 Task: Play online Dominion games in easy mode.
Action: Mouse moved to (427, 353)
Screenshot: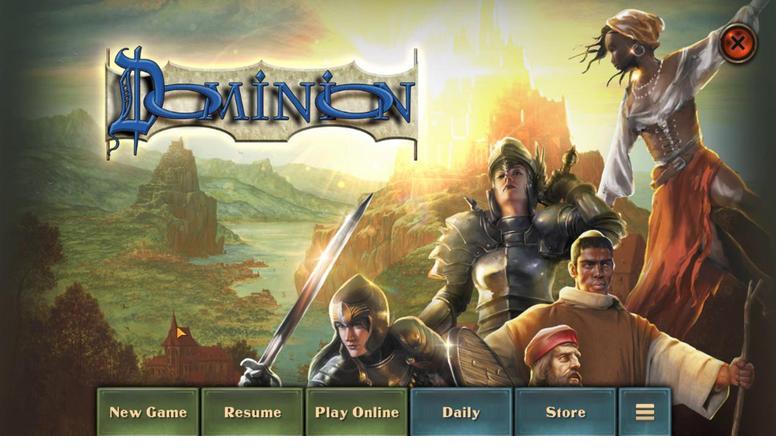 
Action: Mouse pressed left at (427, 353)
Screenshot: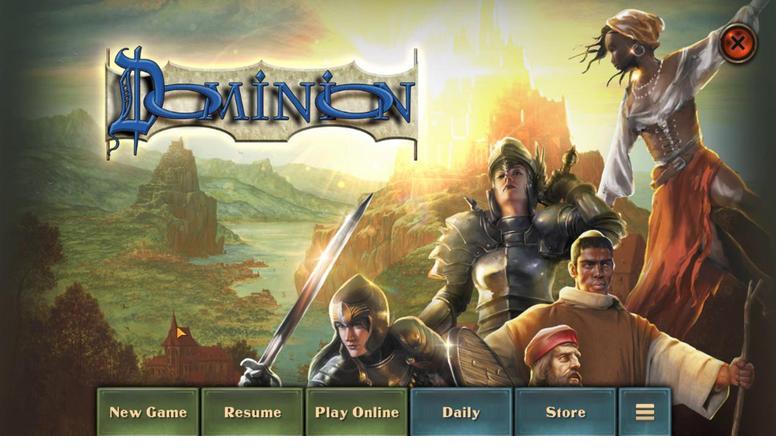
Action: Mouse moved to (272, 356)
Screenshot: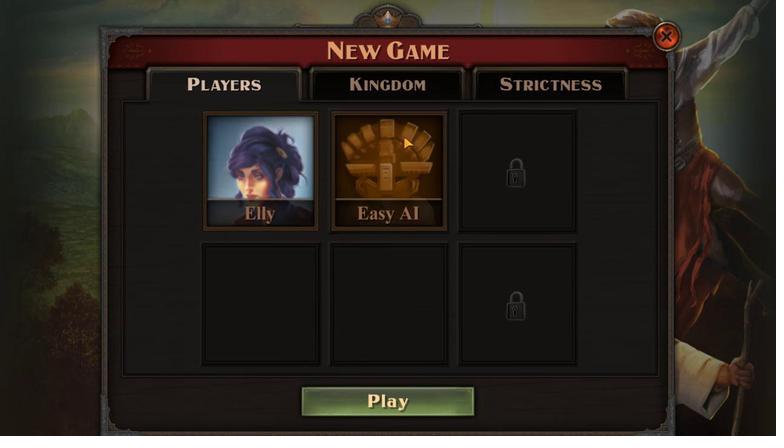 
Action: Mouse pressed left at (272, 356)
Screenshot: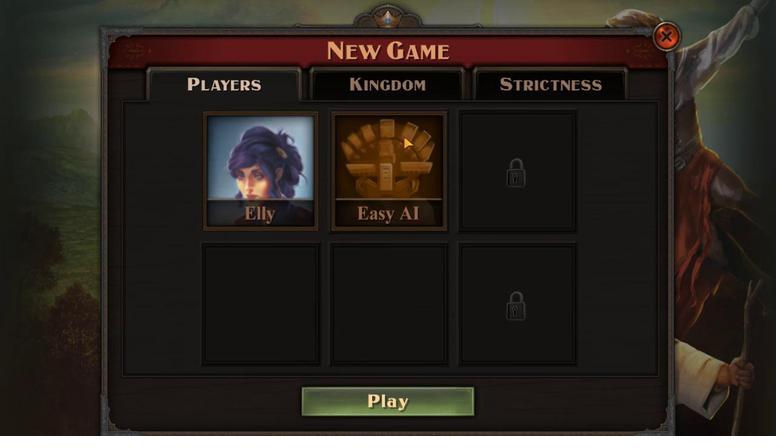 
Action: Mouse moved to (427, 354)
Screenshot: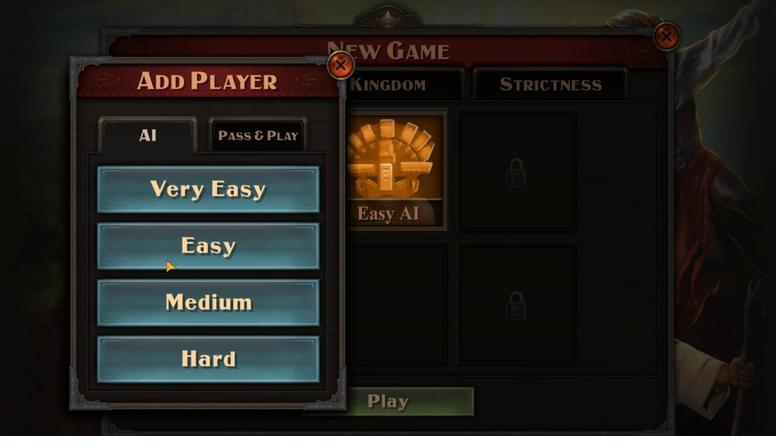 
Action: Mouse pressed left at (427, 354)
Screenshot: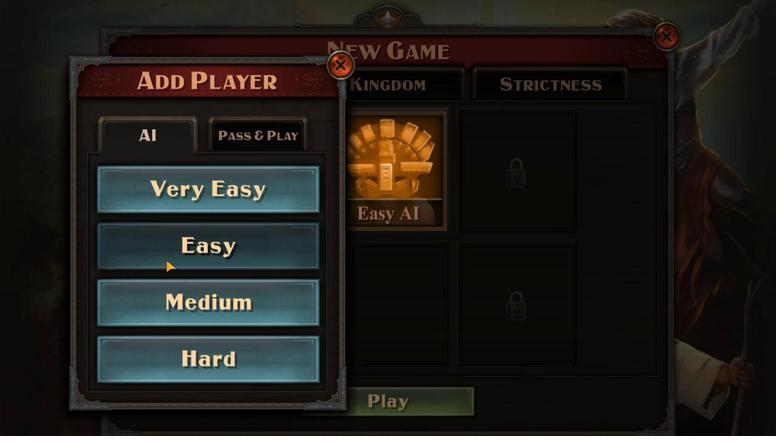 
Action: Mouse moved to (321, 353)
Screenshot: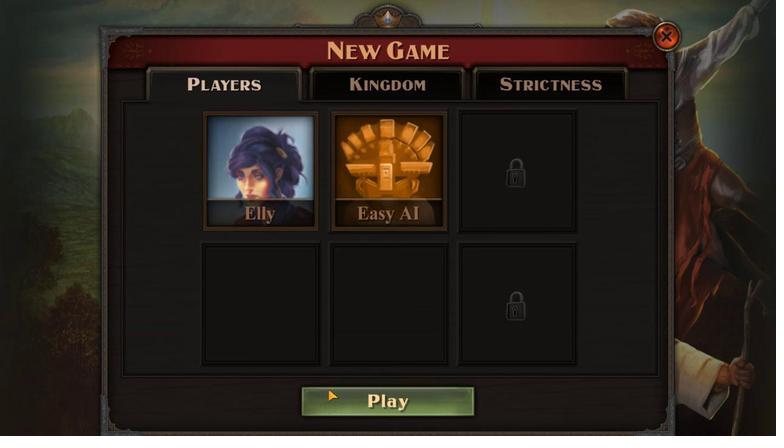 
Action: Mouse pressed left at (321, 353)
Screenshot: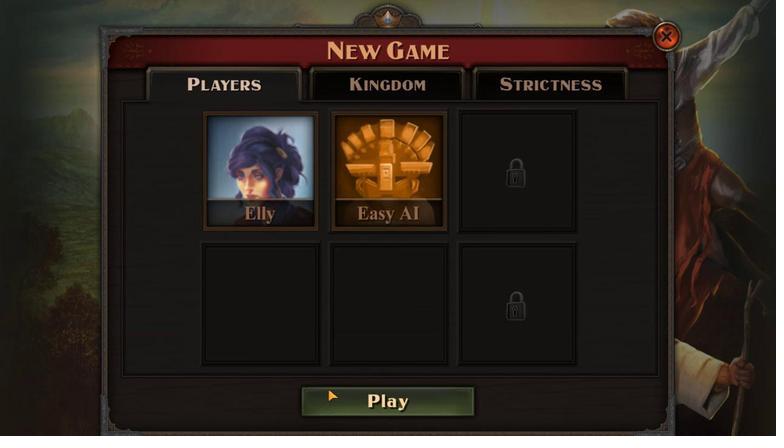 
Action: Mouse moved to (318, 353)
Screenshot: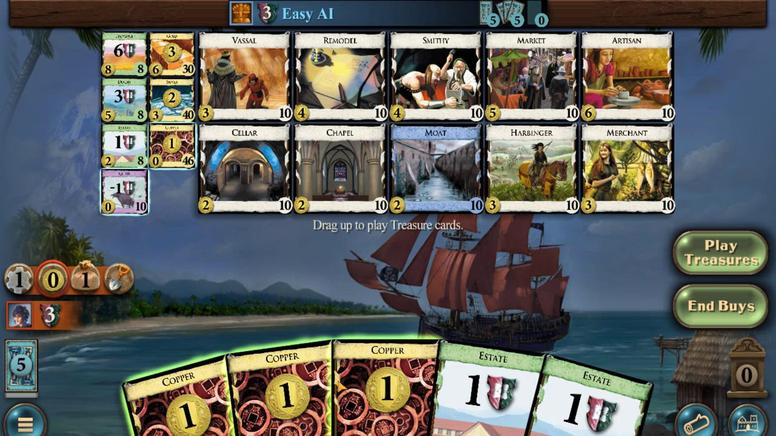 
Action: Mouse pressed left at (318, 353)
Screenshot: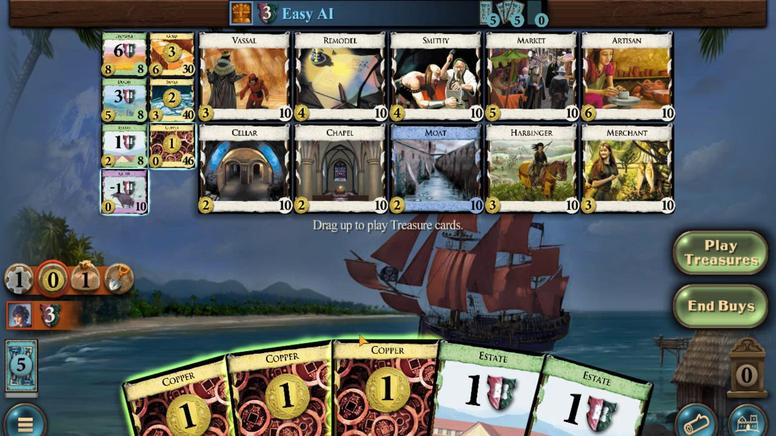 
Action: Mouse moved to (325, 353)
Screenshot: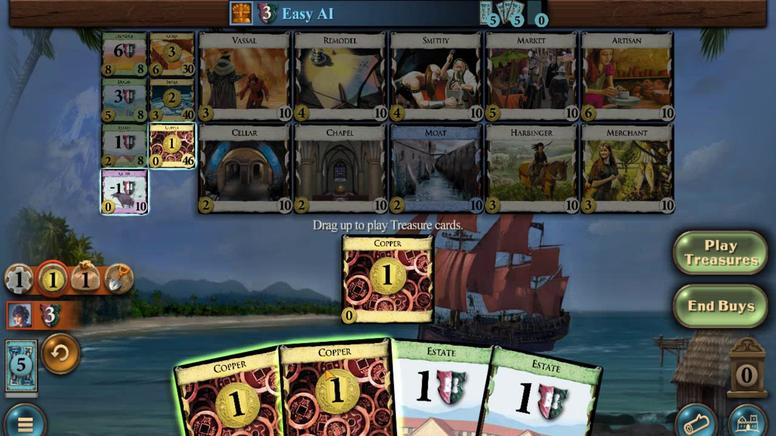 
Action: Mouse pressed left at (325, 353)
Screenshot: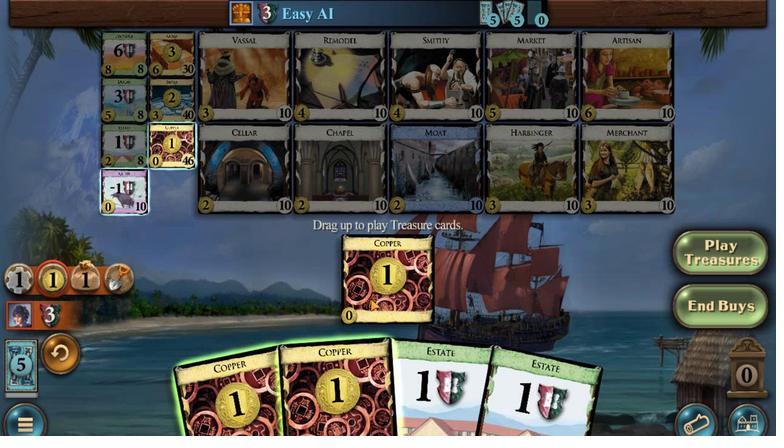 
Action: Mouse moved to (344, 353)
Screenshot: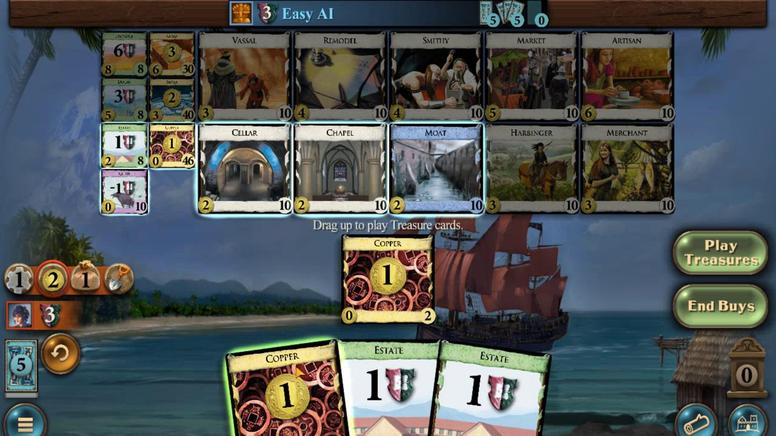 
Action: Mouse pressed left at (344, 353)
Screenshot: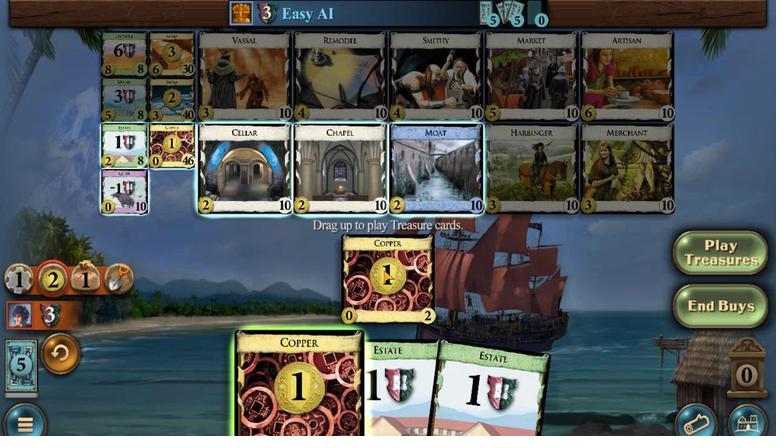 
Action: Mouse moved to (188, 356)
Screenshot: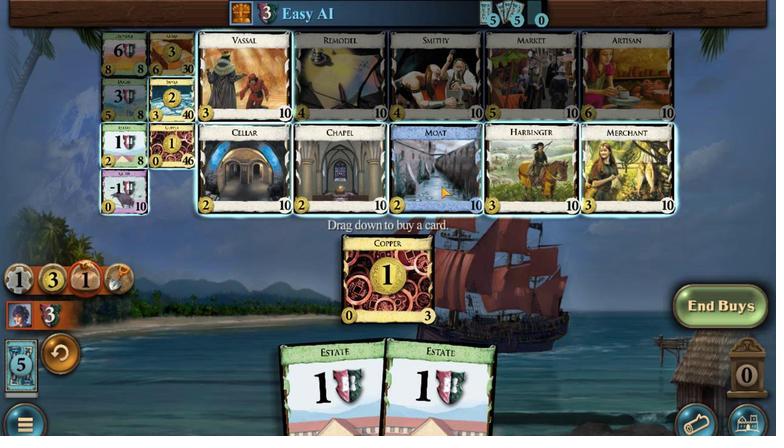 
Action: Mouse pressed left at (188, 356)
Screenshot: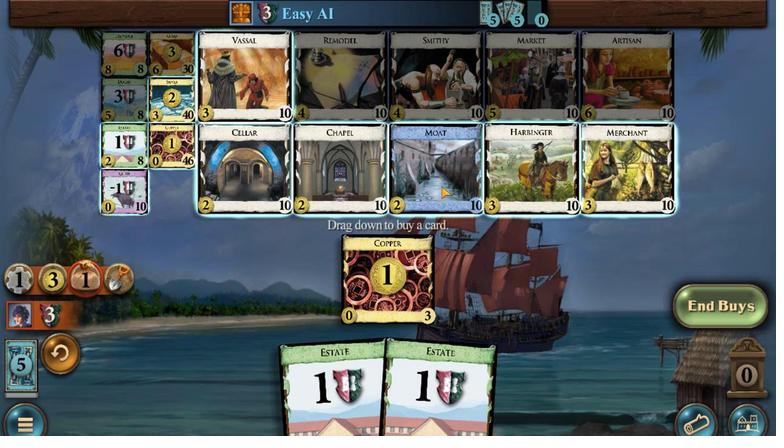 
Action: Mouse moved to (353, 353)
Screenshot: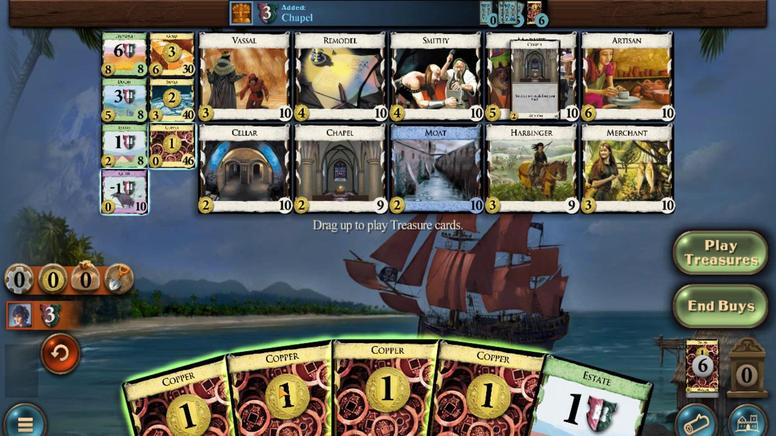 
Action: Mouse pressed left at (353, 353)
Screenshot: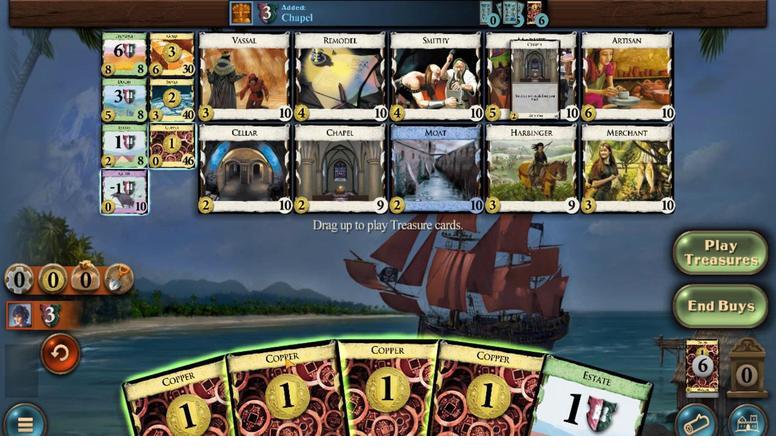 
Action: Mouse moved to (320, 353)
Screenshot: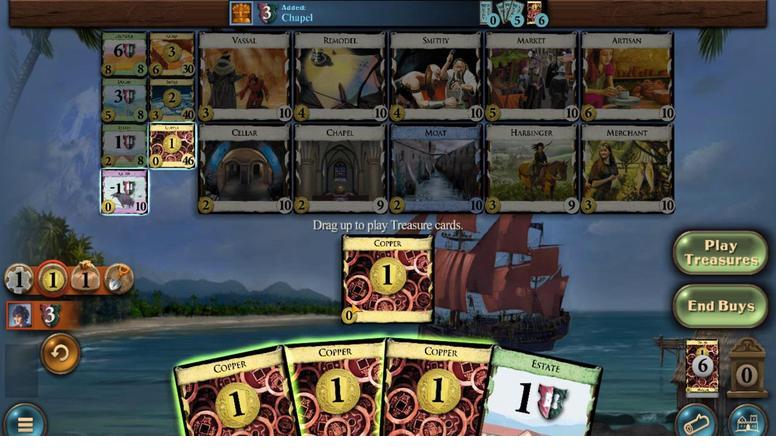 
Action: Mouse pressed left at (320, 353)
Screenshot: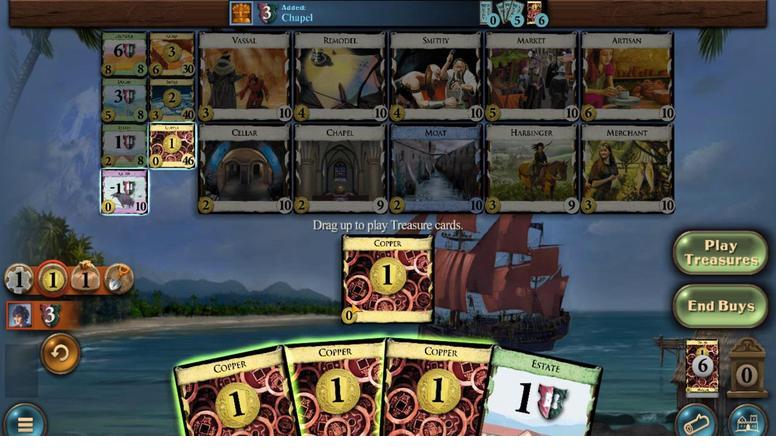 
Action: Mouse moved to (383, 353)
Screenshot: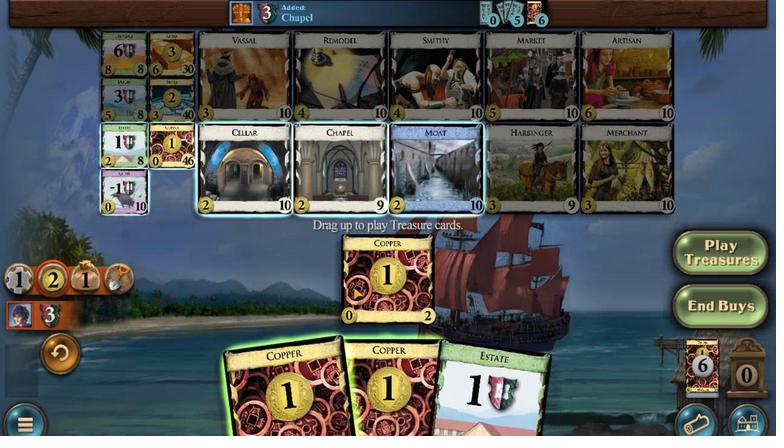 
Action: Mouse pressed left at (383, 353)
Screenshot: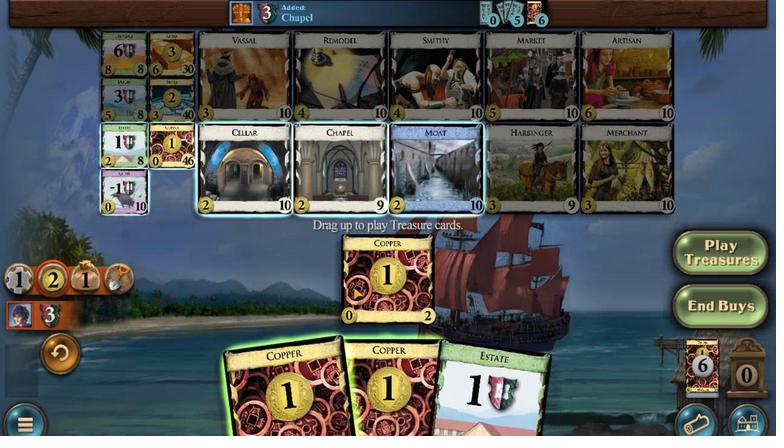 
Action: Mouse moved to (321, 353)
Screenshot: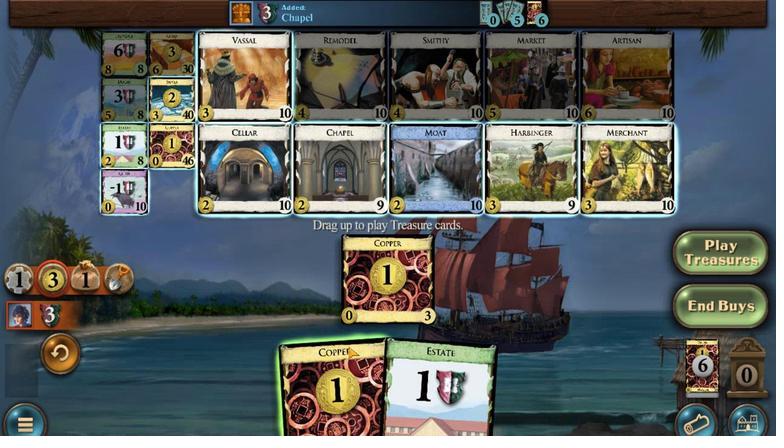 
Action: Mouse pressed left at (321, 353)
Screenshot: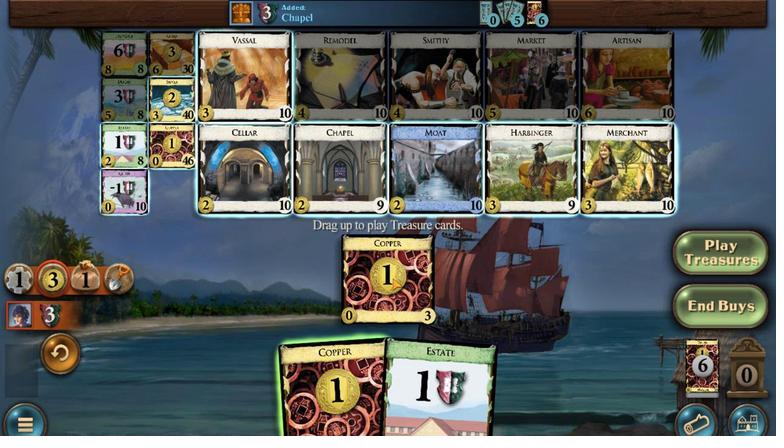 
Action: Mouse moved to (259, 356)
Screenshot: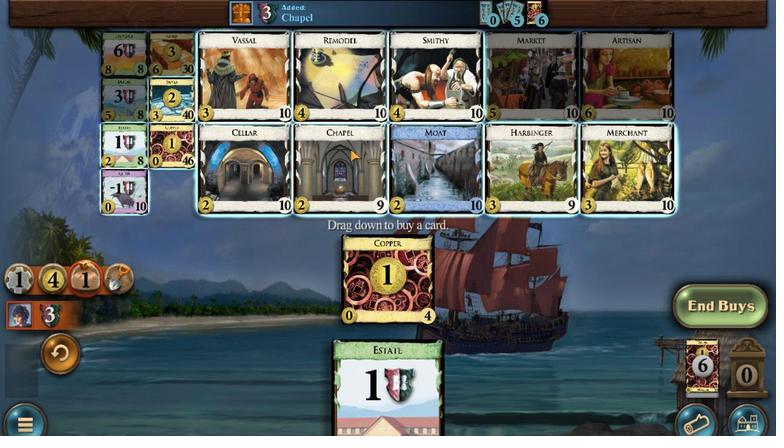 
Action: Mouse pressed left at (259, 356)
Screenshot: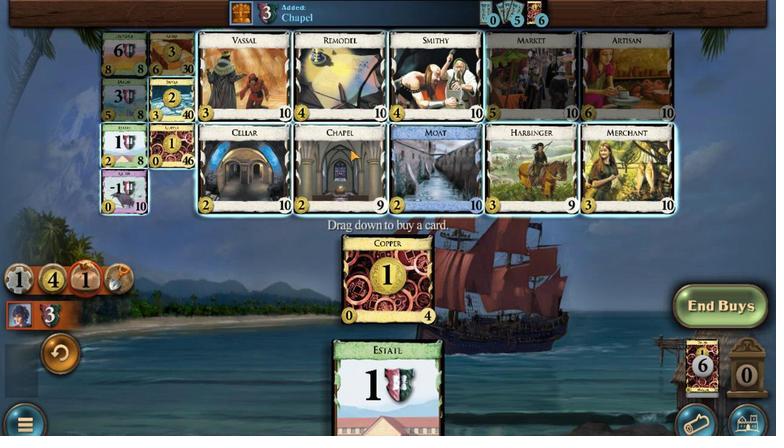 
Action: Mouse moved to (366, 353)
Screenshot: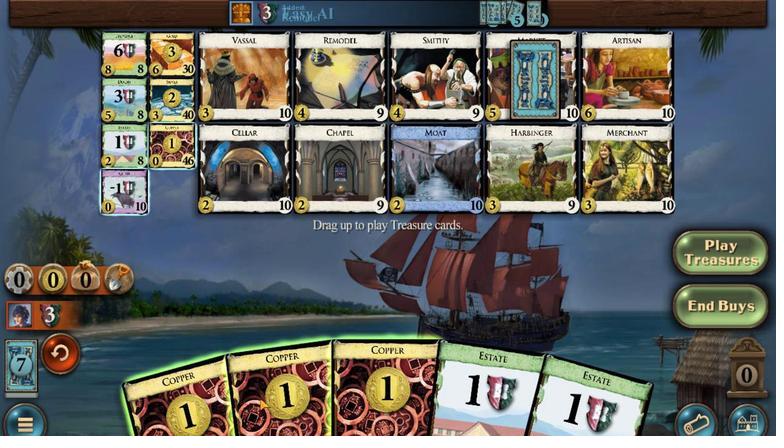 
Action: Mouse pressed left at (366, 353)
Screenshot: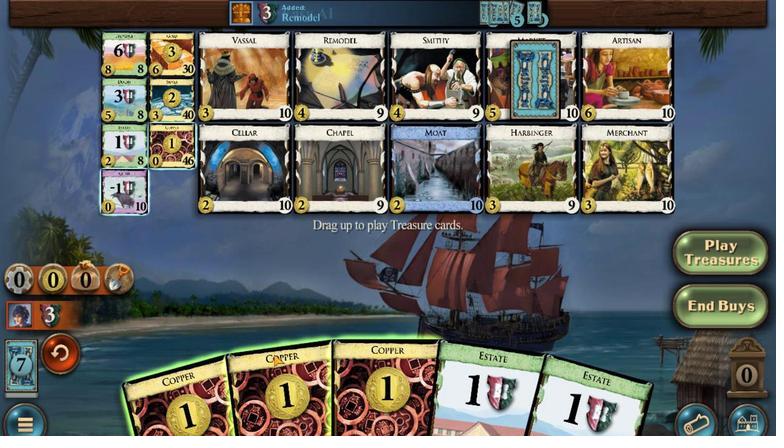
Action: Mouse moved to (394, 353)
Screenshot: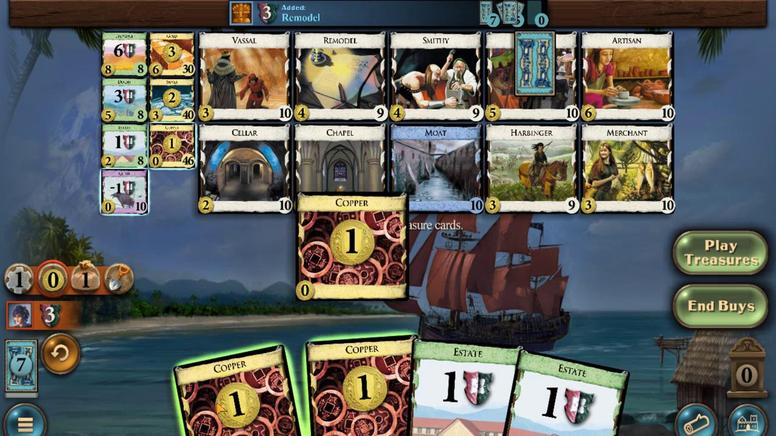 
Action: Mouse pressed left at (394, 353)
Screenshot: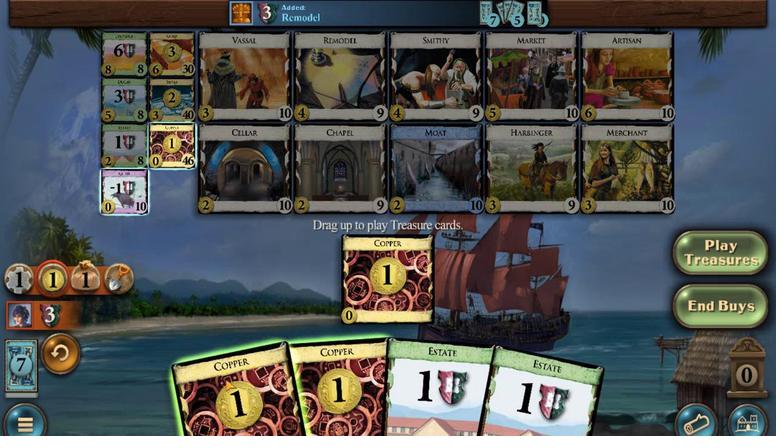 
Action: Mouse moved to (356, 353)
Screenshot: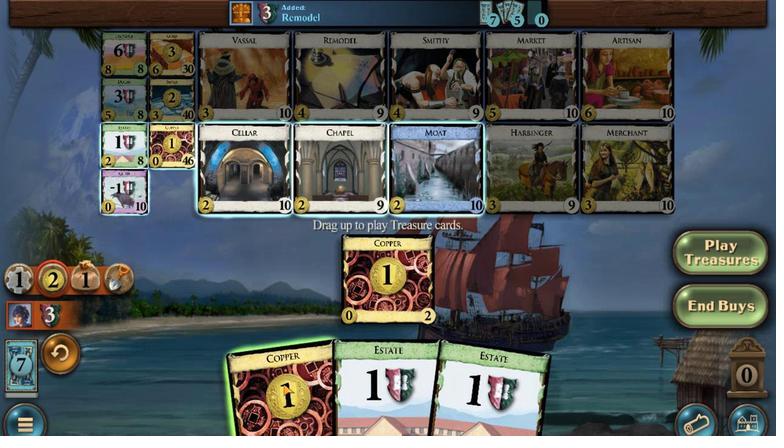 
Action: Mouse pressed left at (356, 353)
Screenshot: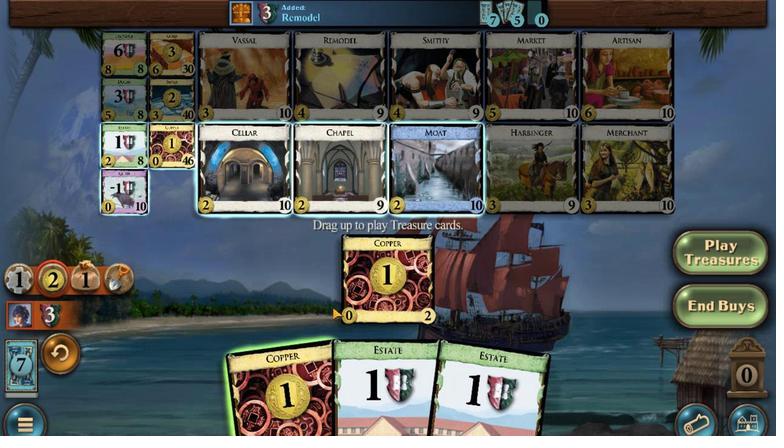 
Action: Mouse moved to (361, 356)
Screenshot: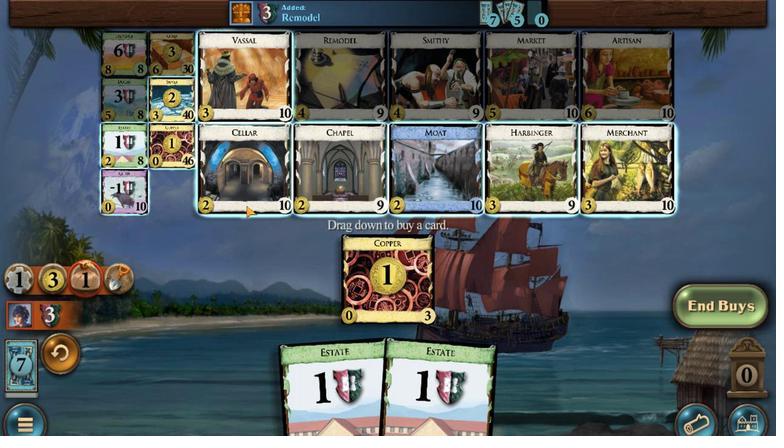 
Action: Mouse pressed left at (361, 356)
Screenshot: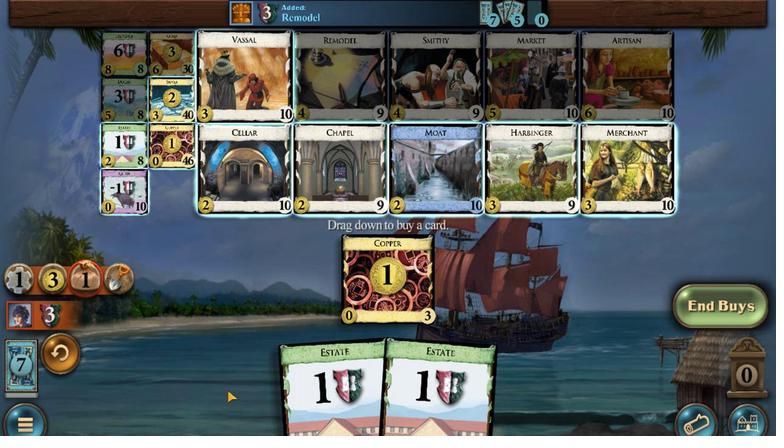 
Action: Mouse moved to (407, 353)
Screenshot: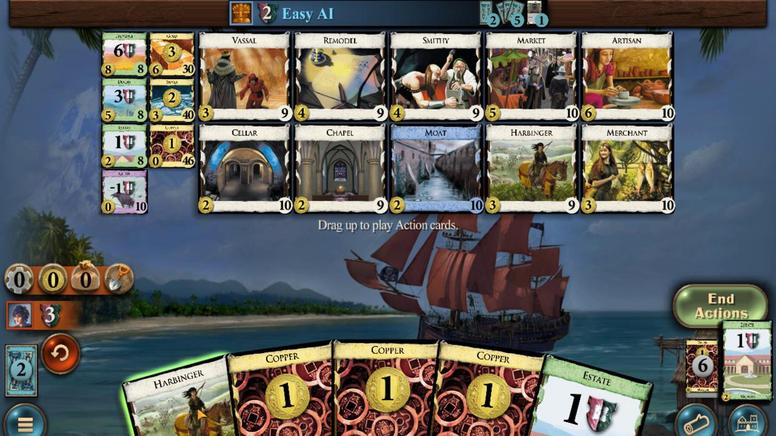
Action: Mouse pressed left at (407, 353)
Screenshot: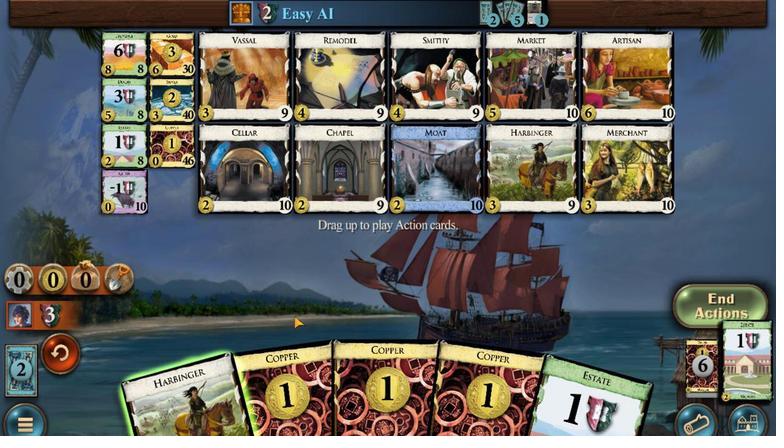 
Action: Mouse moved to (225, 356)
Screenshot: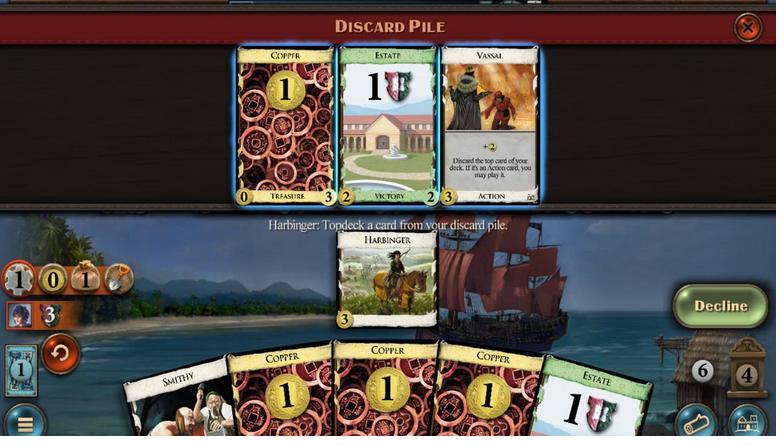 
Action: Mouse pressed left at (225, 356)
Screenshot: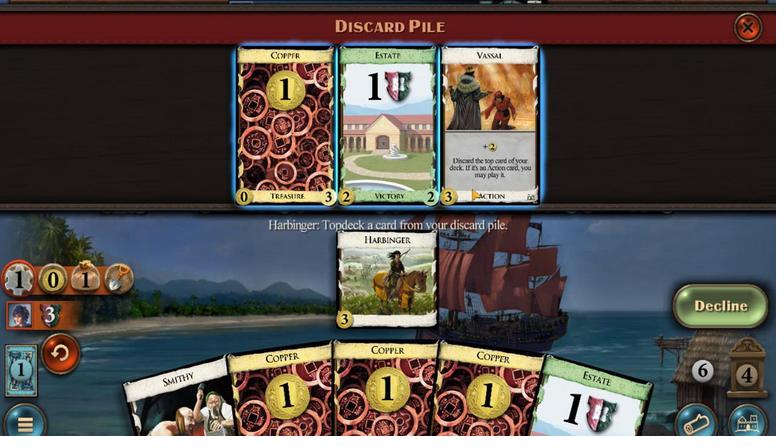 
Action: Mouse moved to (417, 353)
Screenshot: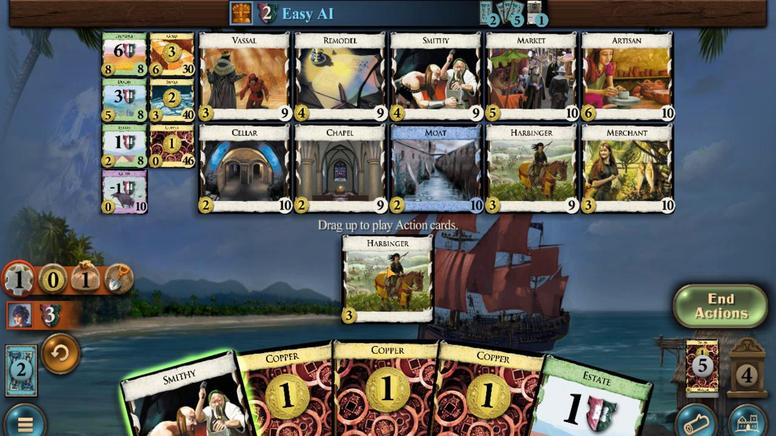 
Action: Mouse pressed left at (417, 353)
Screenshot: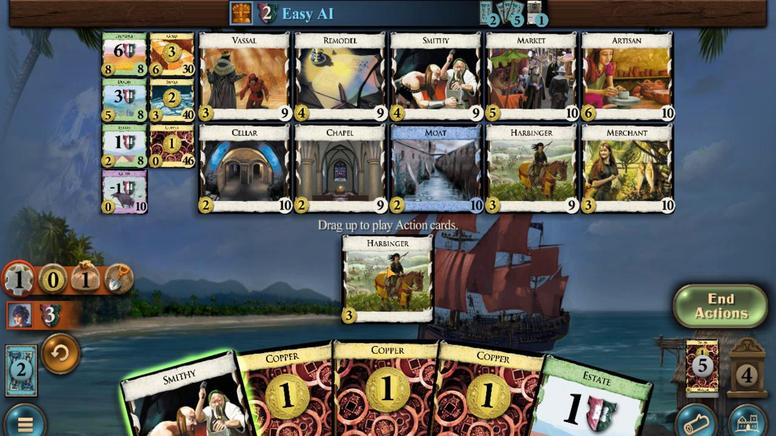 
Action: Mouse moved to (357, 353)
Screenshot: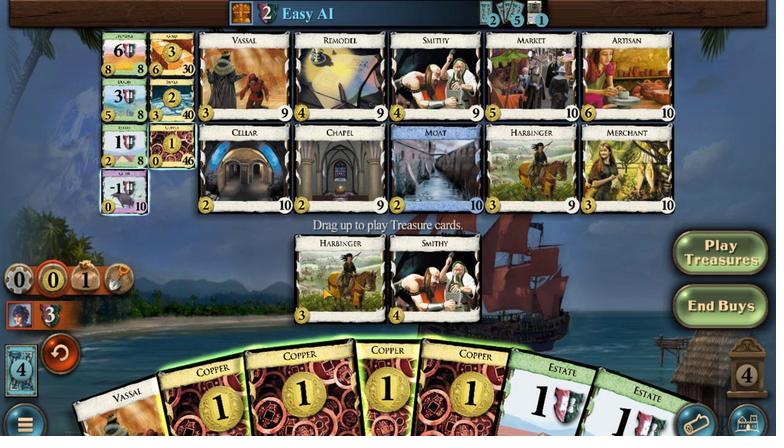 
Action: Mouse pressed left at (357, 353)
Screenshot: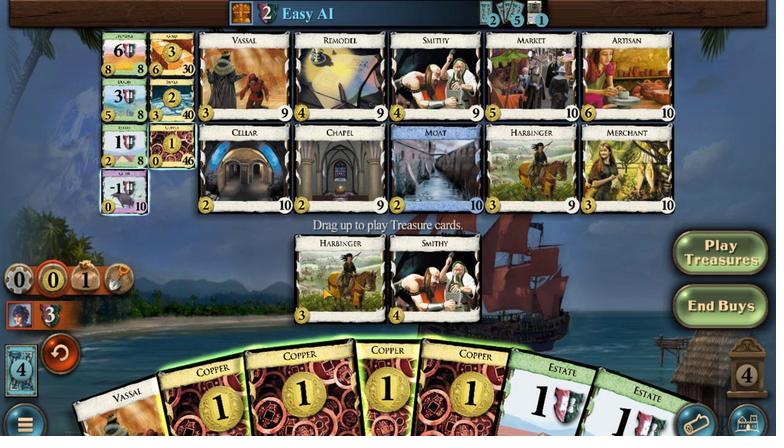 
Action: Mouse moved to (314, 353)
Screenshot: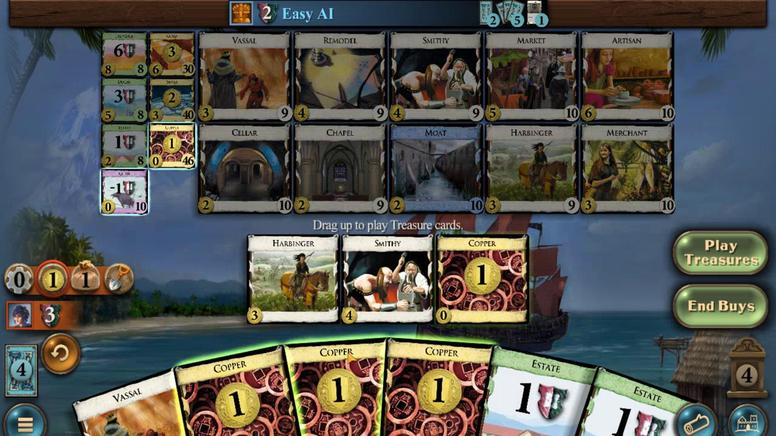 
Action: Mouse pressed left at (314, 353)
Screenshot: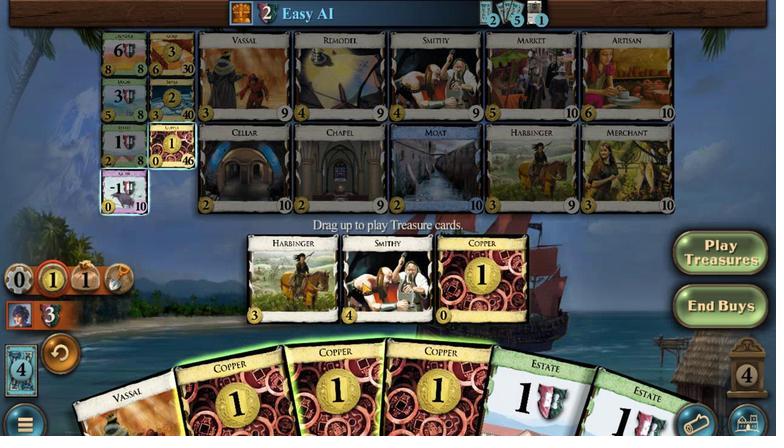 
Action: Mouse moved to (279, 353)
Screenshot: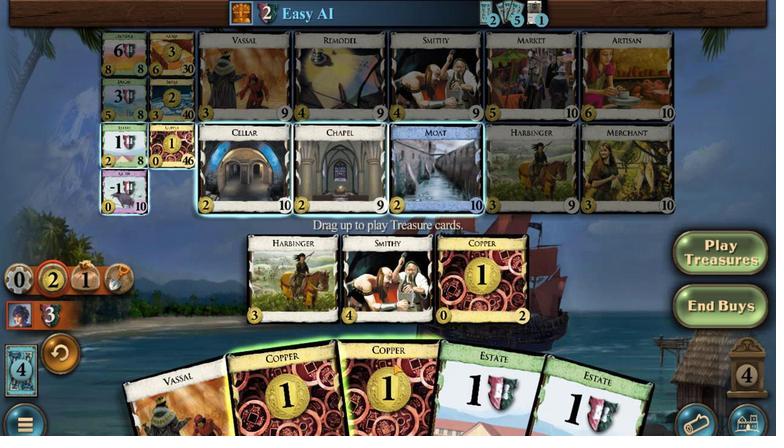 
Action: Mouse pressed left at (279, 353)
Screenshot: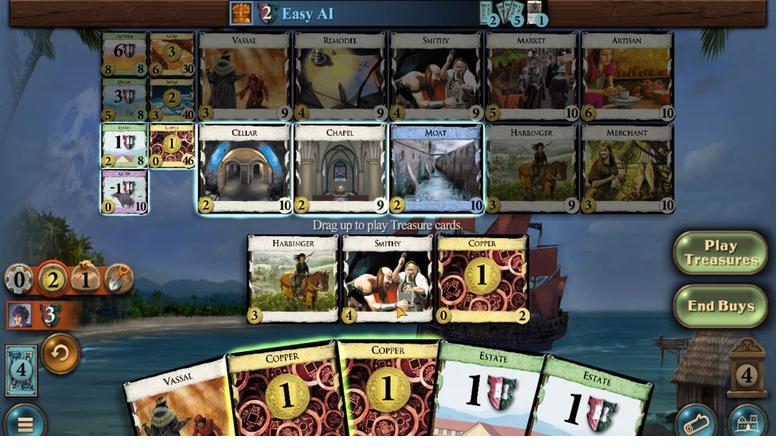 
Action: Mouse moved to (425, 356)
Screenshot: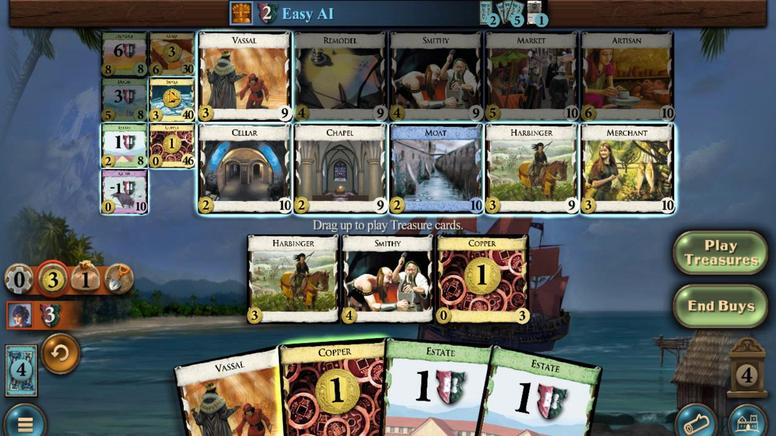 
Action: Mouse pressed left at (425, 356)
Screenshot: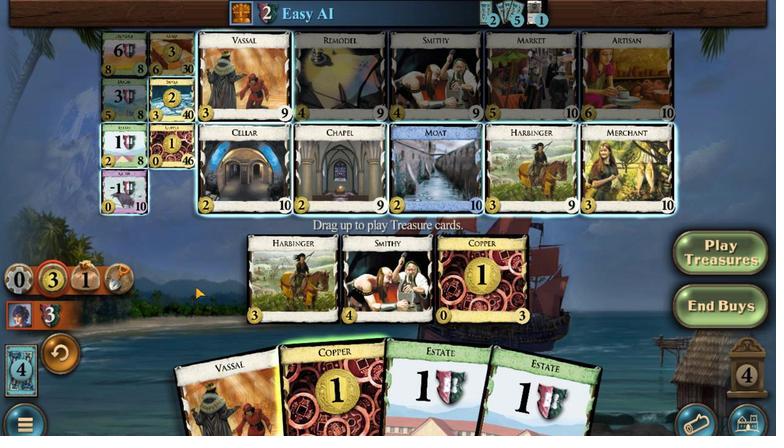 
Action: Mouse moved to (427, 353)
Screenshot: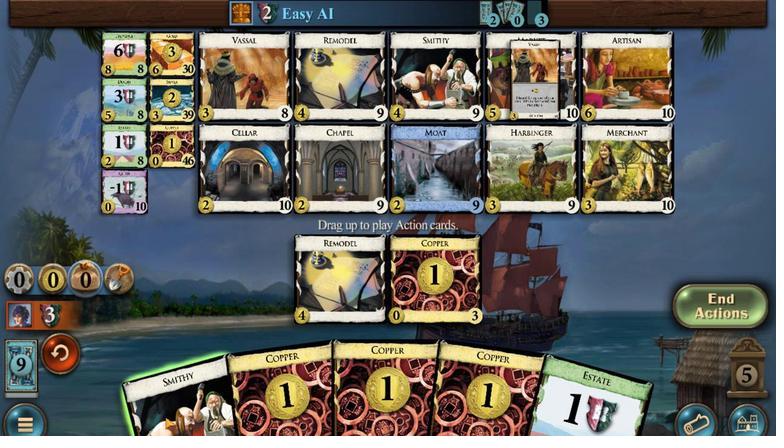 
Action: Mouse pressed left at (427, 353)
Screenshot: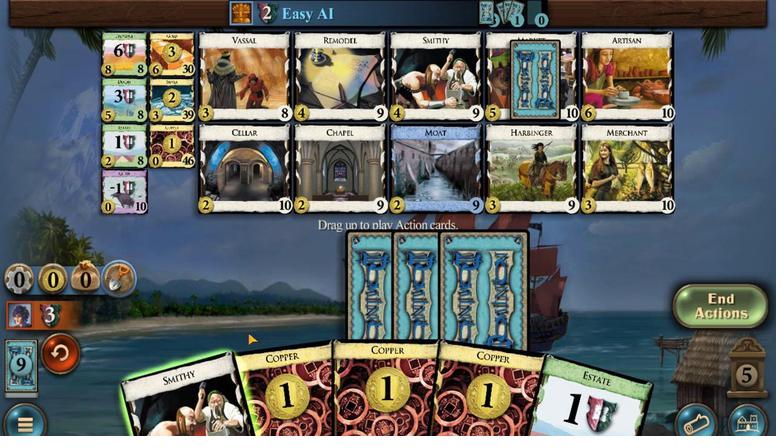 
Action: Mouse moved to (246, 353)
Screenshot: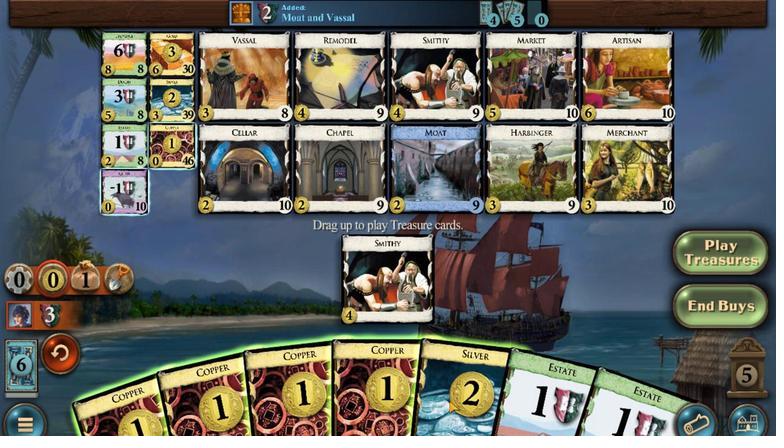 
Action: Mouse pressed left at (246, 353)
Screenshot: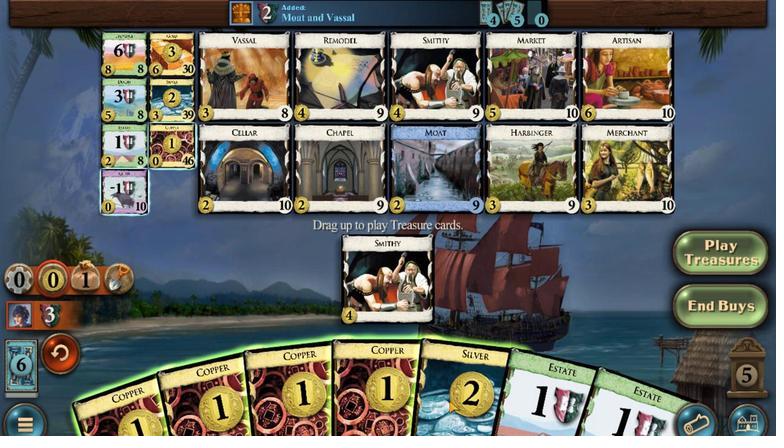 
Action: Mouse moved to (264, 353)
Screenshot: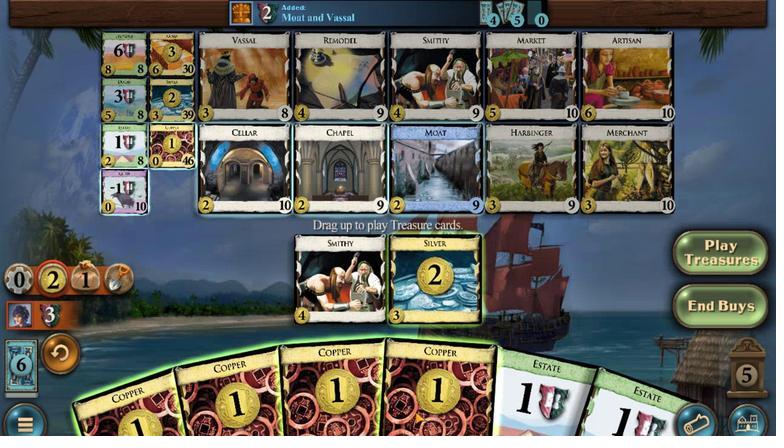 
Action: Mouse pressed left at (264, 353)
Screenshot: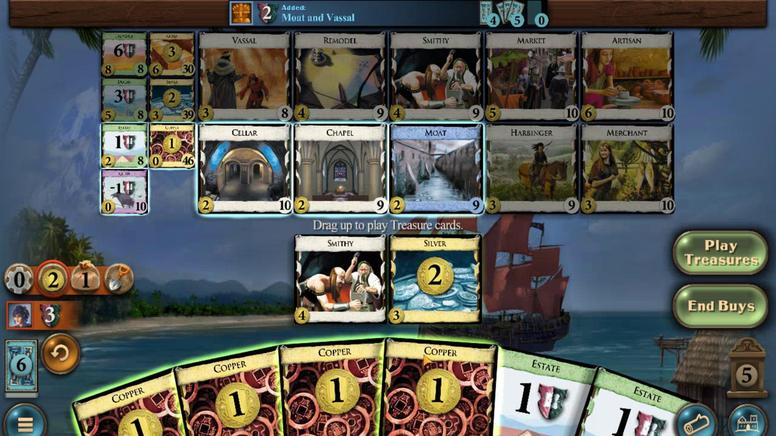 
Action: Mouse moved to (279, 353)
Screenshot: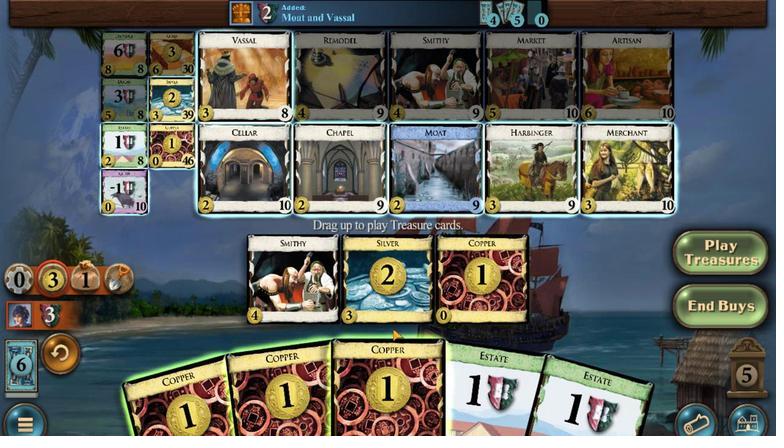 
Action: Mouse pressed left at (279, 353)
Screenshot: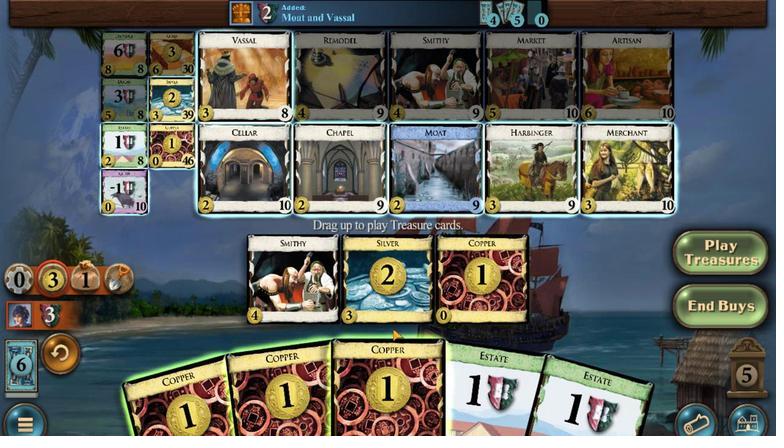 
Action: Mouse moved to (317, 356)
Screenshot: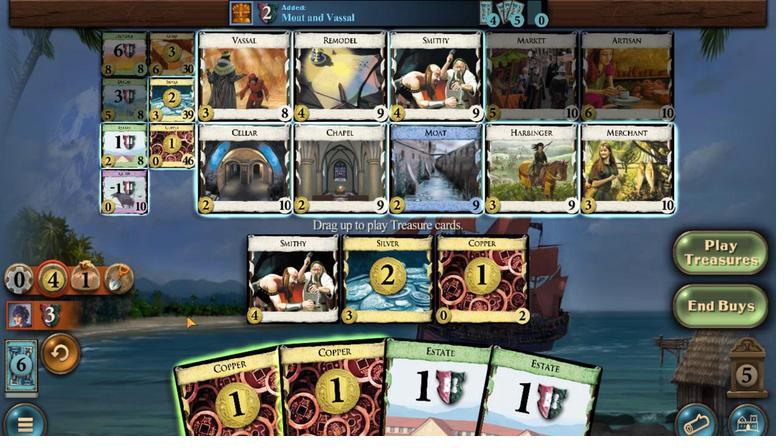 
Action: Mouse pressed left at (317, 356)
Screenshot: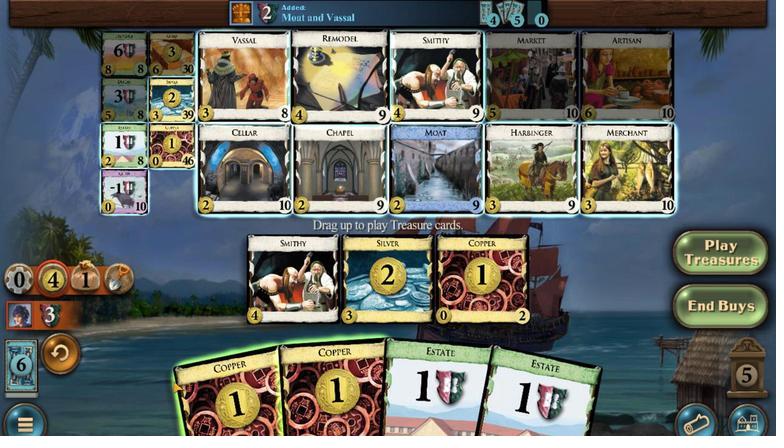 
Action: Mouse moved to (412, 353)
Screenshot: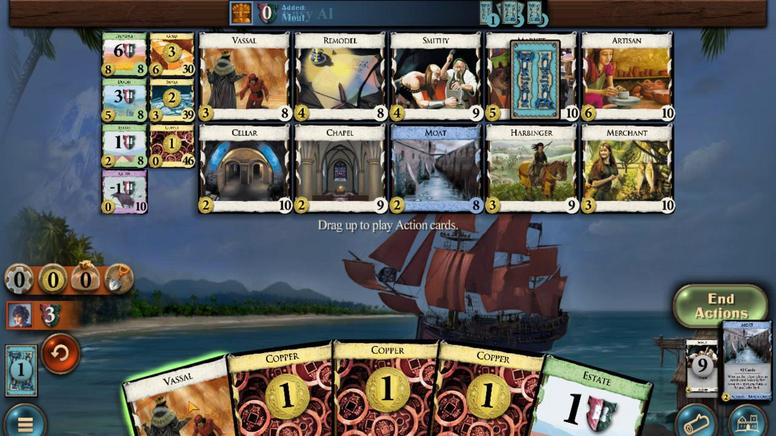 
Action: Mouse pressed left at (412, 353)
Screenshot: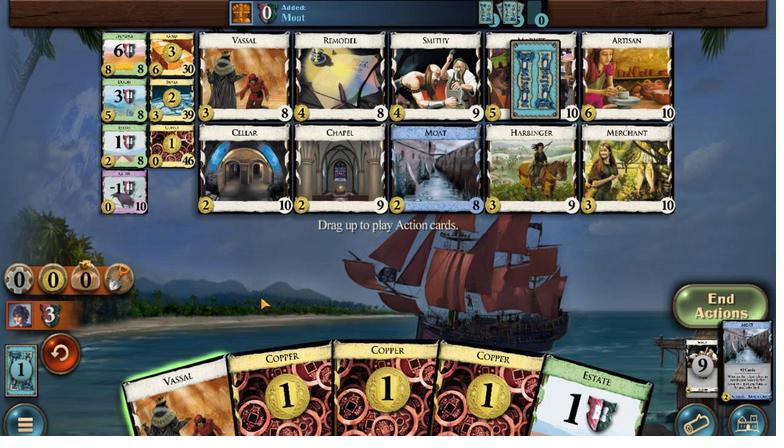 
Action: Mouse moved to (294, 356)
Screenshot: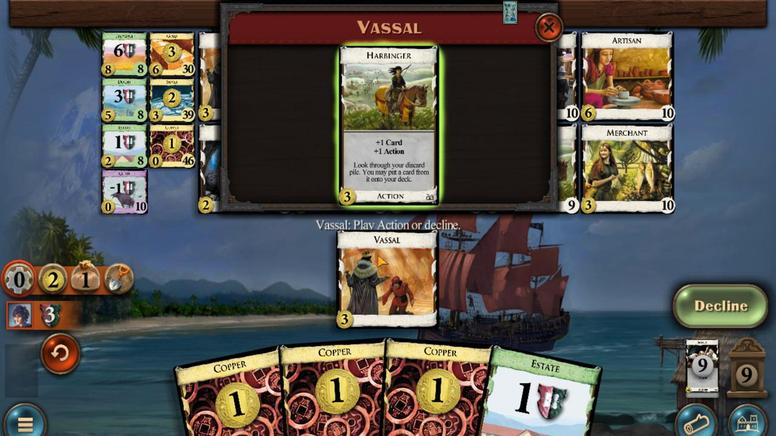 
Action: Mouse pressed left at (294, 356)
Screenshot: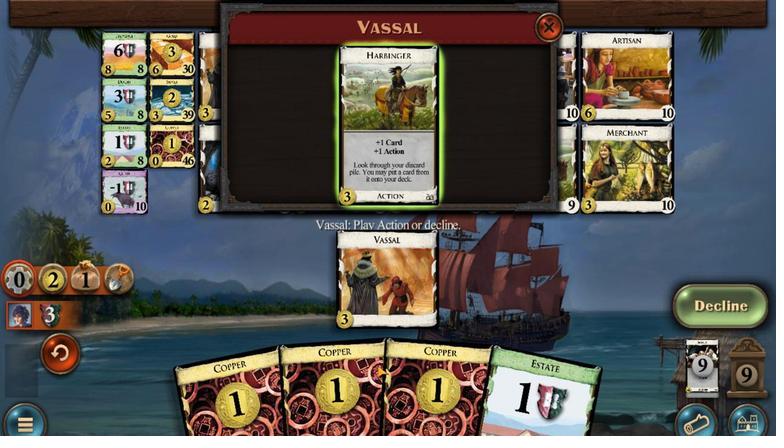 
Action: Mouse moved to (277, 356)
Screenshot: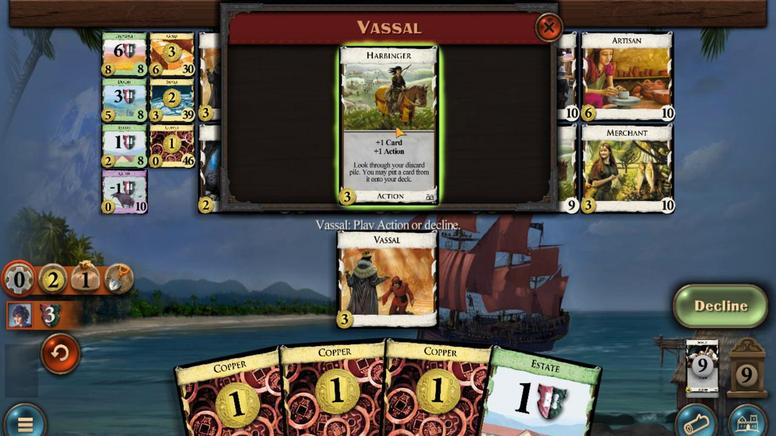 
Action: Mouse pressed left at (277, 356)
Screenshot: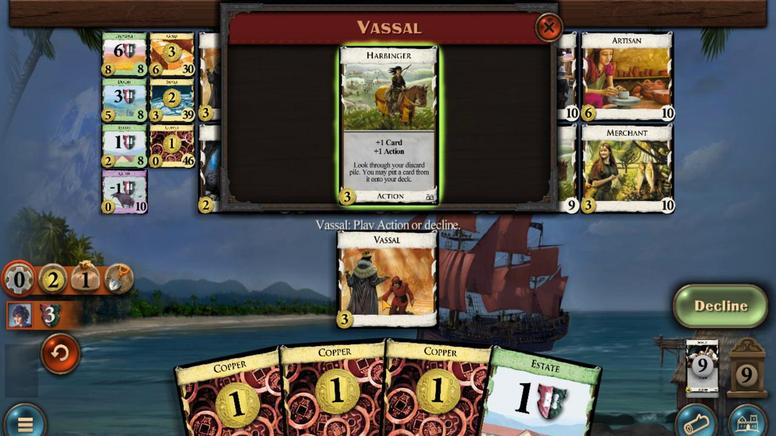 
Action: Mouse moved to (310, 353)
Screenshot: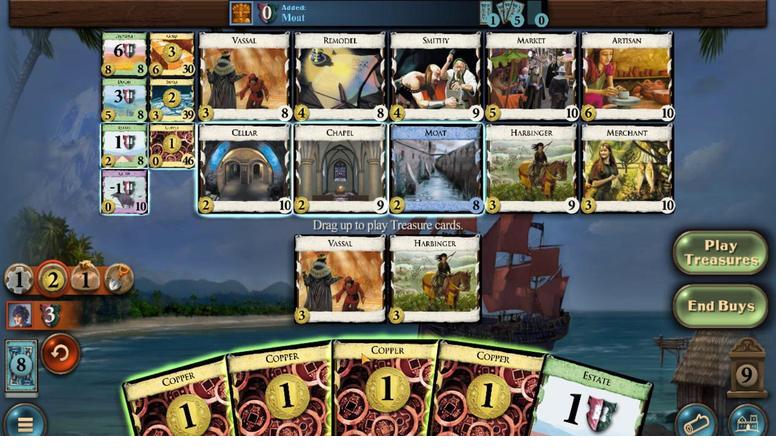 
Action: Mouse pressed left at (310, 353)
Screenshot: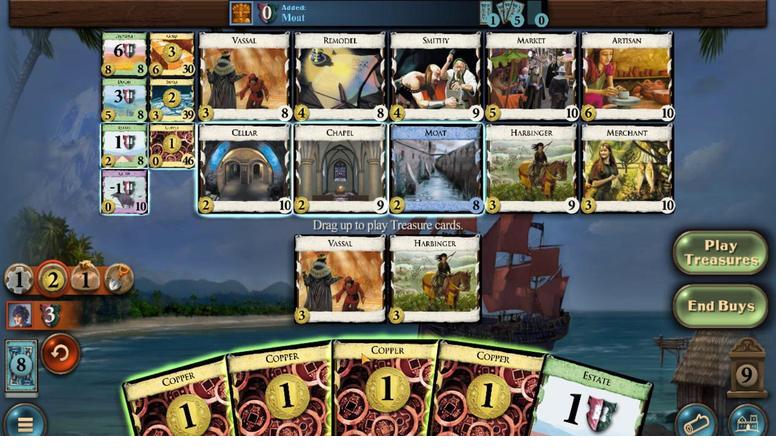 
Action: Mouse moved to (331, 353)
Screenshot: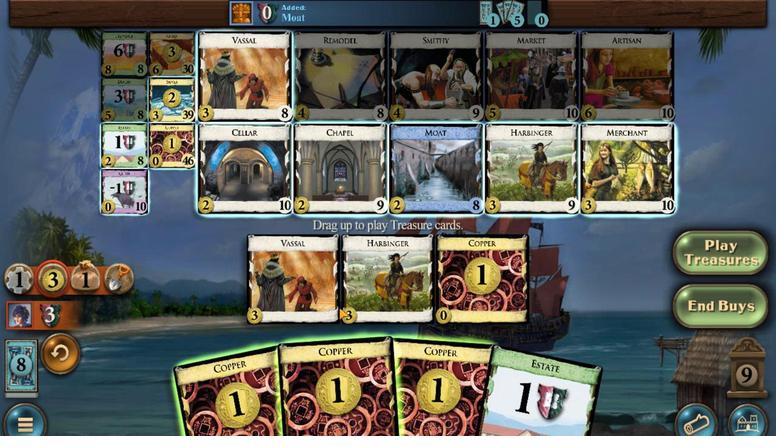 
Action: Mouse pressed left at (331, 353)
Screenshot: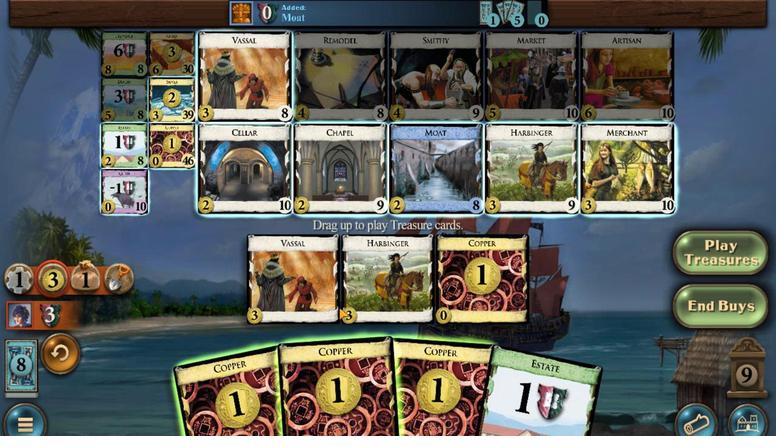 
Action: Mouse moved to (360, 353)
Screenshot: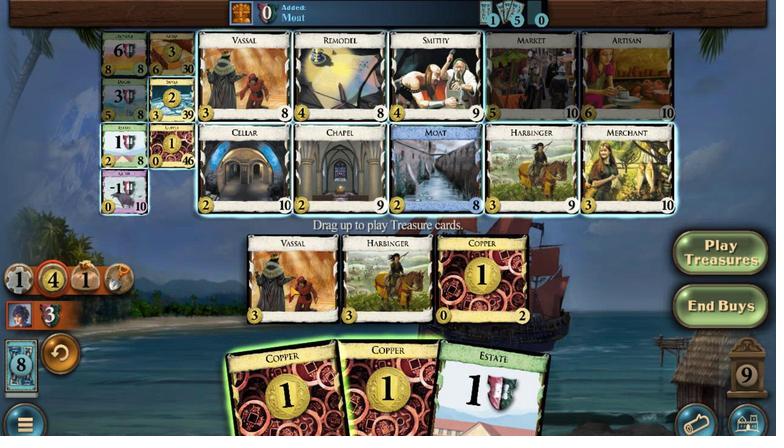 
Action: Mouse pressed left at (360, 353)
Screenshot: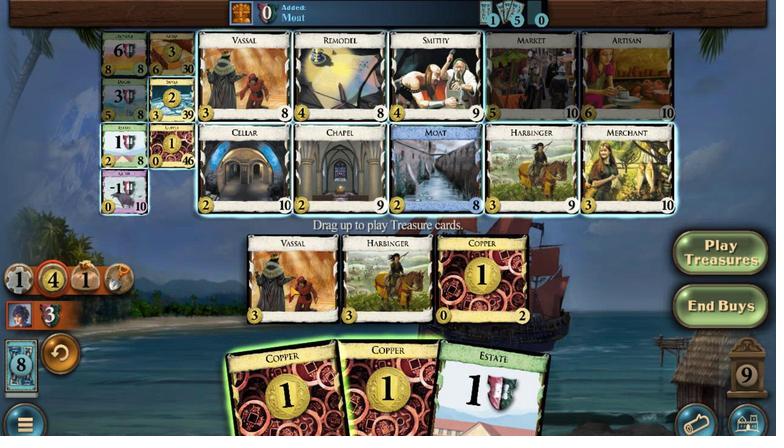 
Action: Mouse moved to (337, 353)
Screenshot: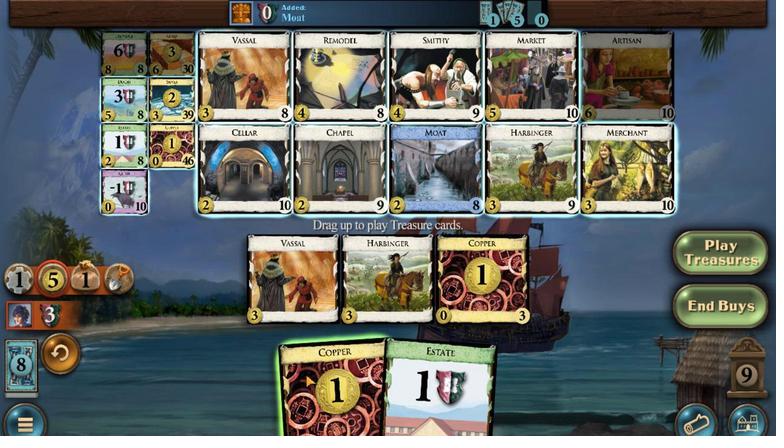 
Action: Mouse pressed left at (337, 353)
Screenshot: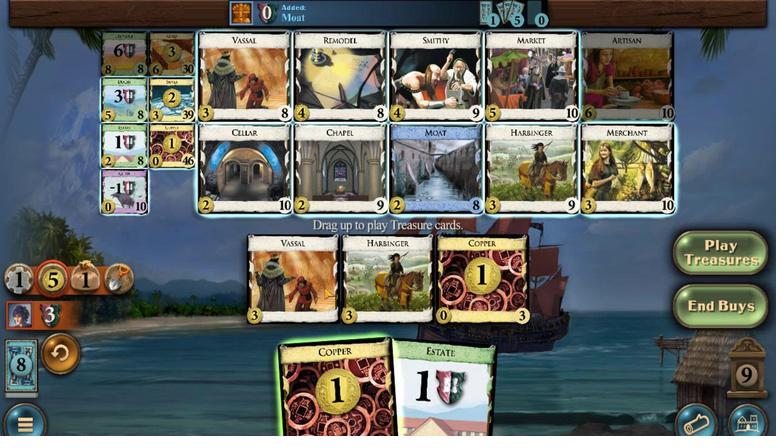 
Action: Mouse moved to (428, 356)
Screenshot: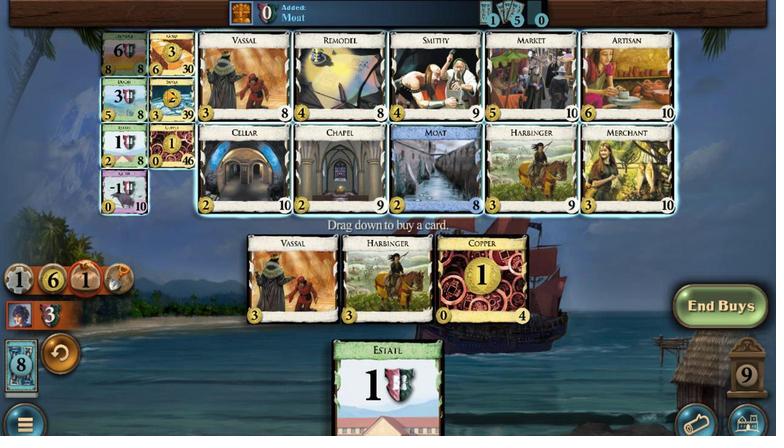 
Action: Mouse pressed left at (428, 356)
Screenshot: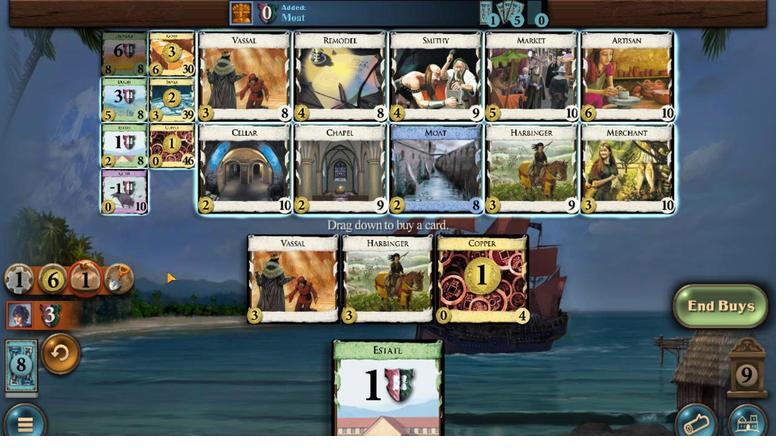 
Action: Mouse moved to (364, 353)
Screenshot: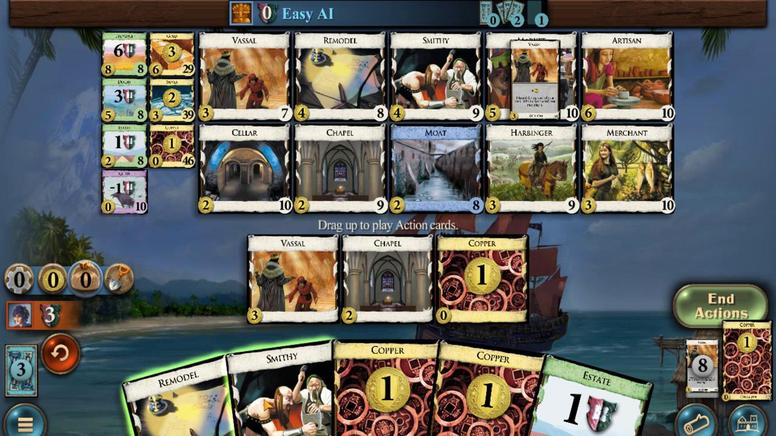 
Action: Mouse pressed left at (364, 353)
Screenshot: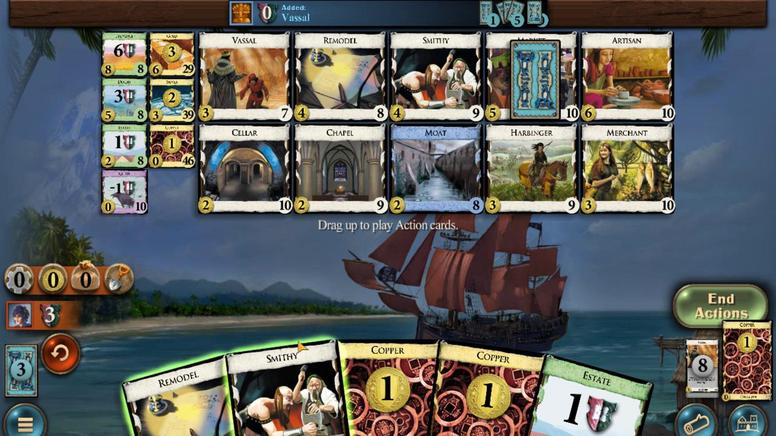 
Action: Mouse moved to (291, 353)
Screenshot: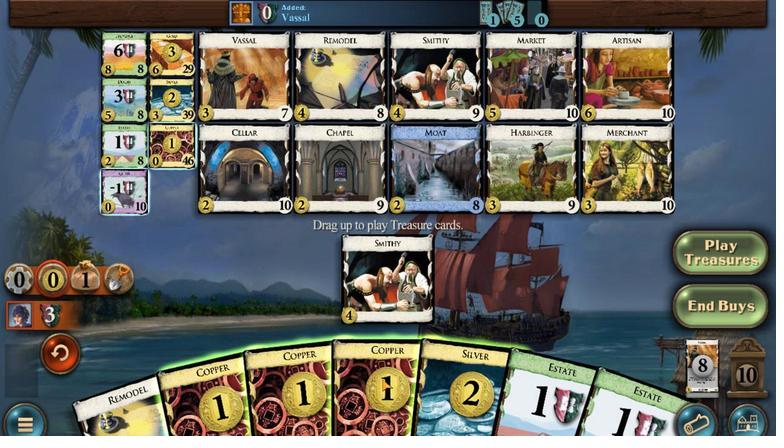 
Action: Mouse pressed left at (291, 353)
Screenshot: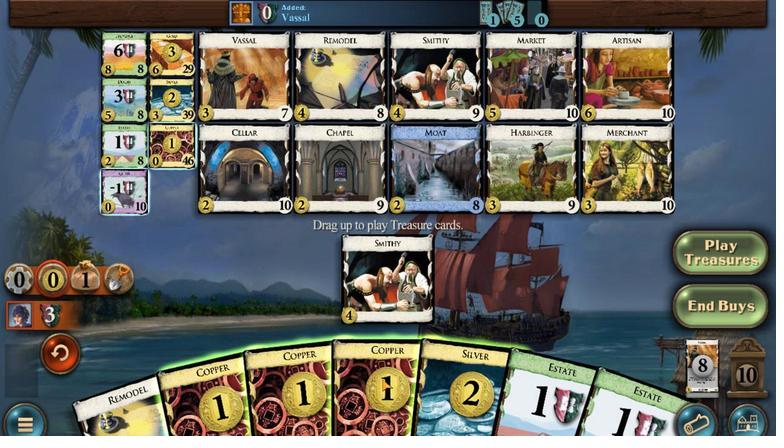 
Action: Mouse moved to (267, 353)
Screenshot: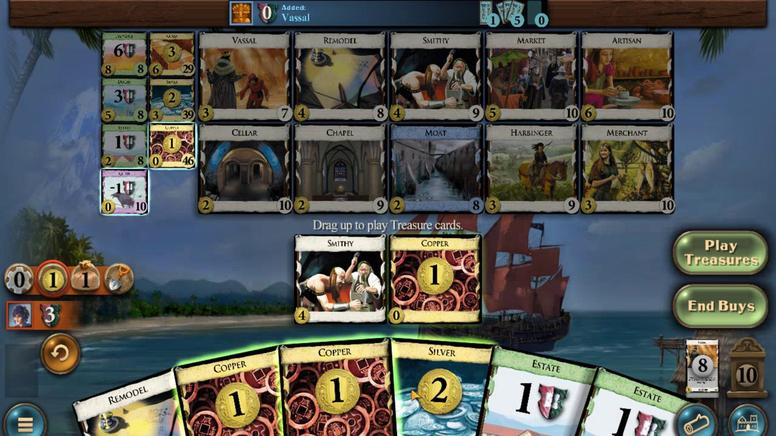 
Action: Mouse pressed left at (267, 353)
Screenshot: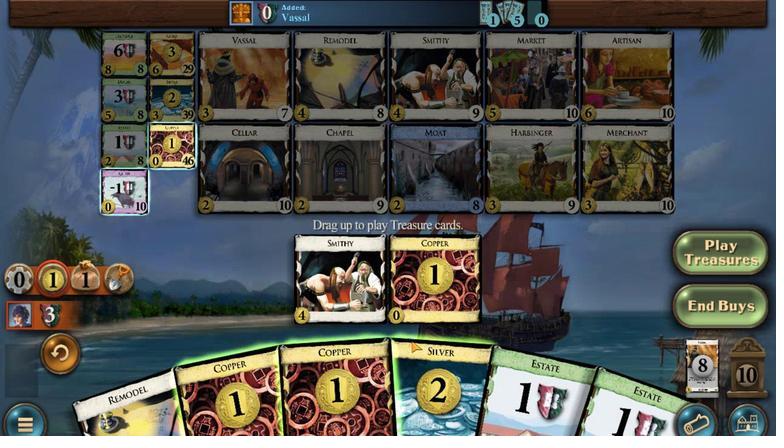 
Action: Mouse moved to (294, 353)
Screenshot: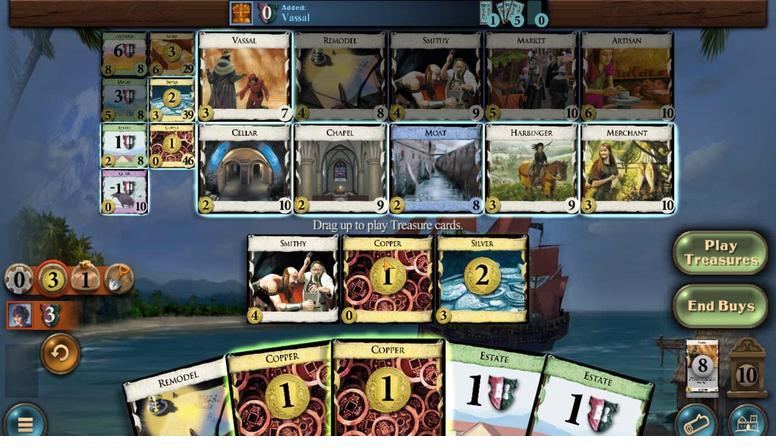 
Action: Mouse pressed left at (294, 353)
Screenshot: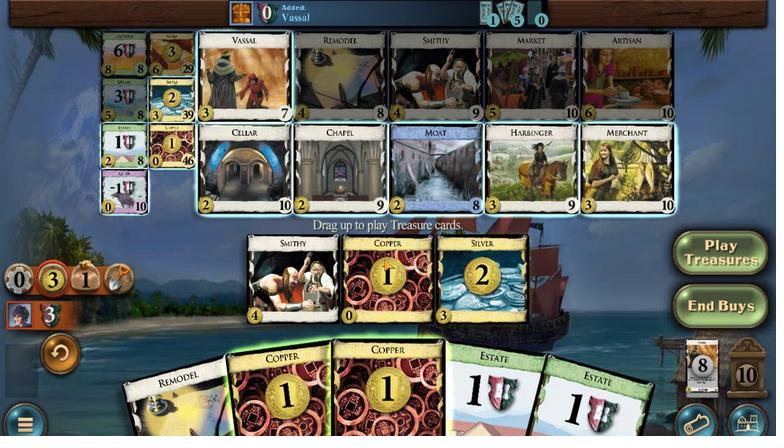 
Action: Mouse moved to (325, 353)
Screenshot: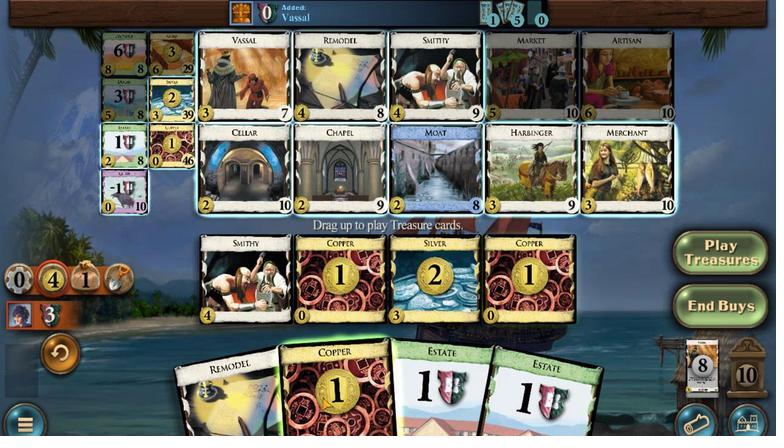 
Action: Mouse pressed left at (325, 353)
Screenshot: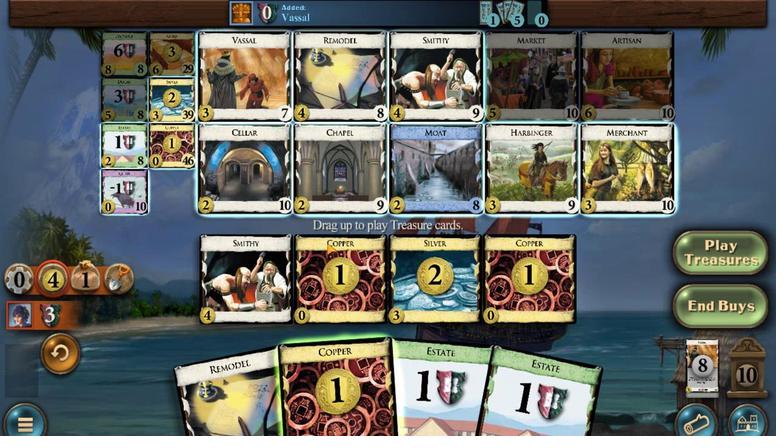
Action: Mouse moved to (459, 356)
Screenshot: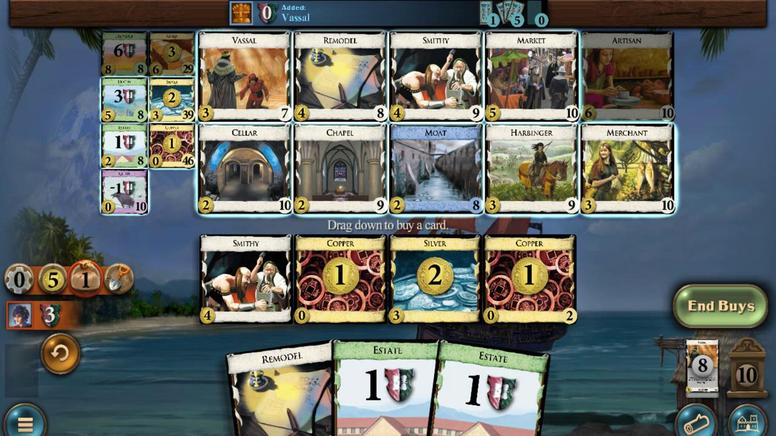 
Action: Mouse pressed left at (459, 356)
Screenshot: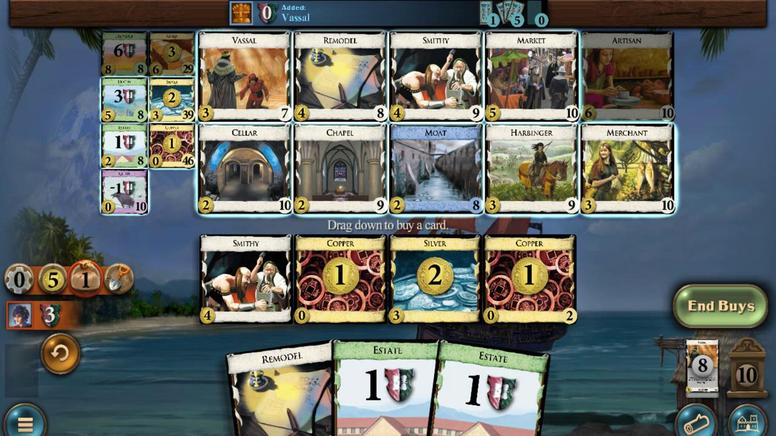 
Action: Mouse moved to (358, 353)
Screenshot: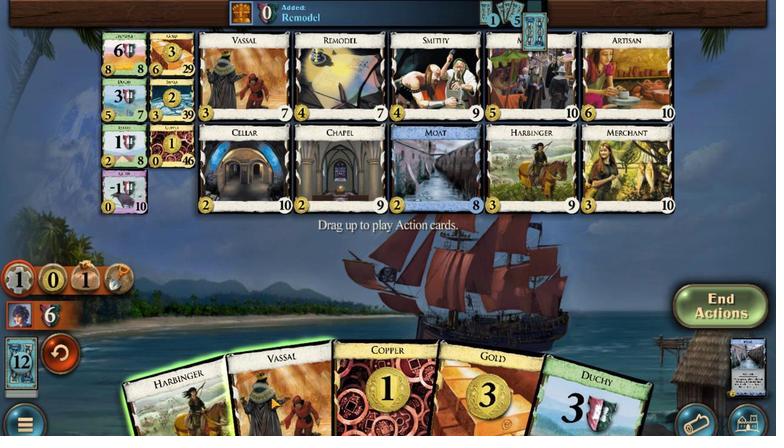 
Action: Mouse pressed left at (358, 353)
Screenshot: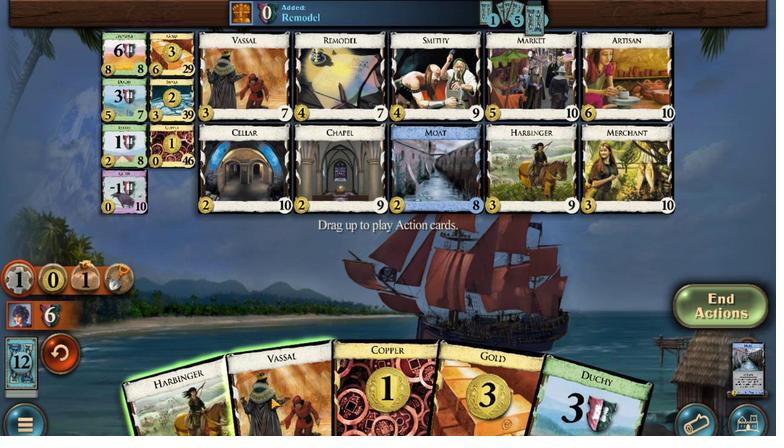 
Action: Mouse moved to (422, 354)
Screenshot: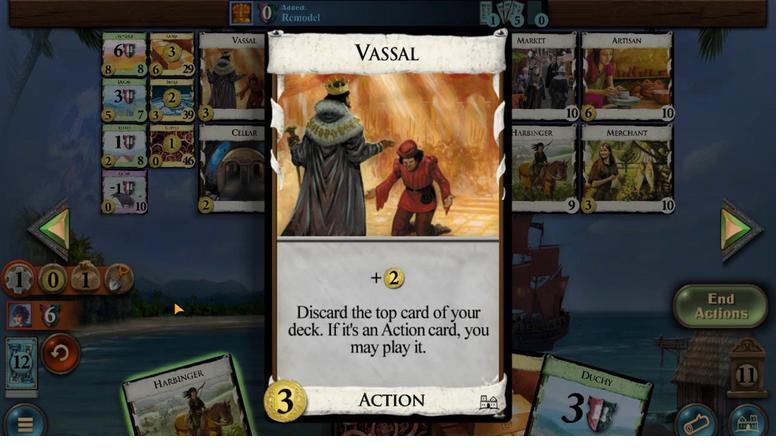 
Action: Mouse pressed left at (422, 354)
Screenshot: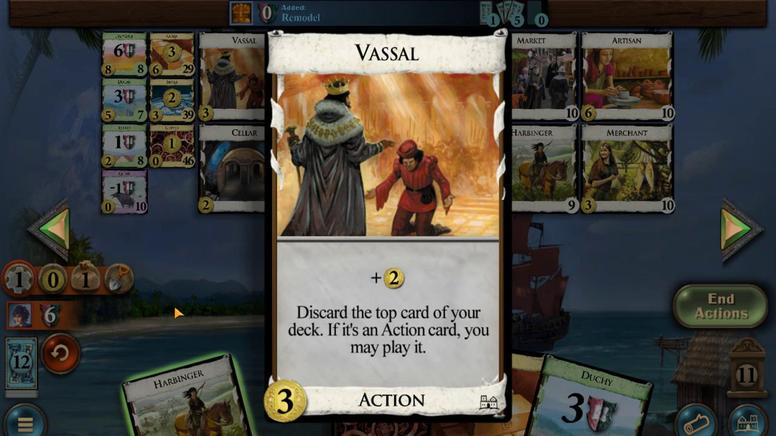 
Action: Mouse moved to (418, 353)
Screenshot: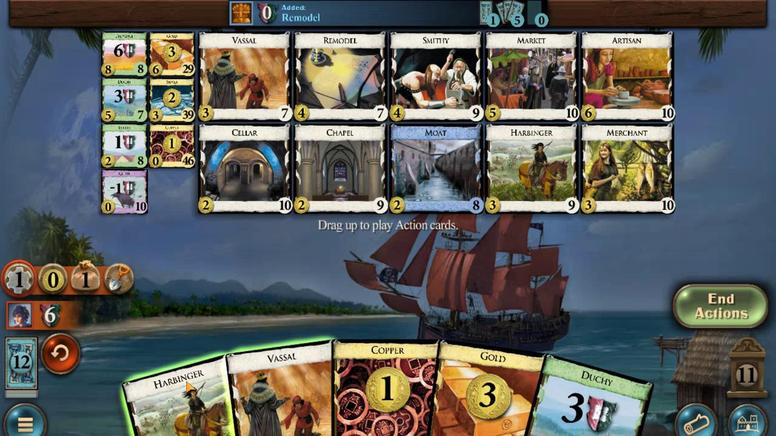 
Action: Mouse pressed left at (418, 353)
Screenshot: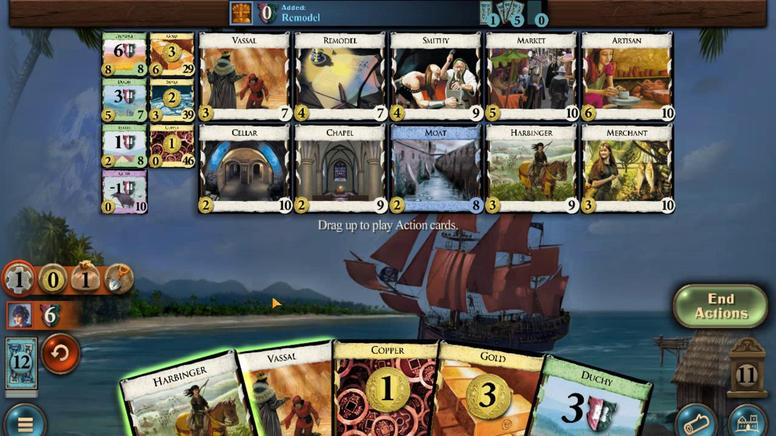
Action: Mouse moved to (420, 353)
Screenshot: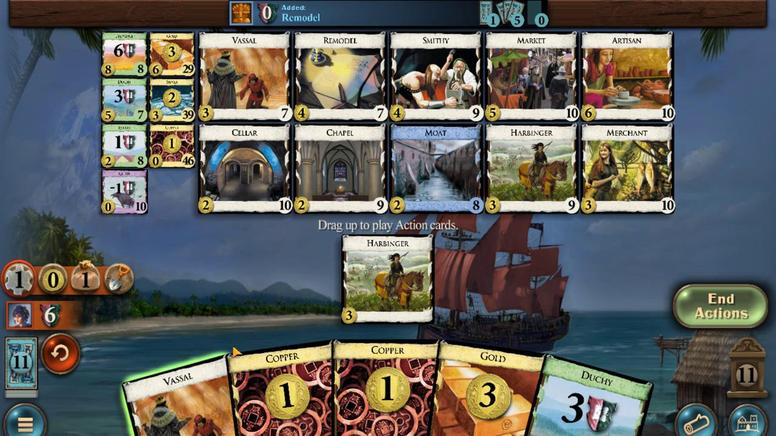 
Action: Mouse pressed left at (420, 353)
Screenshot: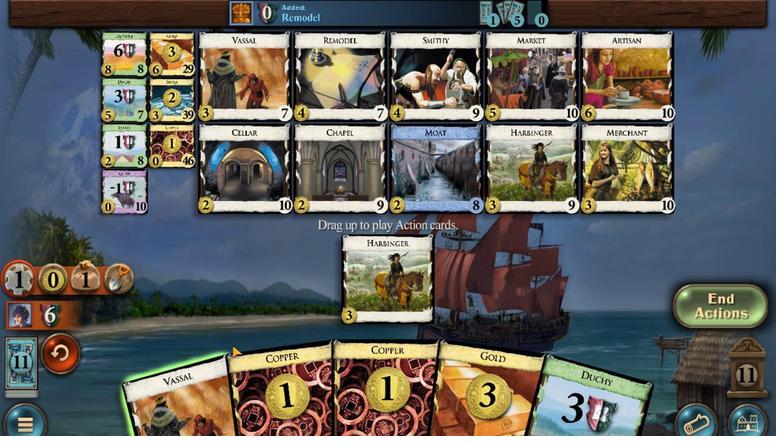
Action: Mouse moved to (275, 353)
Screenshot: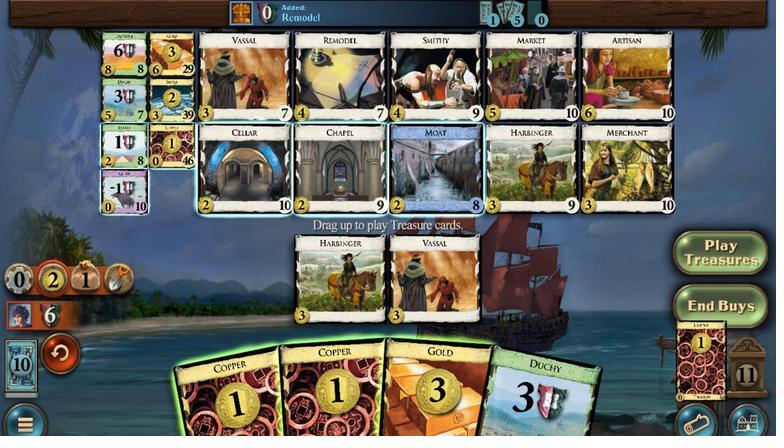 
Action: Mouse pressed left at (275, 353)
Screenshot: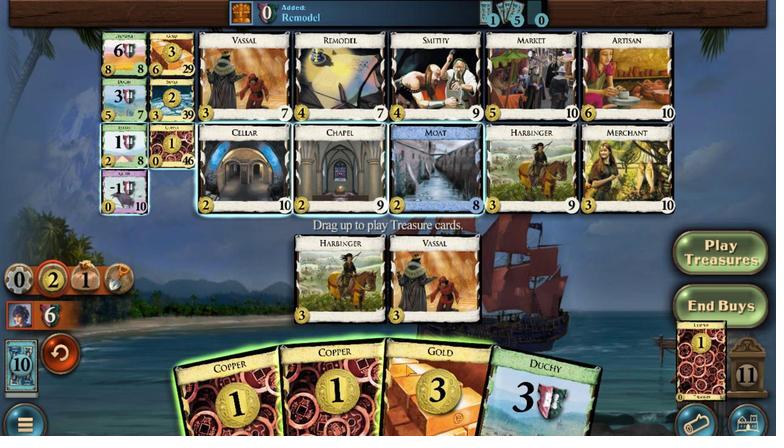 
Action: Mouse moved to (289, 353)
Screenshot: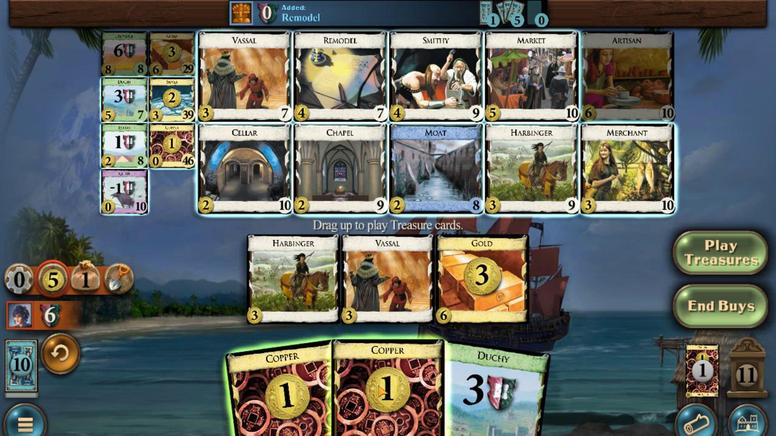 
Action: Mouse pressed left at (289, 353)
Screenshot: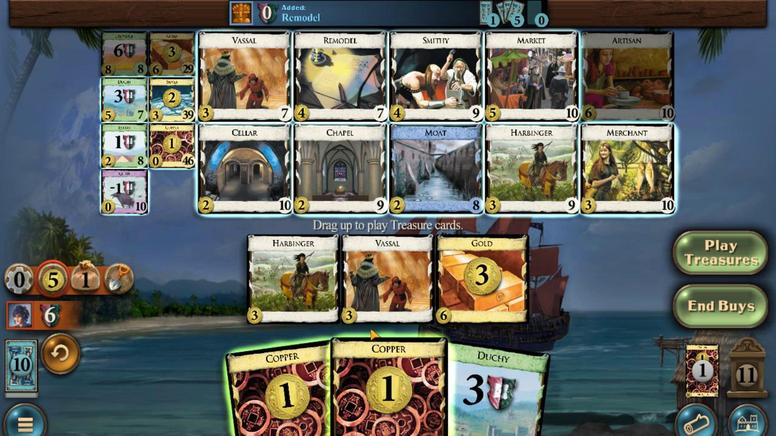 
Action: Mouse moved to (331, 353)
Screenshot: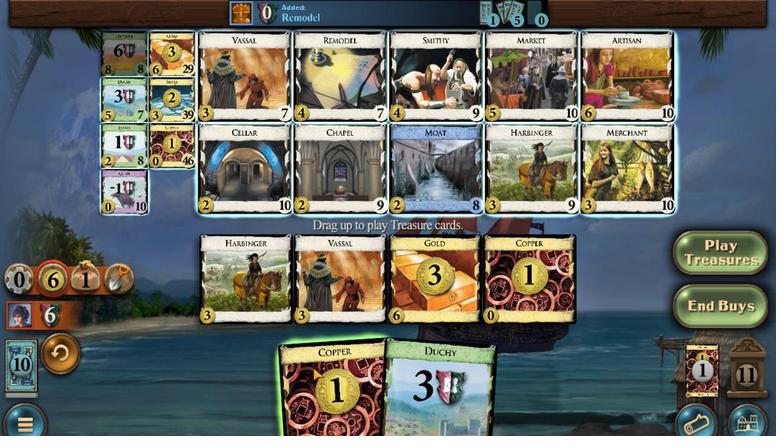 
Action: Mouse pressed left at (331, 353)
Screenshot: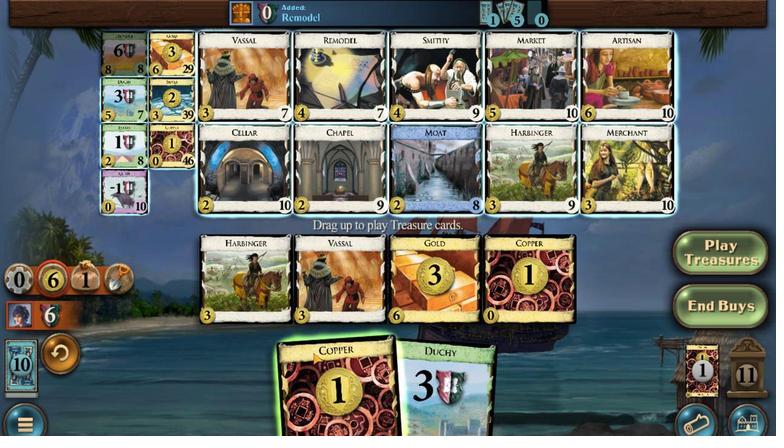 
Action: Mouse moved to (458, 356)
Screenshot: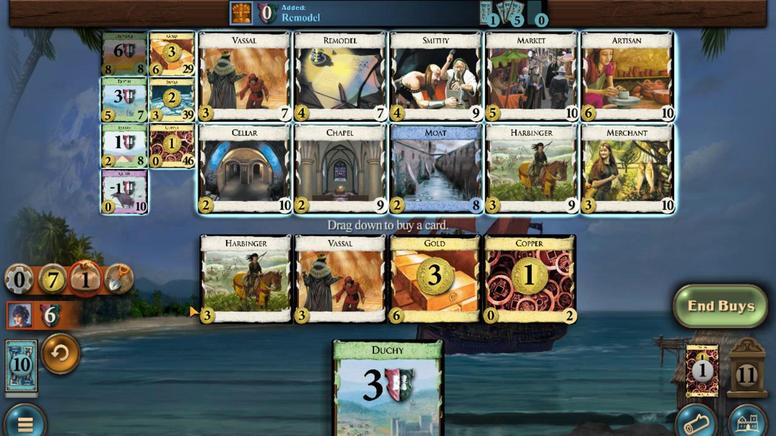
Action: Mouse pressed left at (458, 356)
Screenshot: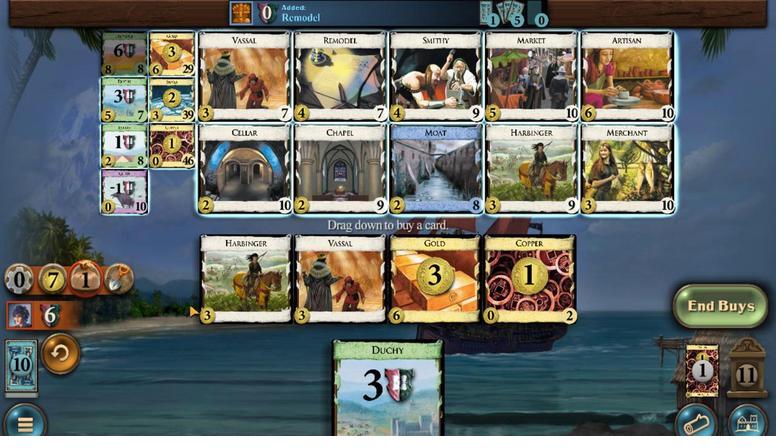 
Action: Mouse moved to (416, 353)
Screenshot: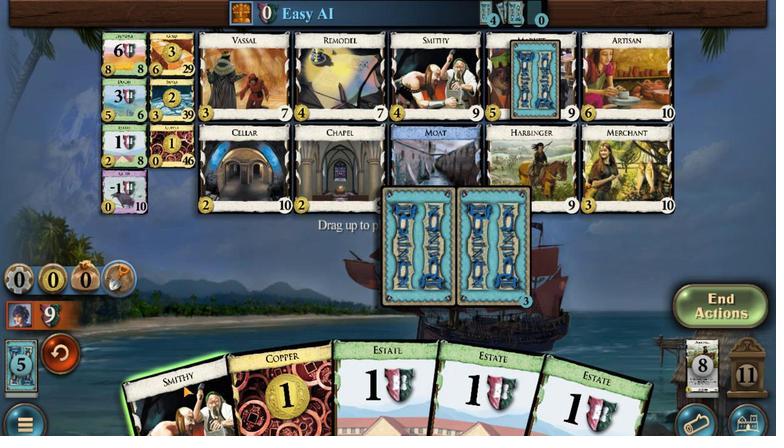 
Action: Mouse pressed left at (416, 353)
Screenshot: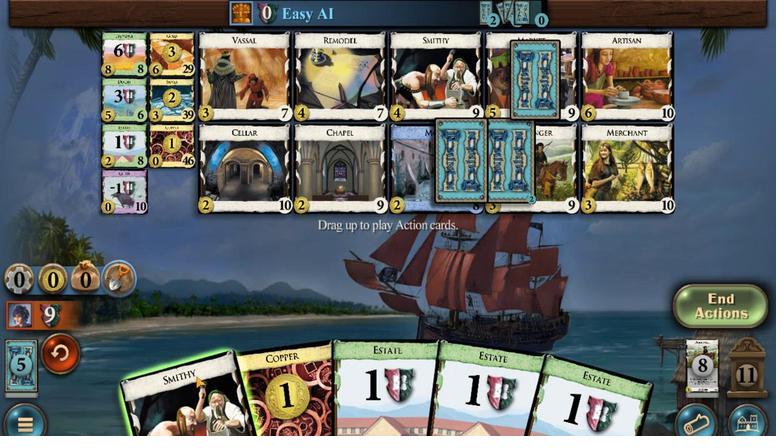 
Action: Mouse moved to (292, 353)
Screenshot: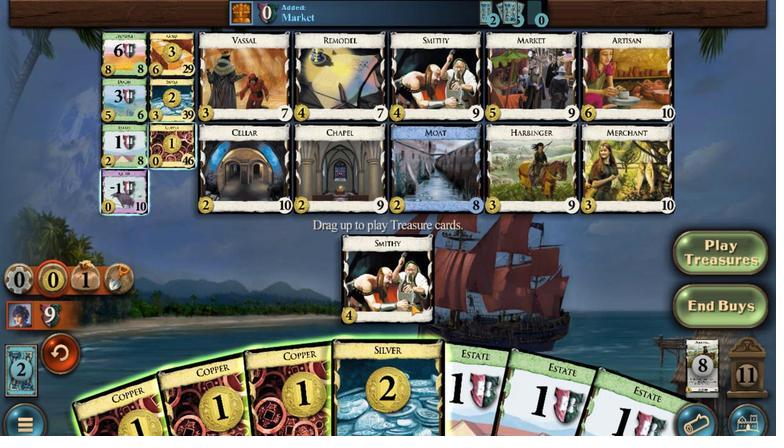 
Action: Mouse pressed left at (292, 353)
Screenshot: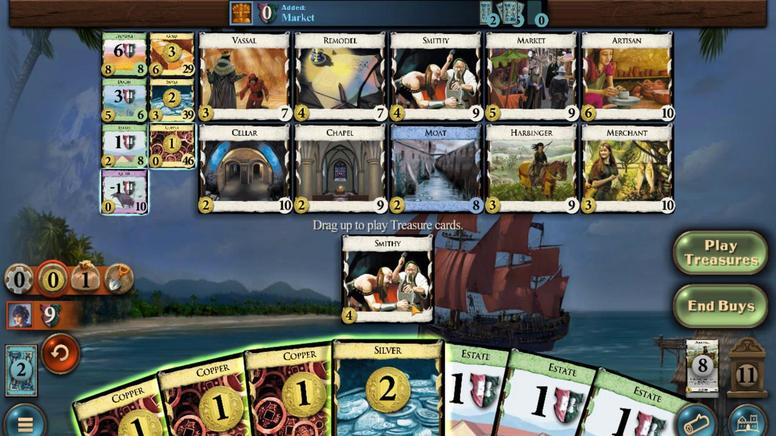
Action: Mouse moved to (311, 353)
Screenshot: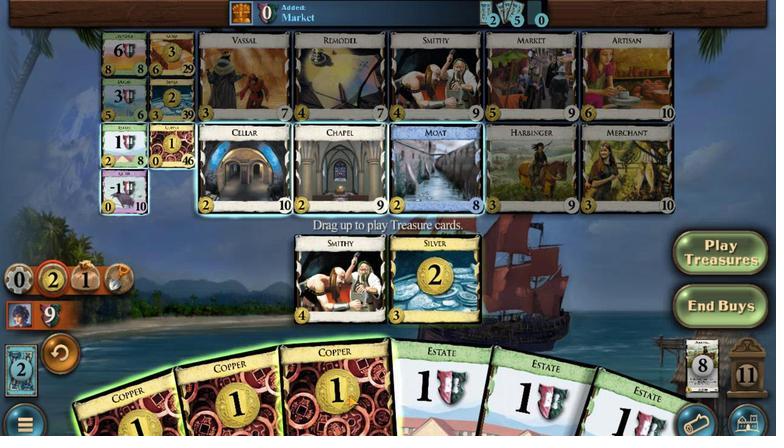 
Action: Mouse pressed left at (311, 353)
Screenshot: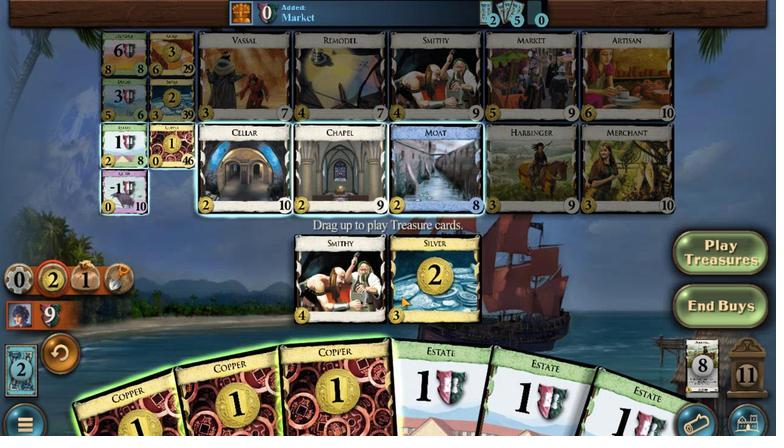
Action: Mouse moved to (334, 353)
Screenshot: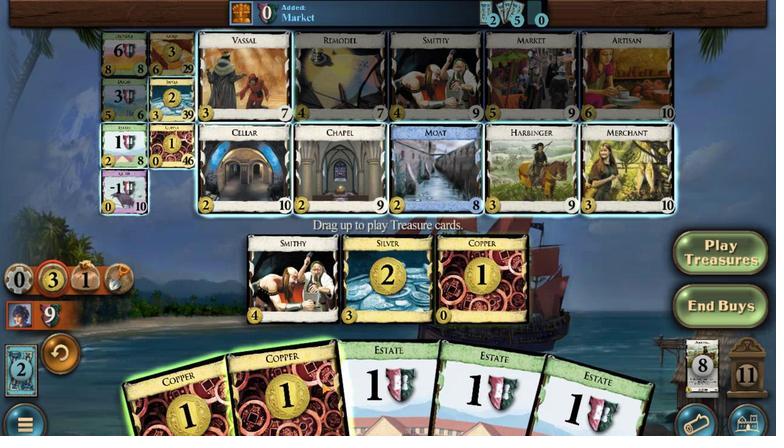 
Action: Mouse pressed left at (334, 353)
Screenshot: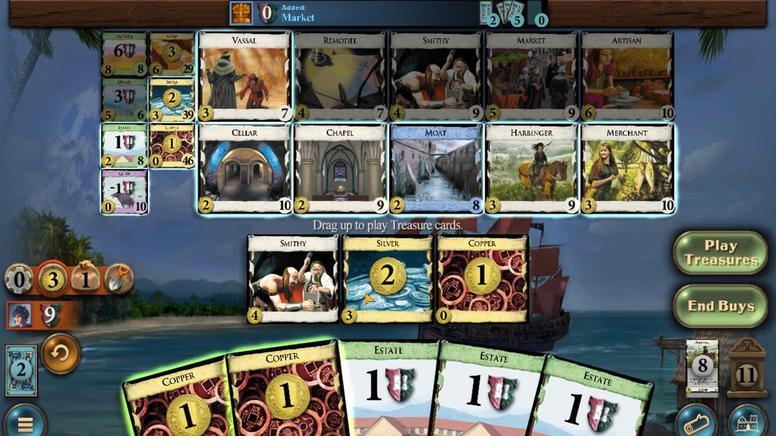 
Action: Mouse moved to (383, 353)
Screenshot: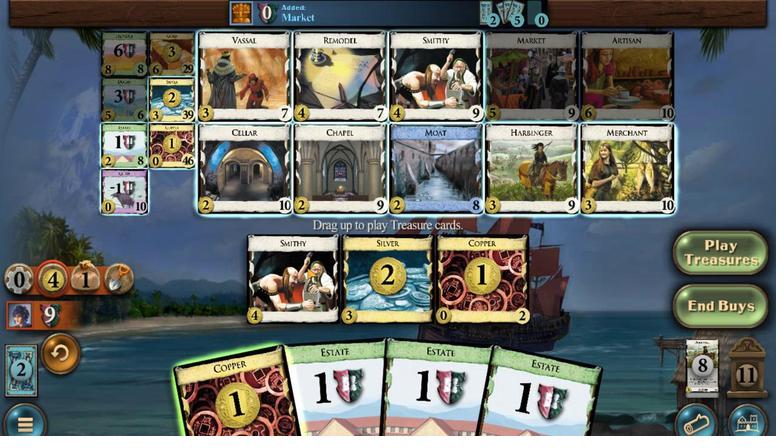 
Action: Mouse pressed left at (383, 353)
Screenshot: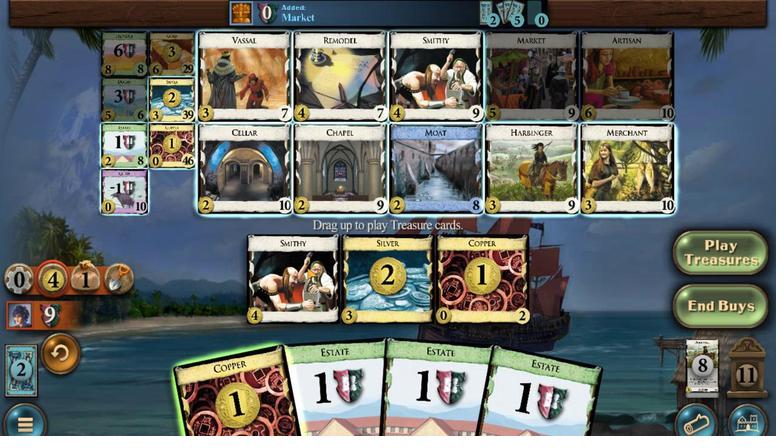 
Action: Mouse moved to (456, 356)
Screenshot: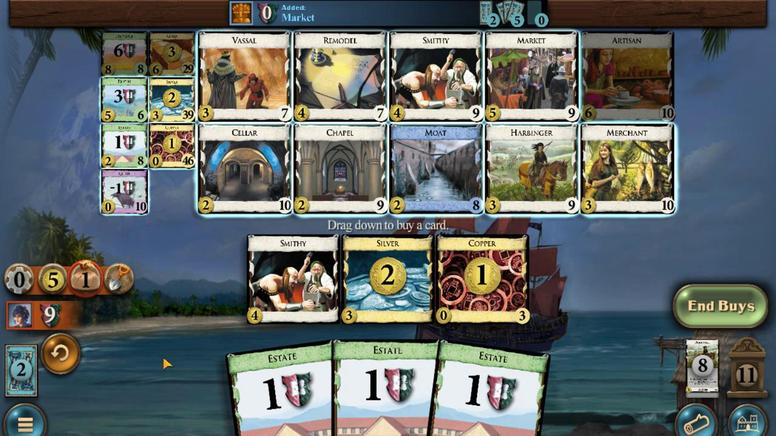 
Action: Mouse pressed left at (456, 356)
Screenshot: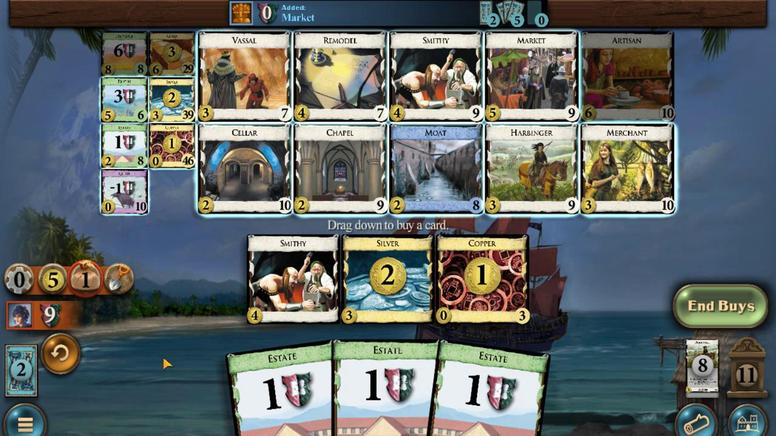 
Action: Mouse moved to (413, 353)
Screenshot: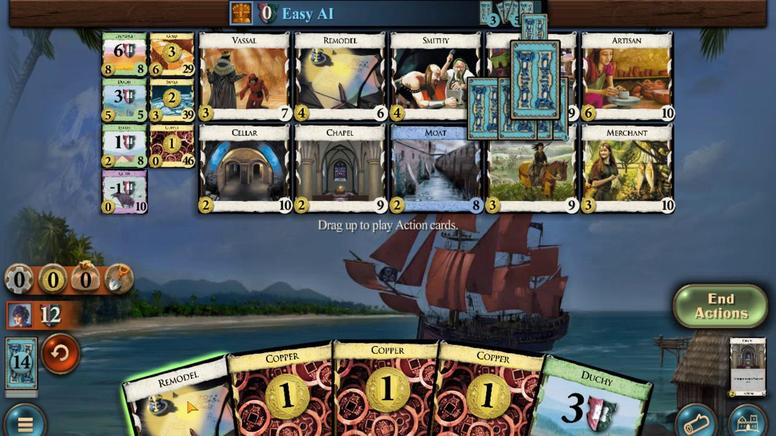 
Action: Mouse pressed left at (413, 353)
Screenshot: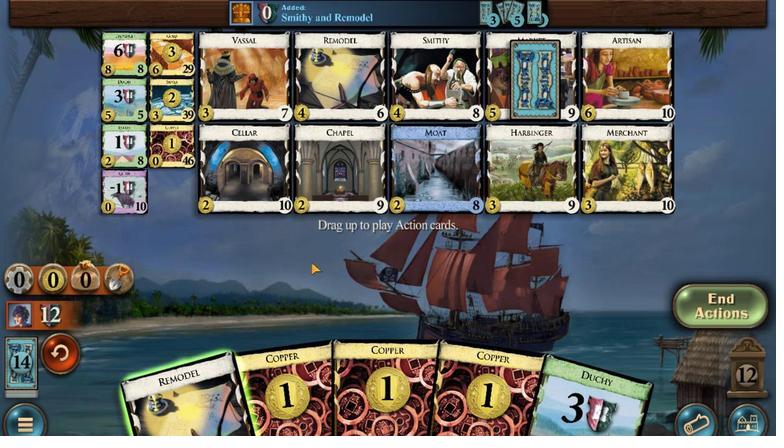 
Action: Mouse moved to (193, 353)
Screenshot: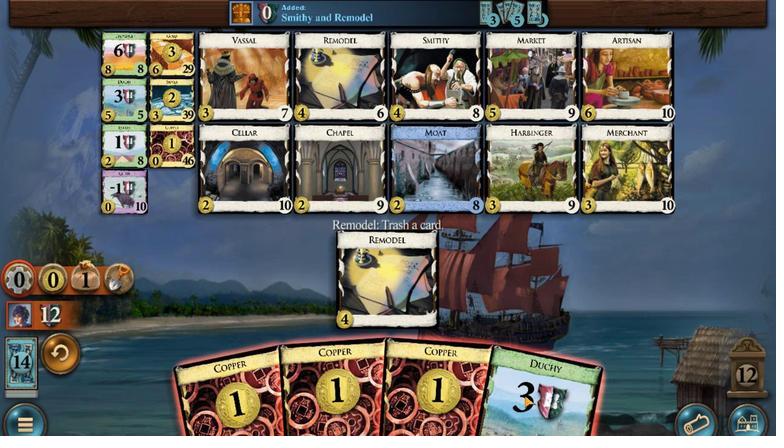 
Action: Mouse pressed left at (193, 353)
Screenshot: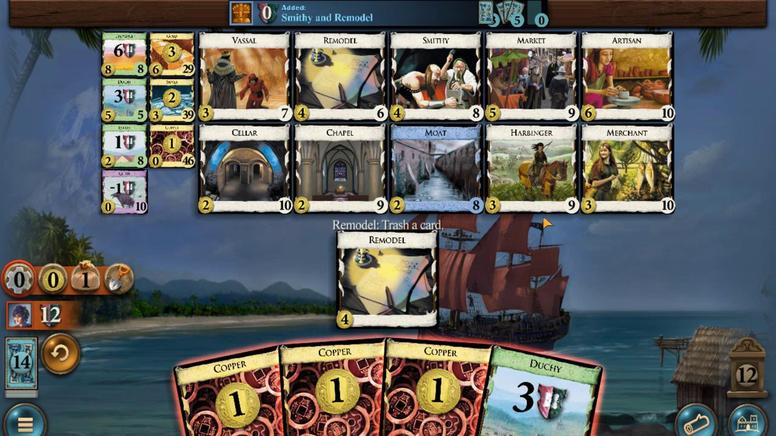 
Action: Mouse moved to (452, 356)
Screenshot: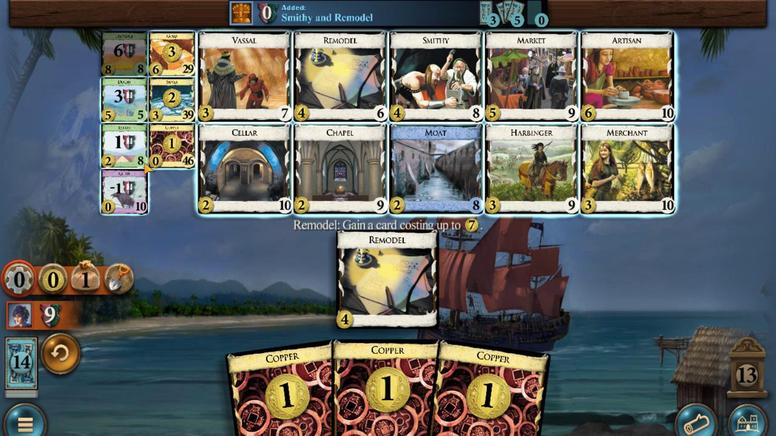 
Action: Mouse pressed left at (452, 356)
Screenshot: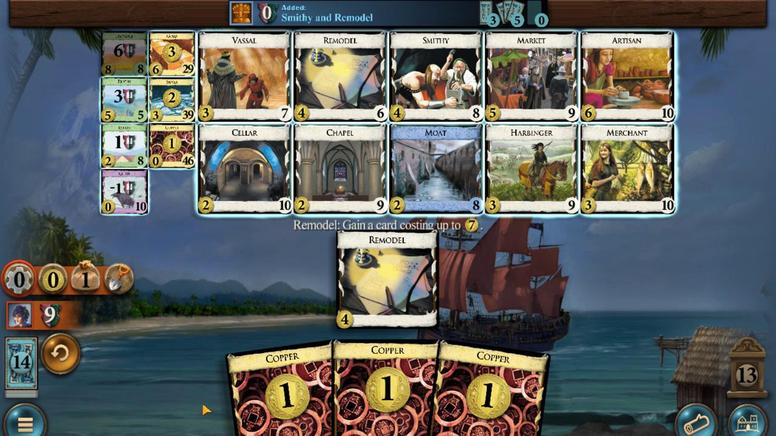 
Action: Mouse moved to (341, 353)
Screenshot: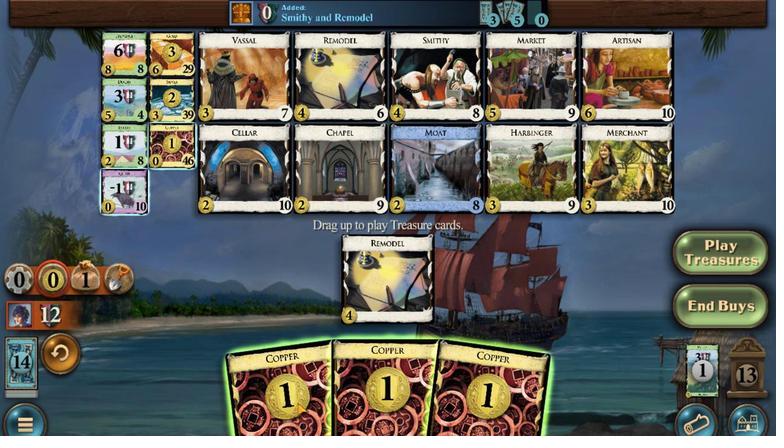 
Action: Mouse pressed left at (341, 353)
Screenshot: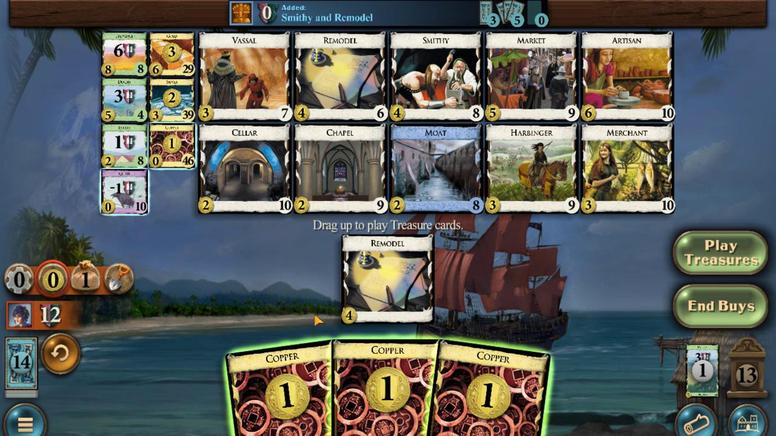 
Action: Mouse moved to (293, 353)
Screenshot: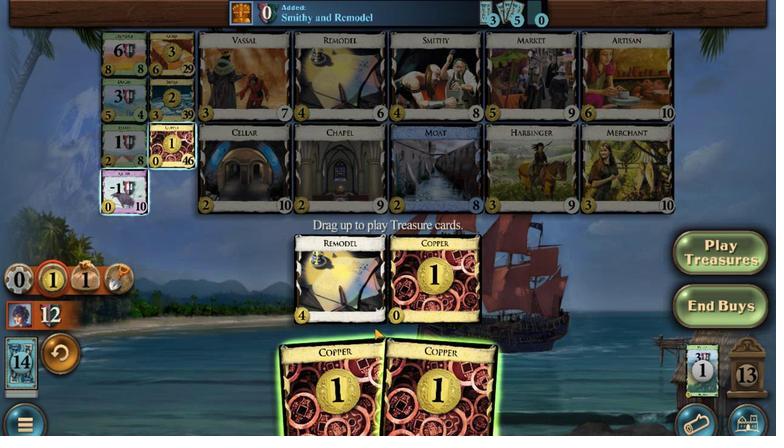 
Action: Mouse pressed left at (293, 353)
Screenshot: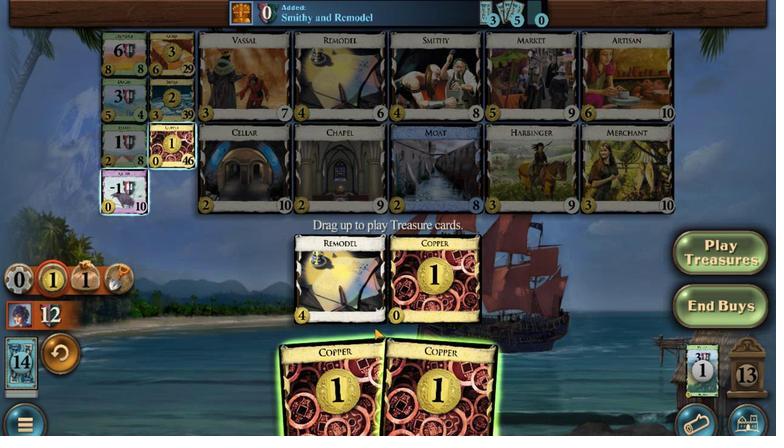 
Action: Mouse moved to (265, 353)
Screenshot: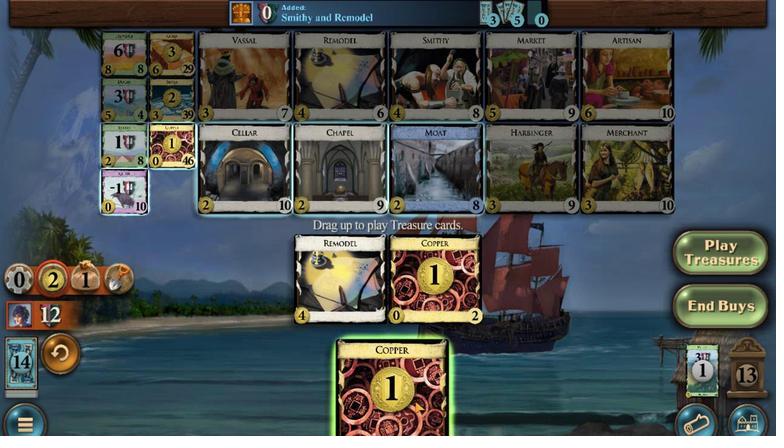 
Action: Mouse pressed left at (265, 353)
Screenshot: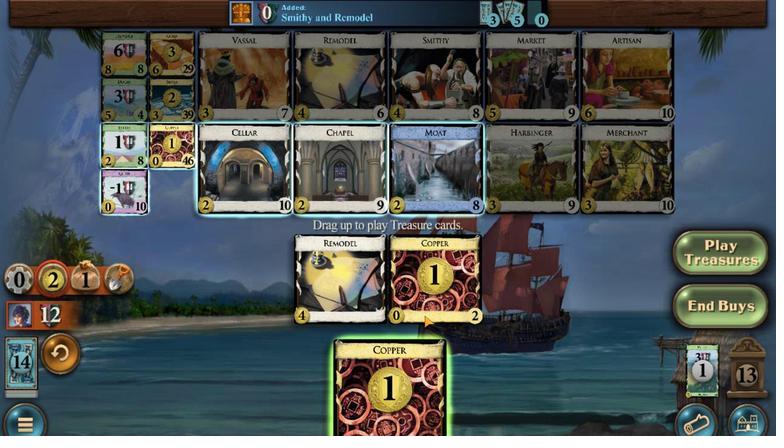 
Action: Mouse moved to (183, 356)
Screenshot: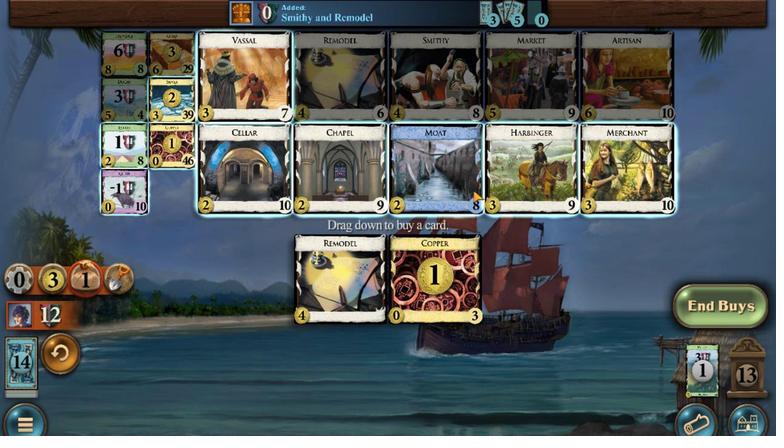 
Action: Mouse pressed left at (183, 356)
Screenshot: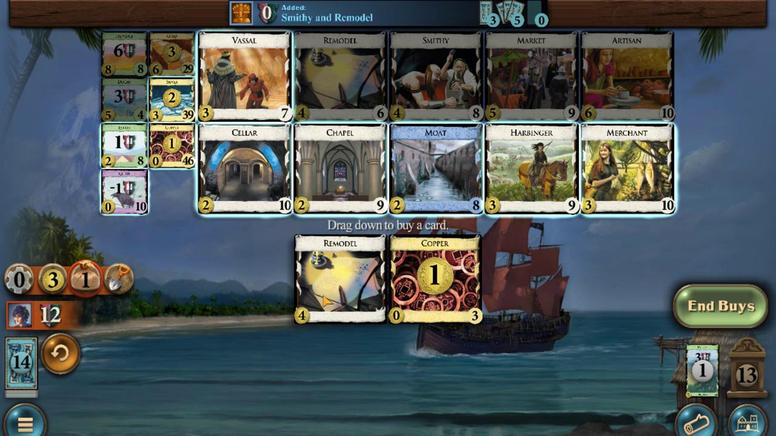 
Action: Mouse moved to (431, 353)
Screenshot: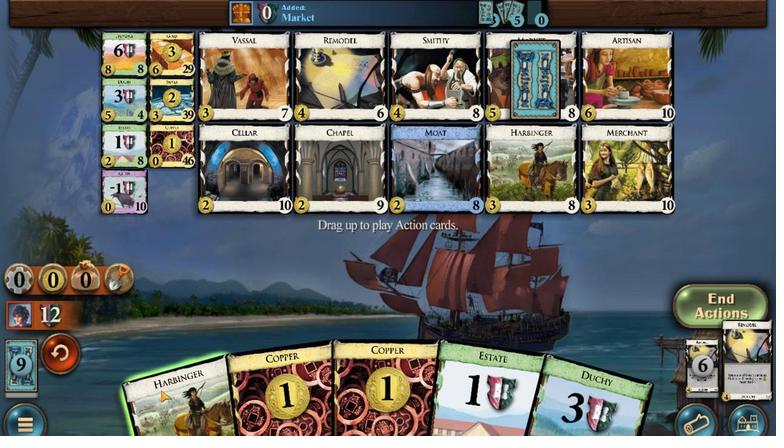 
Action: Mouse pressed left at (431, 353)
Screenshot: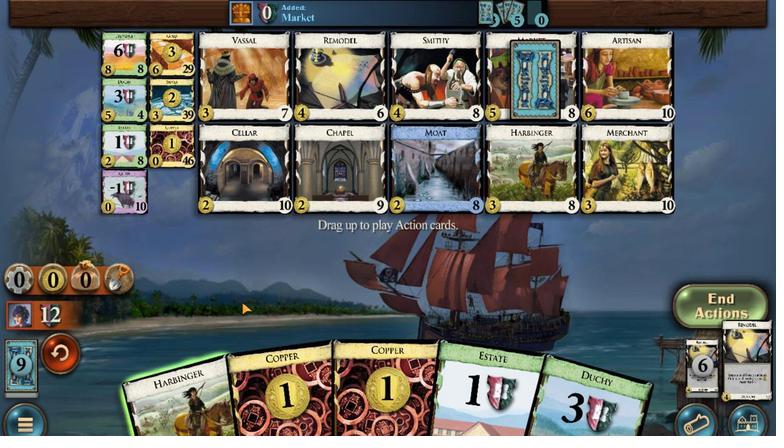 
Action: Mouse moved to (257, 356)
Screenshot: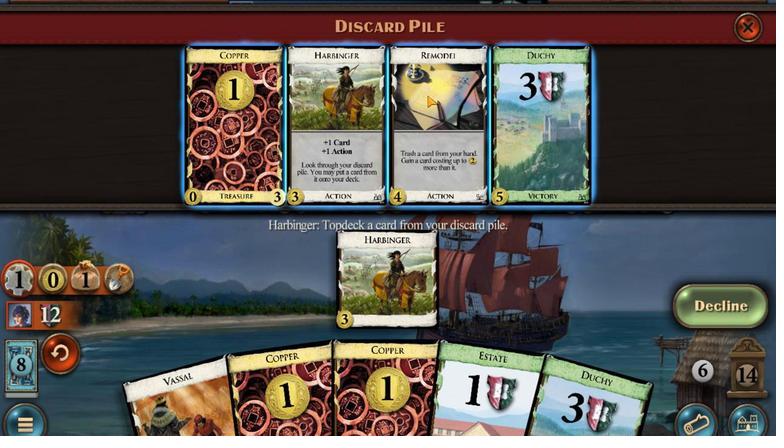 
Action: Mouse pressed left at (257, 356)
Screenshot: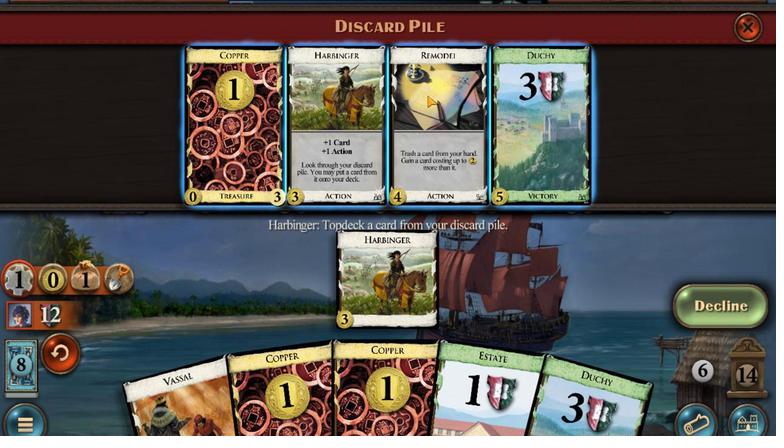 
Action: Mouse moved to (416, 354)
Screenshot: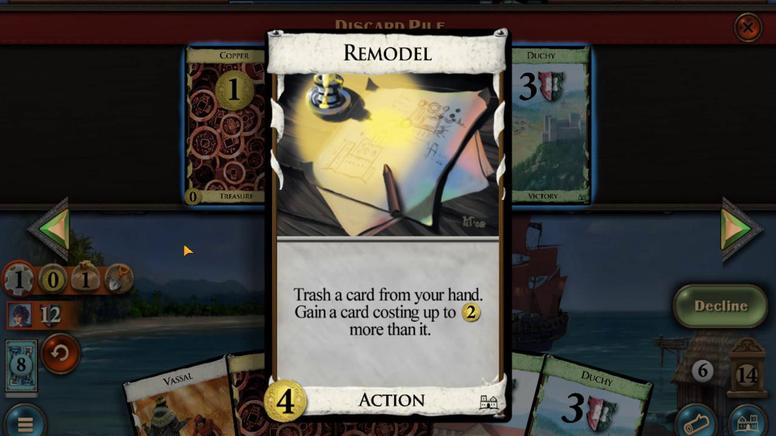 
Action: Mouse pressed left at (416, 354)
Screenshot: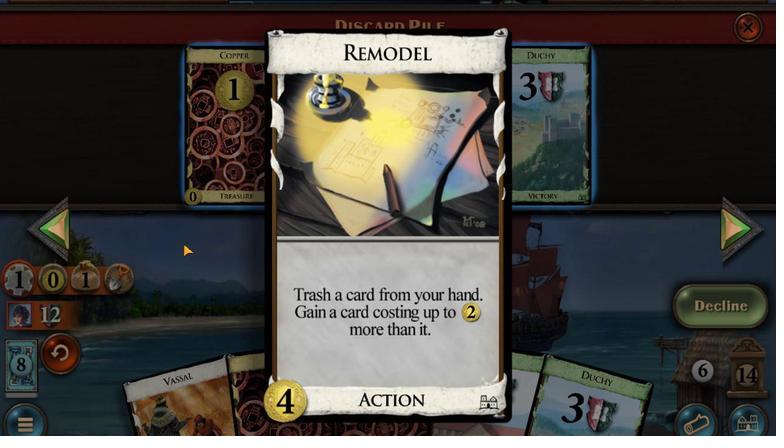 
Action: Mouse moved to (302, 356)
Screenshot: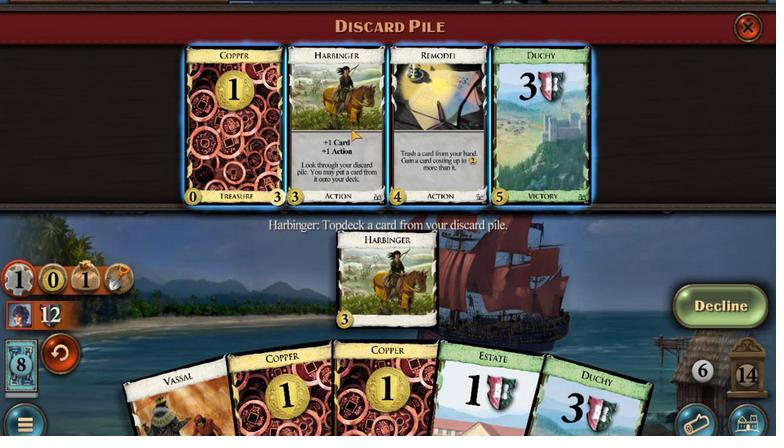 
Action: Mouse pressed left at (302, 356)
Screenshot: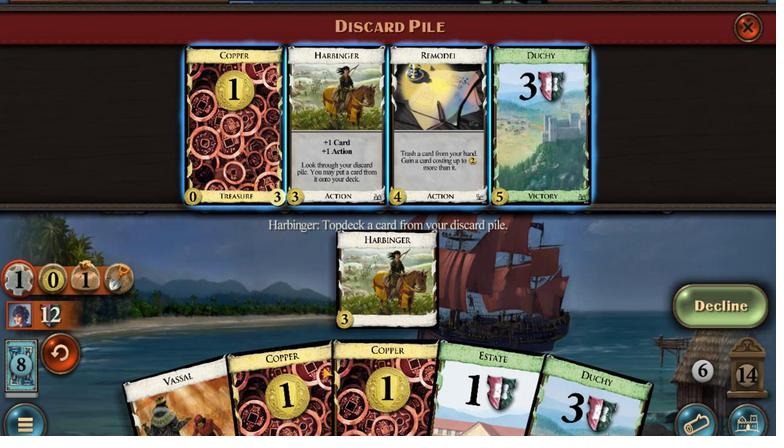 
Action: Mouse moved to (264, 356)
Screenshot: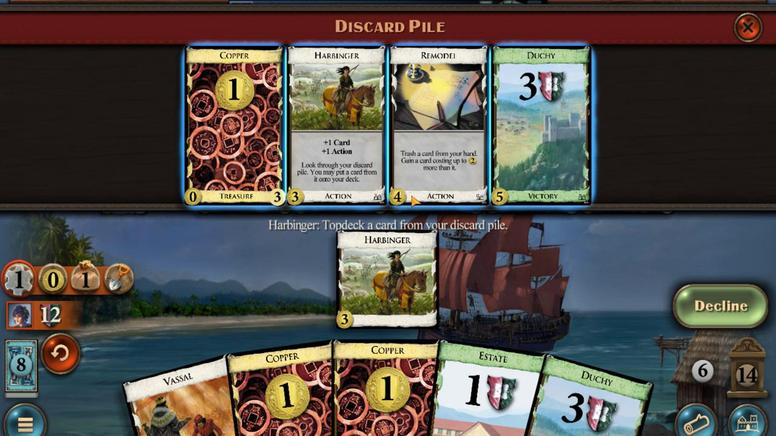 
Action: Mouse pressed left at (264, 356)
Screenshot: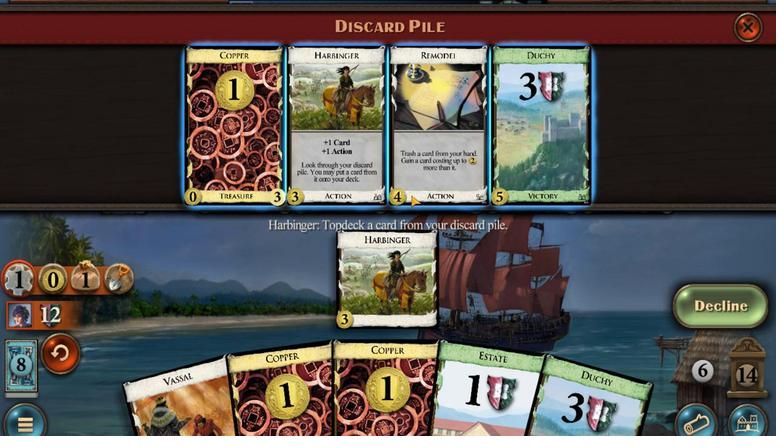
Action: Mouse moved to (423, 353)
Screenshot: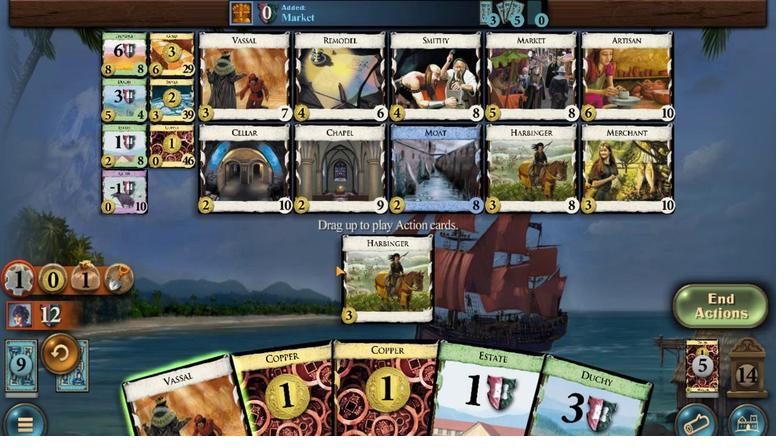 
Action: Mouse pressed left at (423, 353)
Screenshot: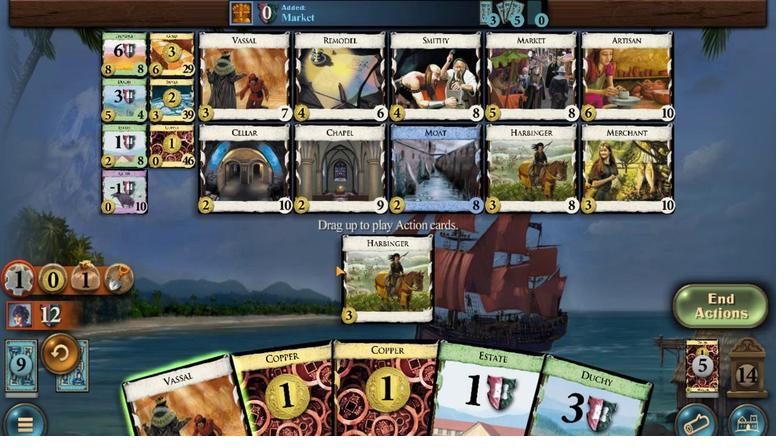 
Action: Mouse moved to (276, 356)
Screenshot: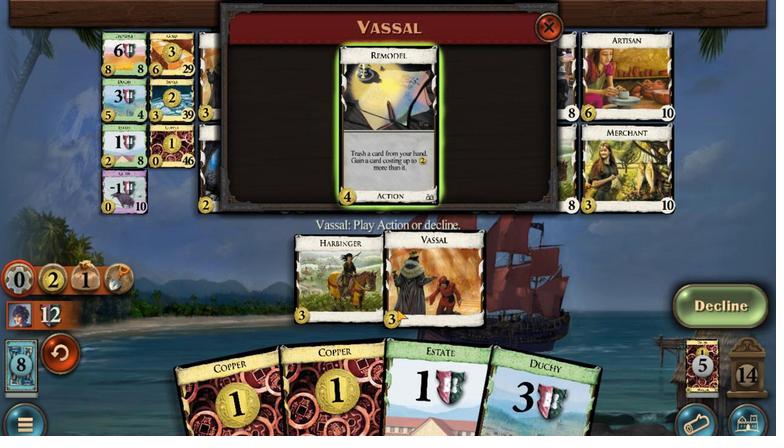 
Action: Mouse pressed left at (276, 356)
Screenshot: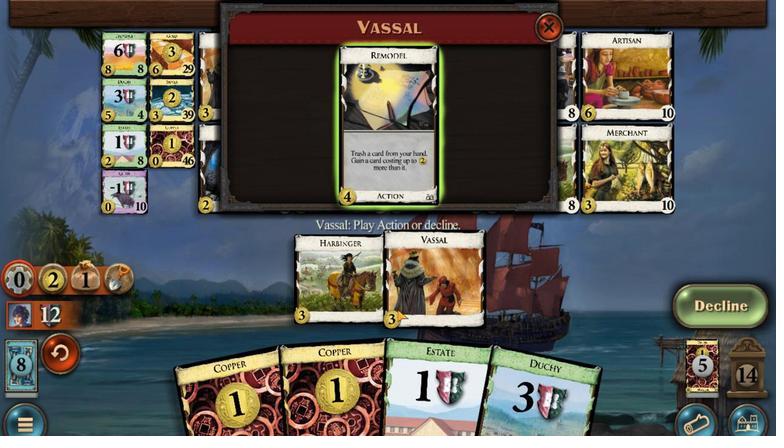 
Action: Mouse moved to (307, 353)
Screenshot: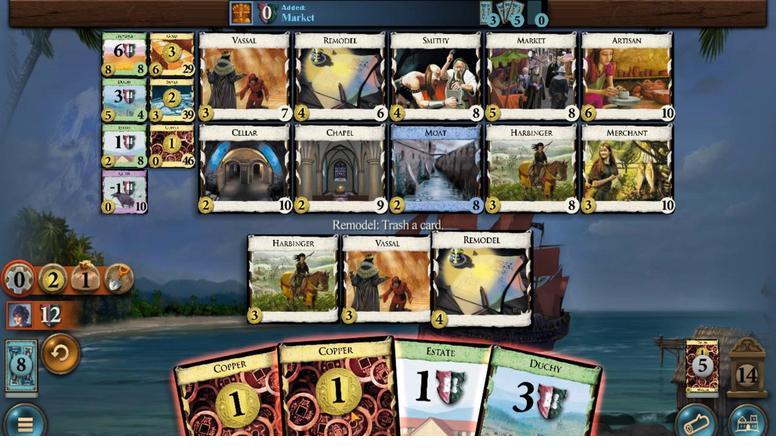 
Action: Mouse pressed left at (307, 353)
Screenshot: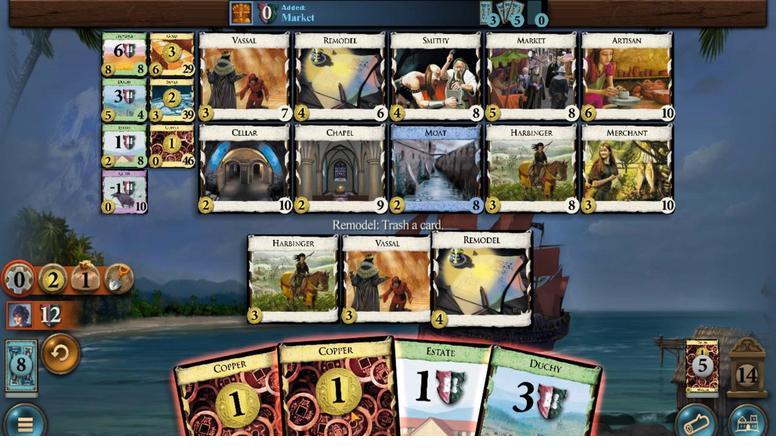 
Action: Mouse moved to (201, 353)
Screenshot: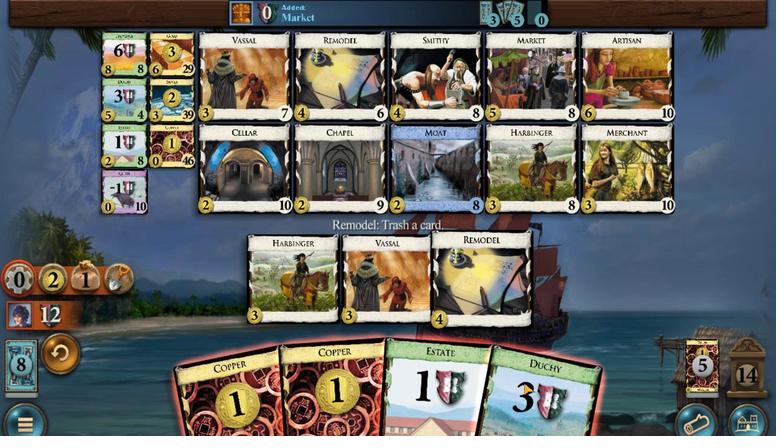 
Action: Mouse pressed left at (201, 353)
Screenshot: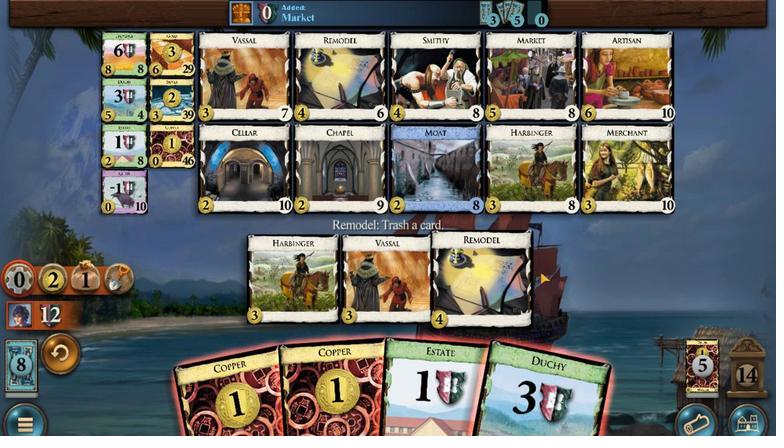 
Action: Mouse moved to (452, 356)
Screenshot: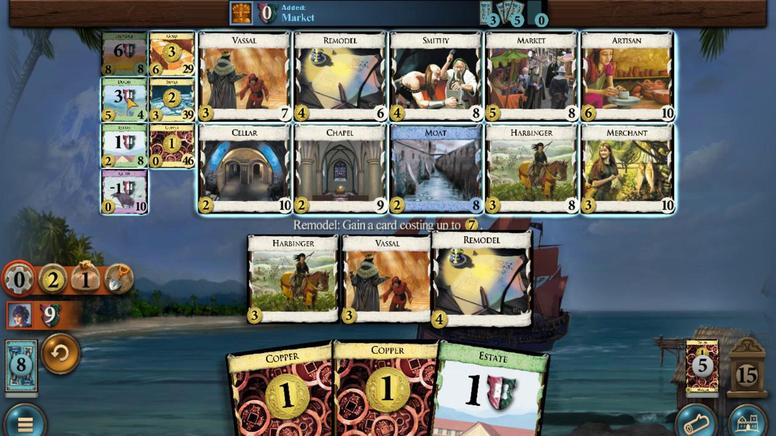 
Action: Mouse pressed left at (452, 356)
Screenshot: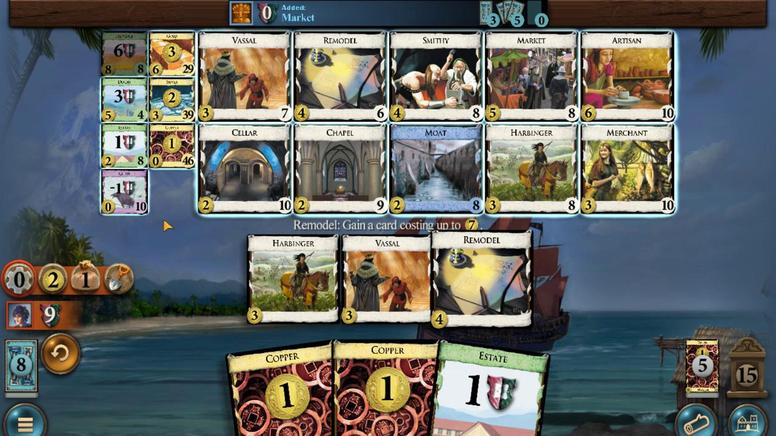 
Action: Mouse moved to (343, 353)
Screenshot: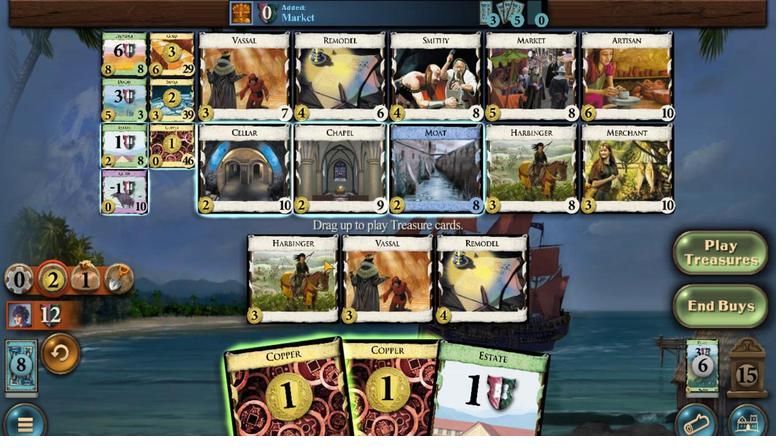 
Action: Mouse pressed left at (343, 353)
Screenshot: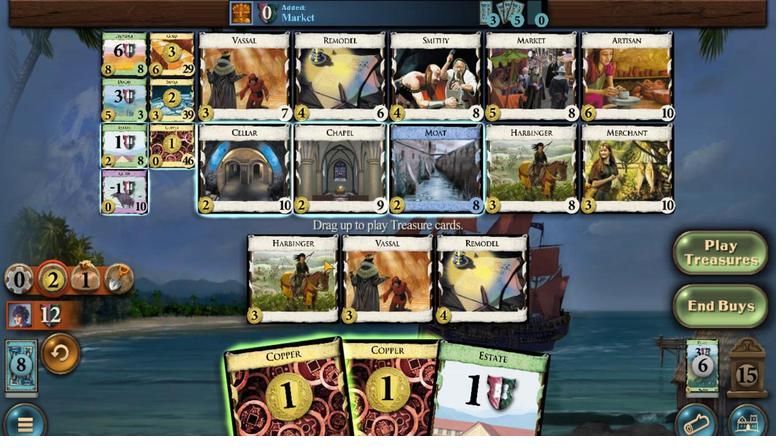 
Action: Mouse moved to (311, 353)
Screenshot: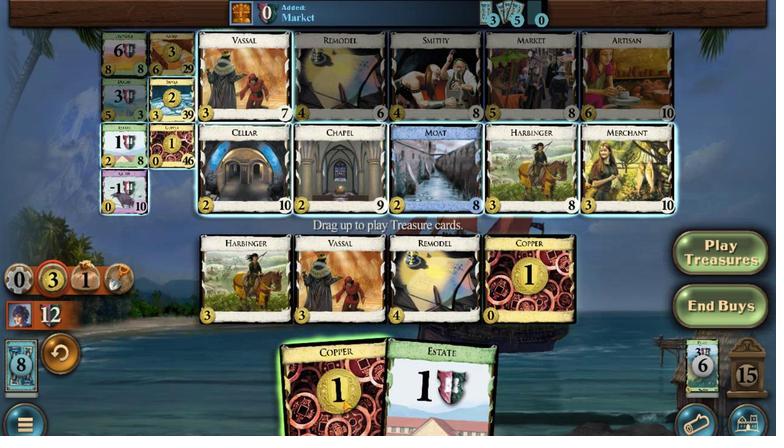 
Action: Mouse pressed left at (311, 353)
Screenshot: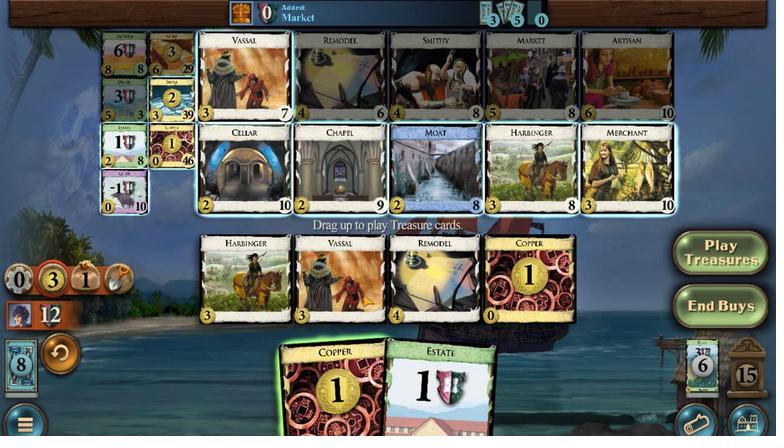 
Action: Mouse moved to (241, 356)
Screenshot: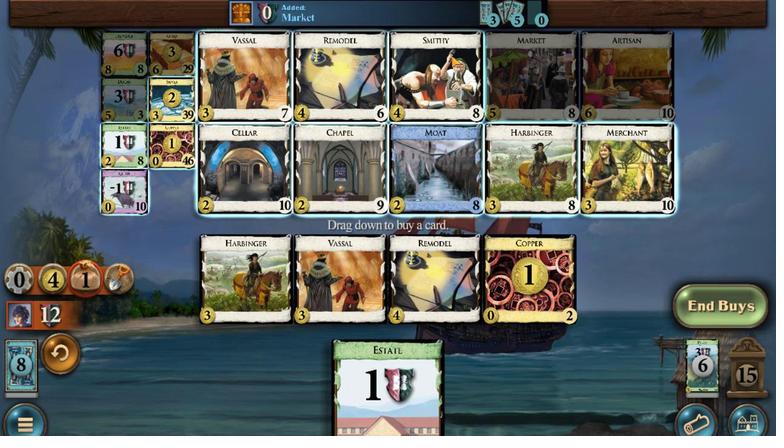 
Action: Mouse pressed left at (241, 356)
Screenshot: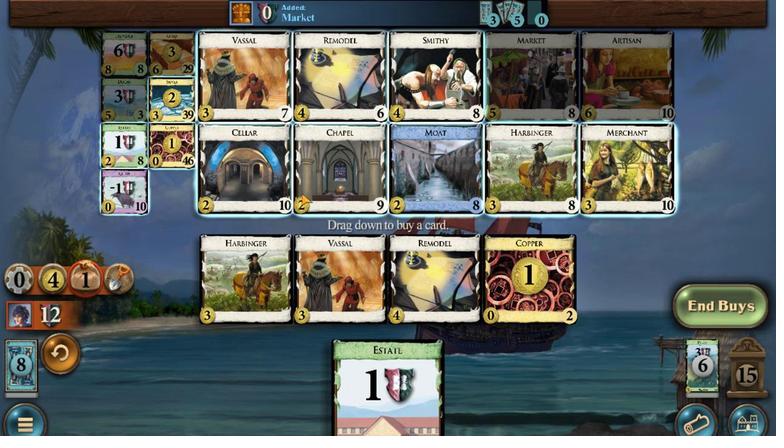 
Action: Mouse moved to (430, 353)
Screenshot: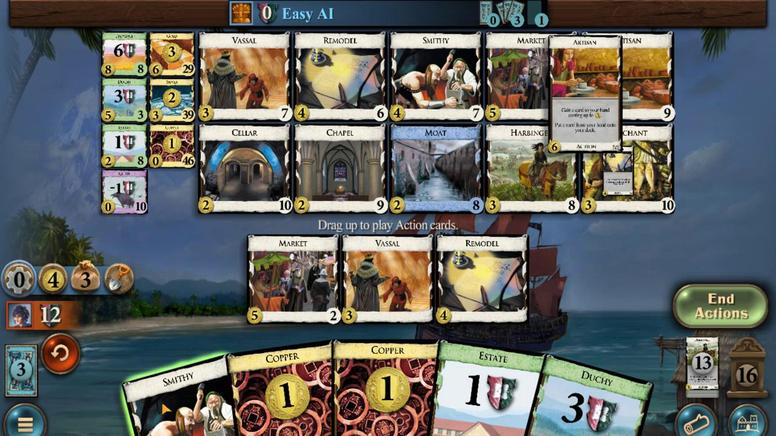 
Action: Mouse pressed left at (430, 353)
Screenshot: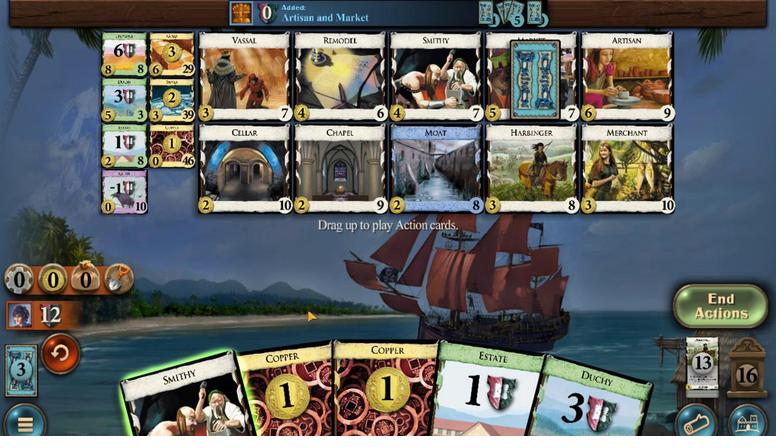 
Action: Mouse moved to (300, 353)
Screenshot: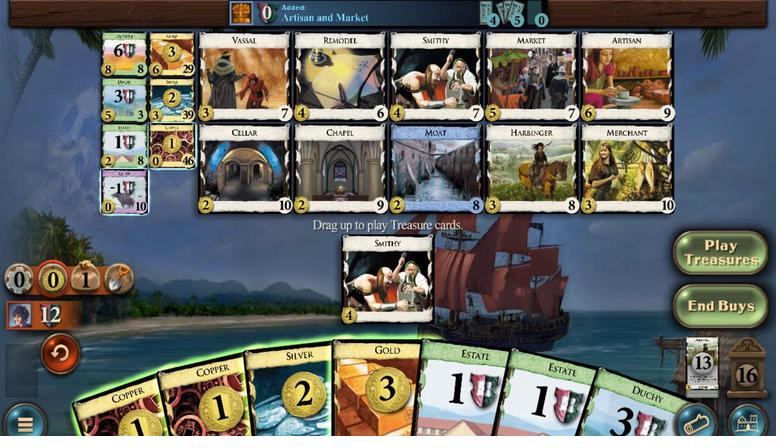 
Action: Mouse pressed left at (300, 353)
Screenshot: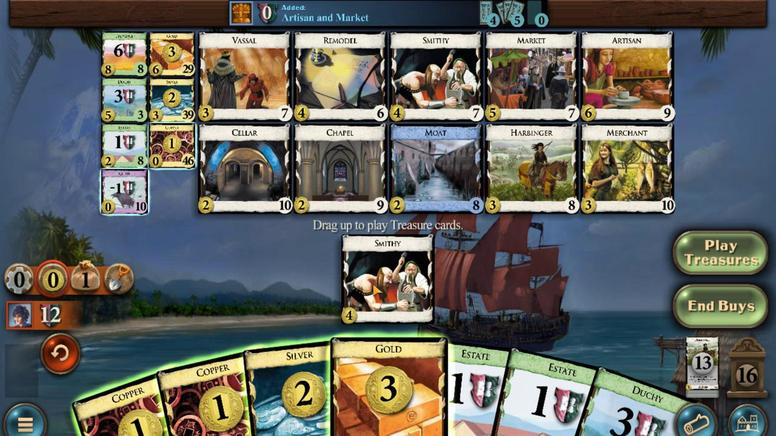 
Action: Mouse moved to (320, 353)
Screenshot: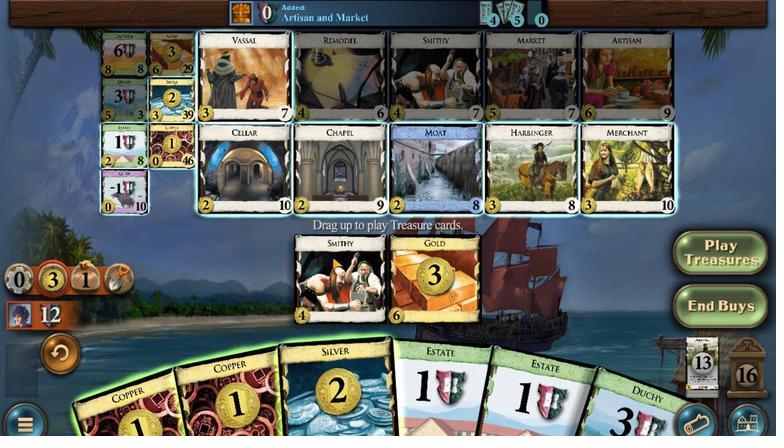 
Action: Mouse pressed left at (320, 353)
Screenshot: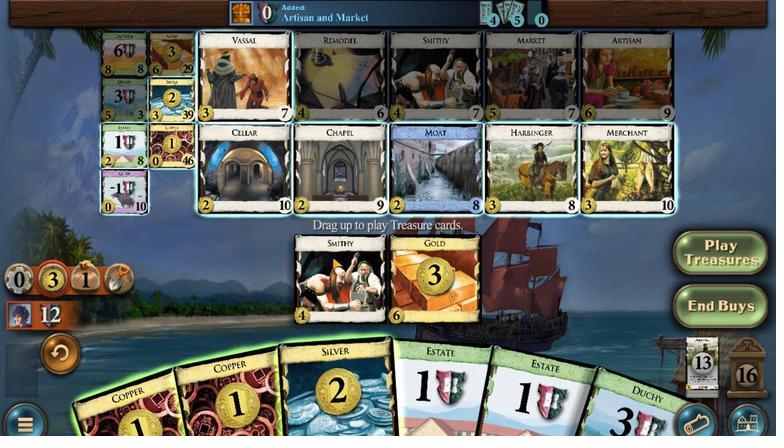 
Action: Mouse moved to (344, 353)
Screenshot: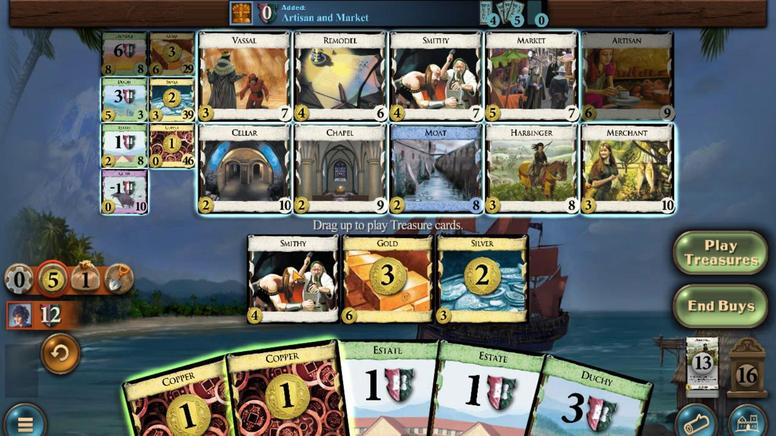 
Action: Mouse pressed left at (344, 353)
Screenshot: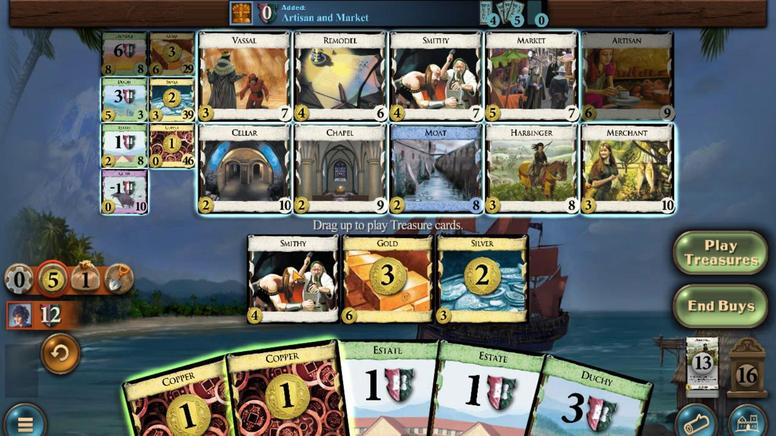 
Action: Mouse moved to (424, 356)
Screenshot: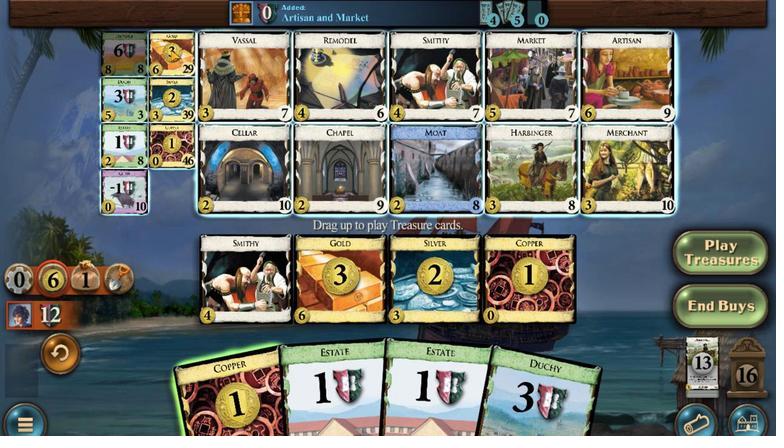 
Action: Mouse pressed left at (424, 356)
Screenshot: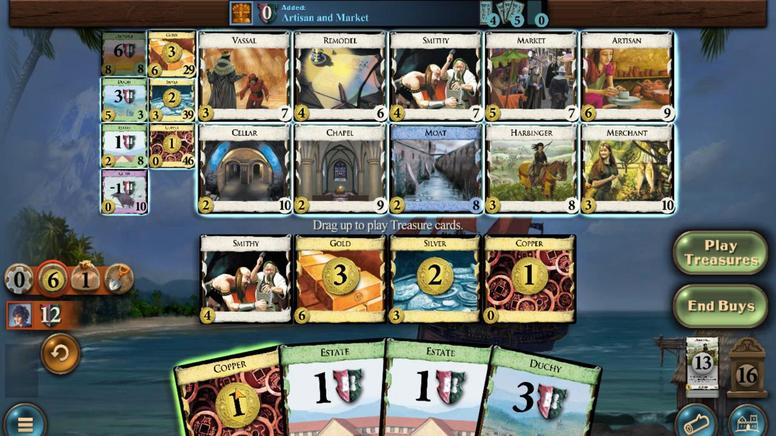 
Action: Mouse moved to (345, 353)
Screenshot: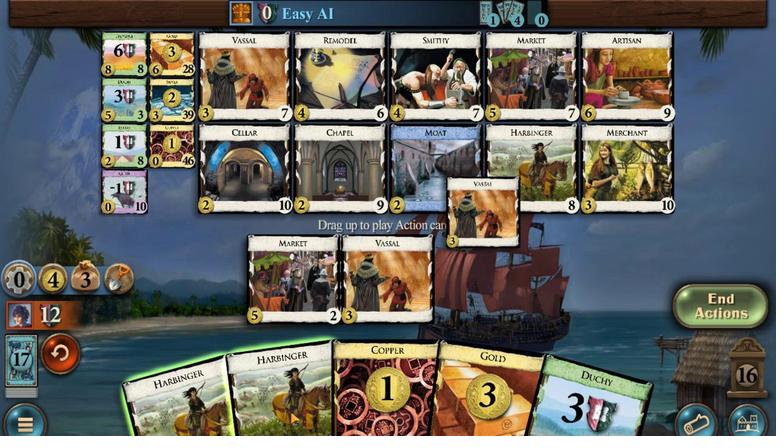 
Action: Mouse pressed left at (345, 353)
Screenshot: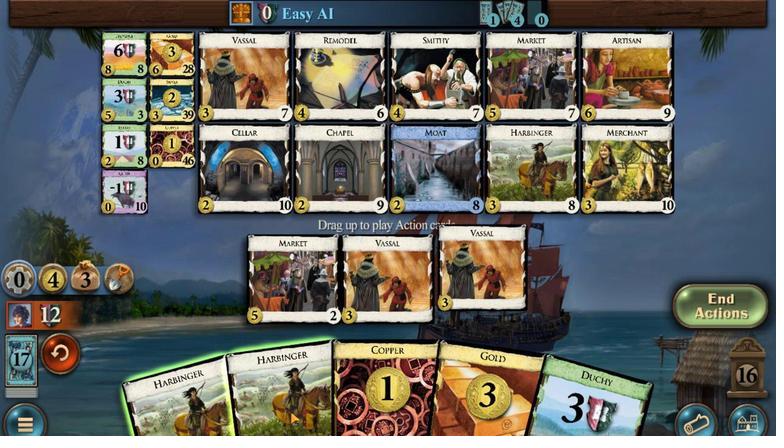 
Action: Mouse moved to (359, 353)
Screenshot: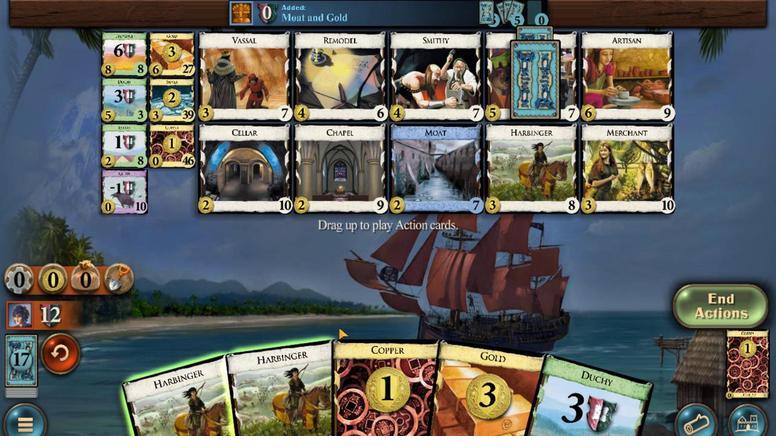 
Action: Mouse pressed left at (359, 353)
Screenshot: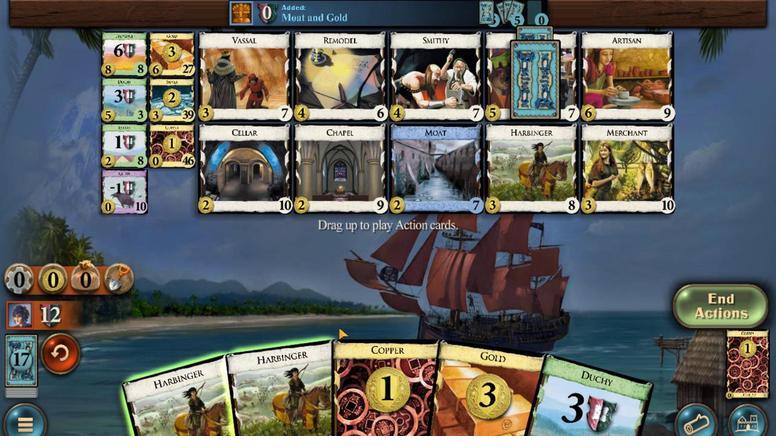 
Action: Mouse moved to (408, 353)
Screenshot: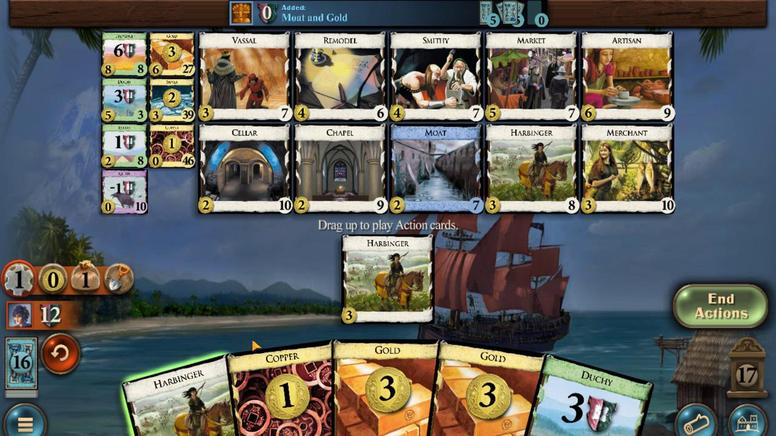 
Action: Mouse pressed left at (408, 353)
Screenshot: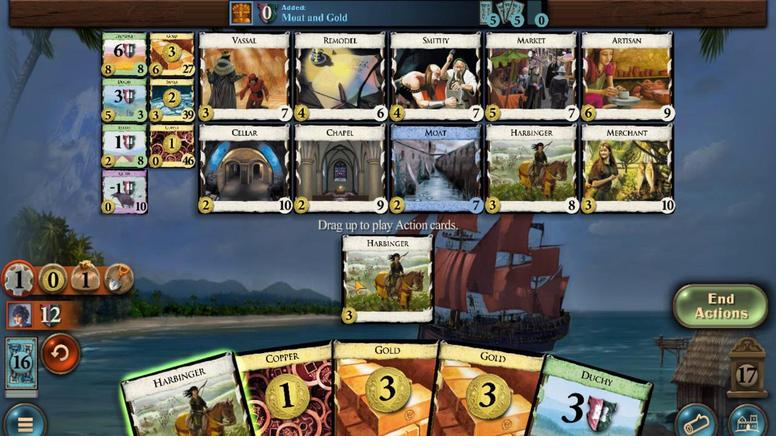 
Action: Mouse moved to (242, 353)
Screenshot: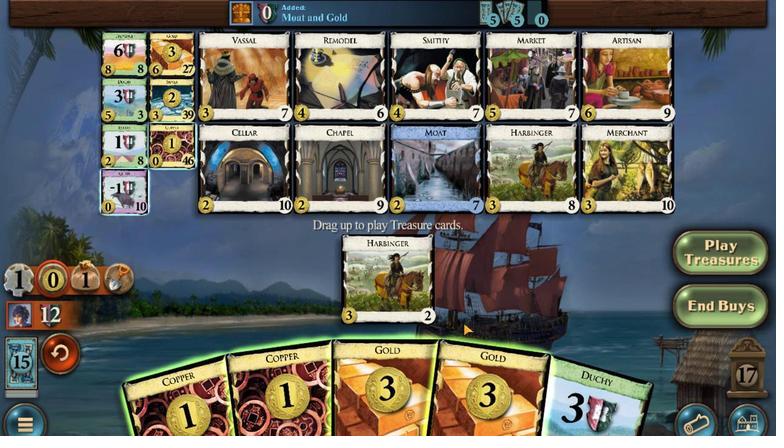 
Action: Mouse pressed left at (242, 353)
Screenshot: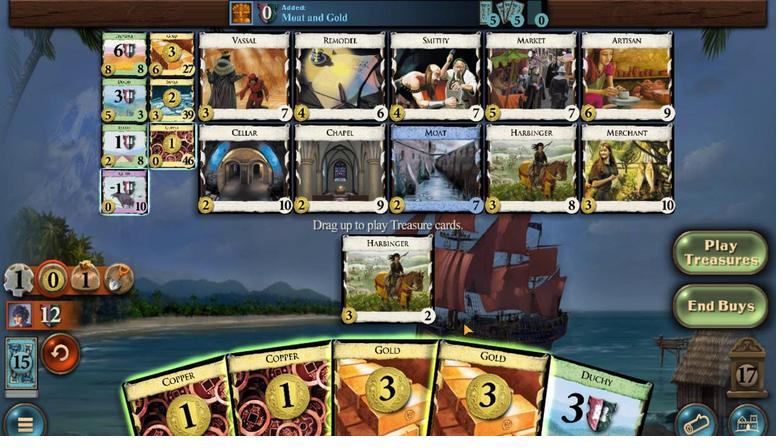 
Action: Mouse moved to (269, 353)
Screenshot: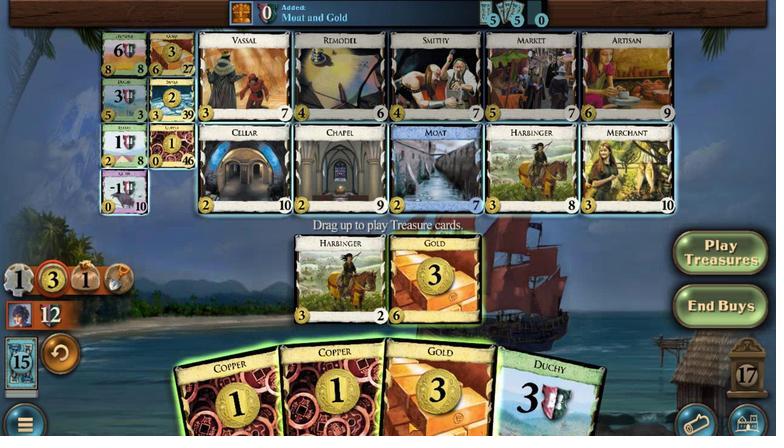 
Action: Mouse pressed left at (269, 353)
Screenshot: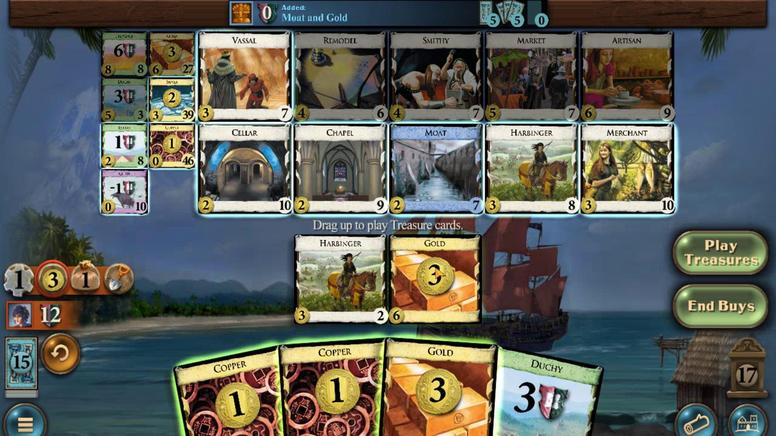 
Action: Mouse moved to (294, 353)
Screenshot: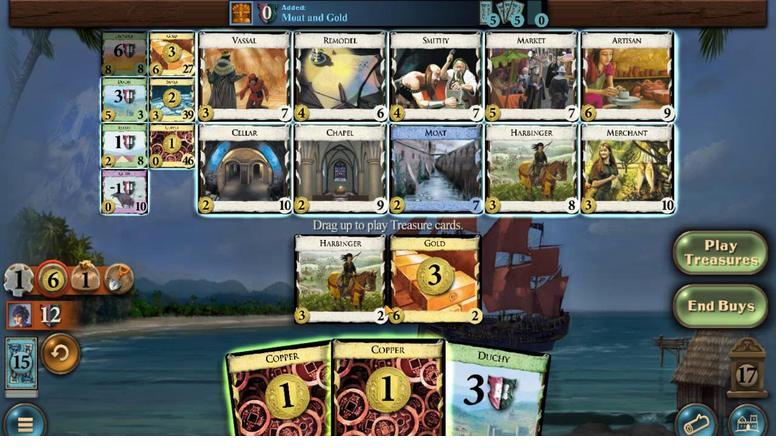 
Action: Mouse pressed left at (294, 353)
Screenshot: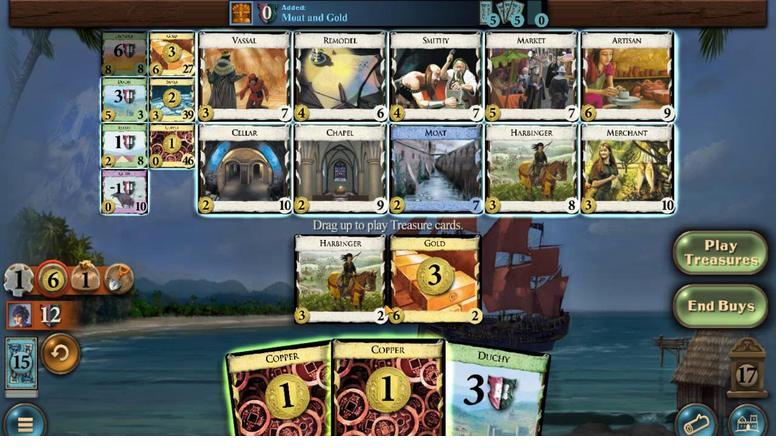 
Action: Mouse moved to (337, 353)
Screenshot: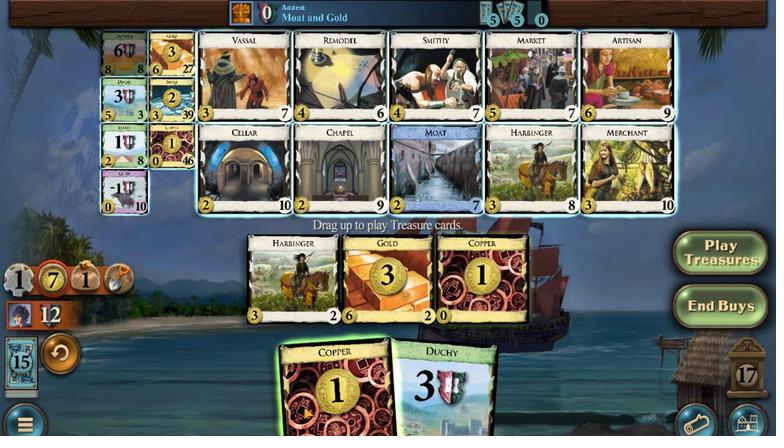 
Action: Mouse pressed left at (337, 353)
Screenshot: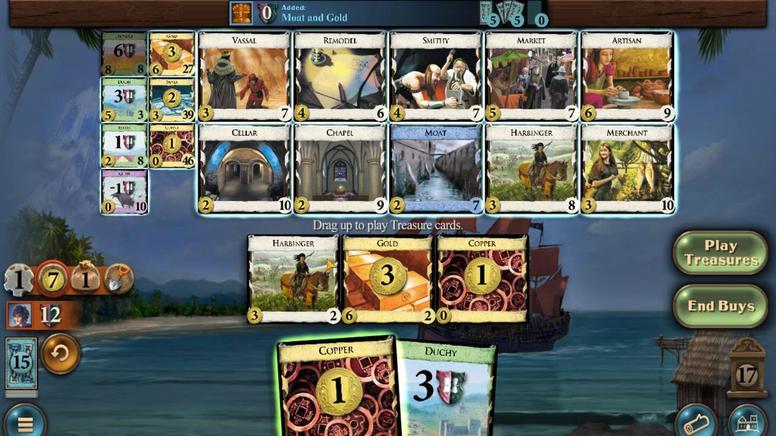 
Action: Mouse moved to (455, 356)
Screenshot: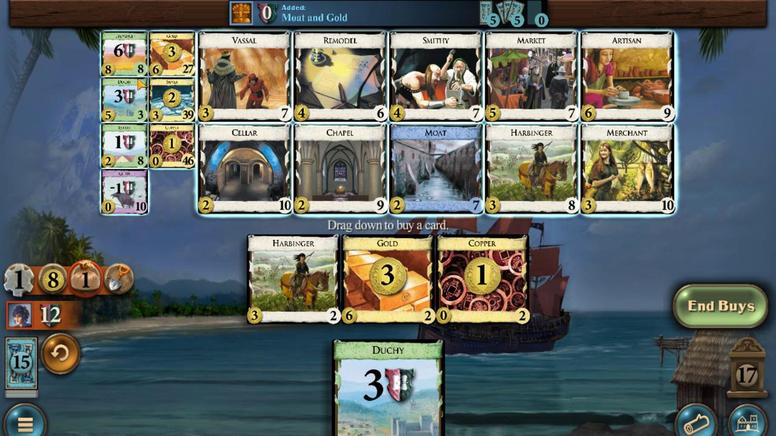
Action: Mouse pressed left at (455, 356)
Screenshot: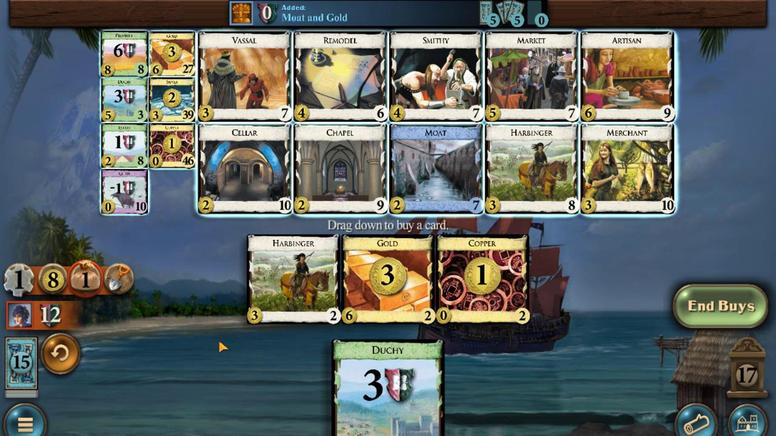 
Action: Mouse moved to (356, 353)
Screenshot: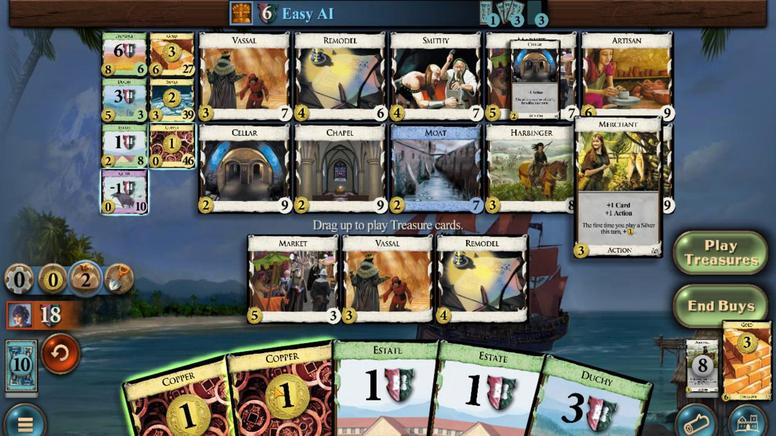 
Action: Mouse pressed left at (356, 353)
Screenshot: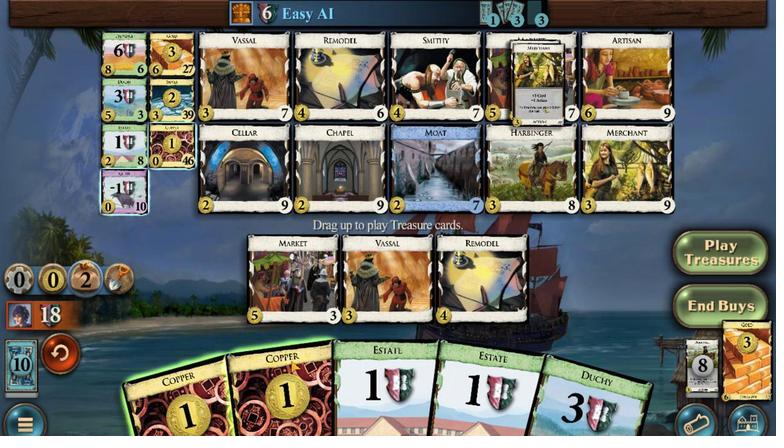 
Action: Mouse moved to (424, 353)
Screenshot: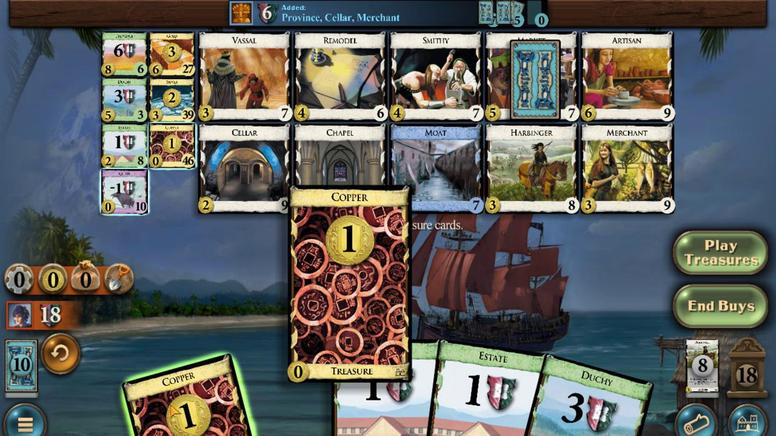
Action: Mouse pressed left at (424, 353)
Screenshot: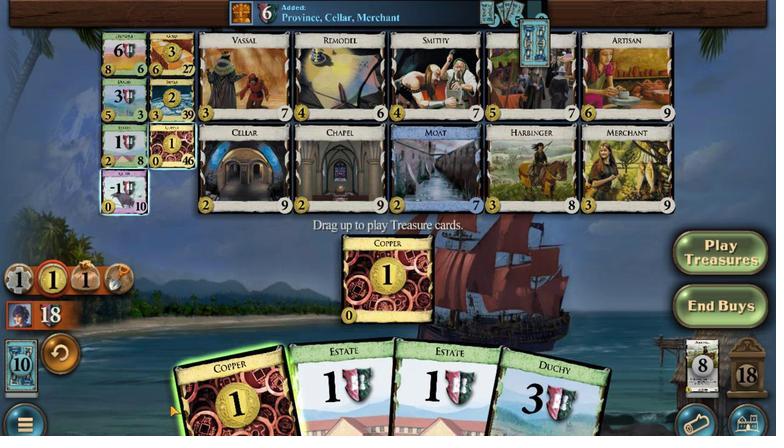 
Action: Mouse moved to (412, 353)
Screenshot: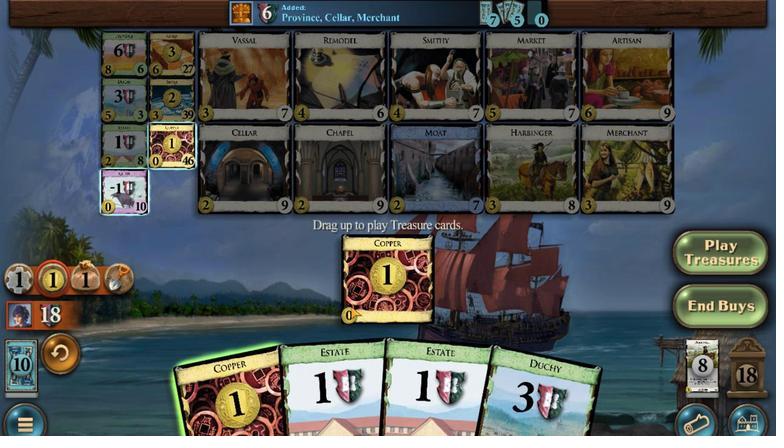 
Action: Mouse pressed left at (412, 353)
Screenshot: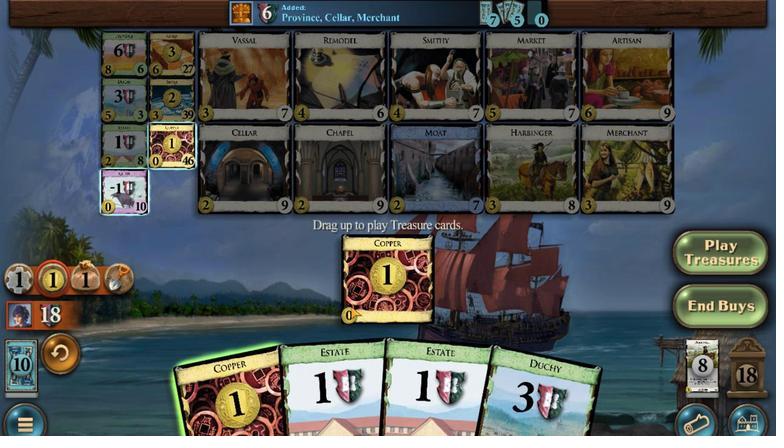 
Action: Mouse moved to (246, 355)
Screenshot: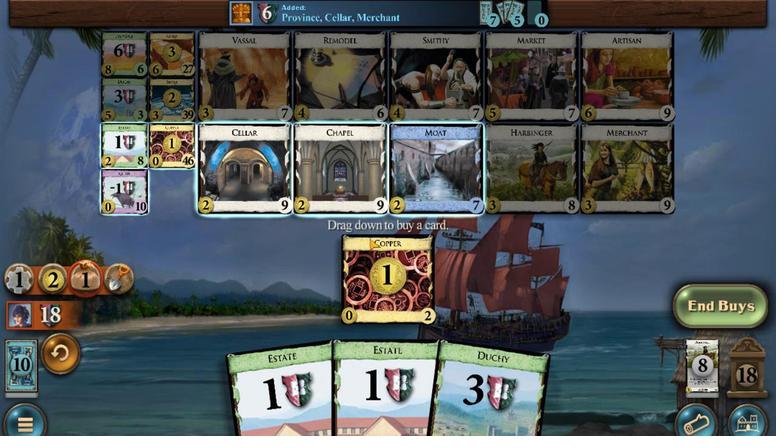 
Action: Mouse pressed left at (246, 355)
Screenshot: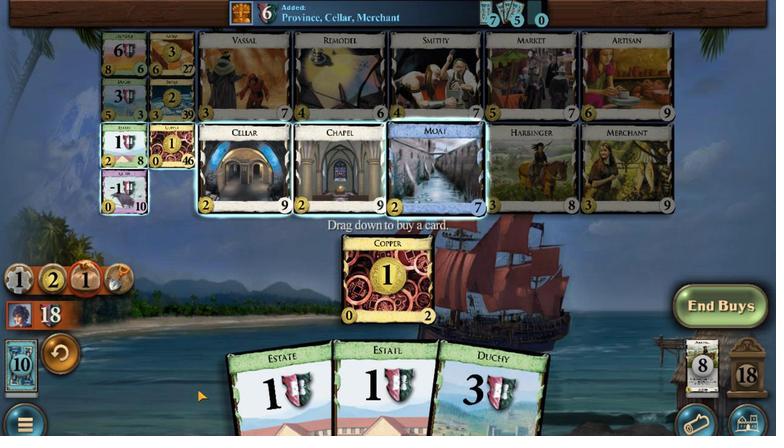 
Action: Mouse moved to (364, 353)
Screenshot: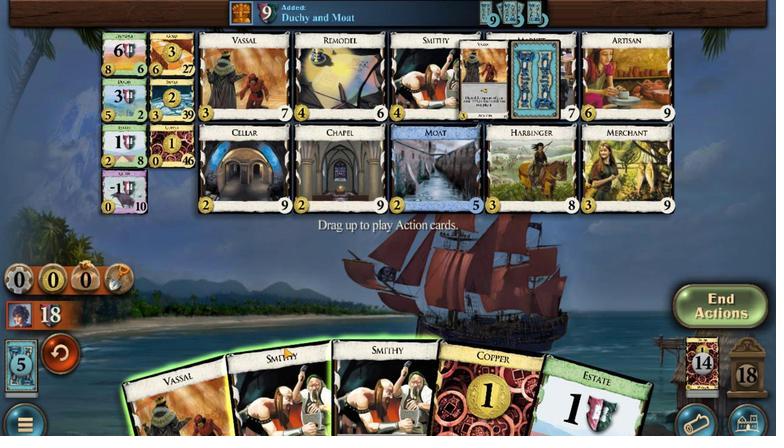 
Action: Mouse pressed left at (364, 353)
Screenshot: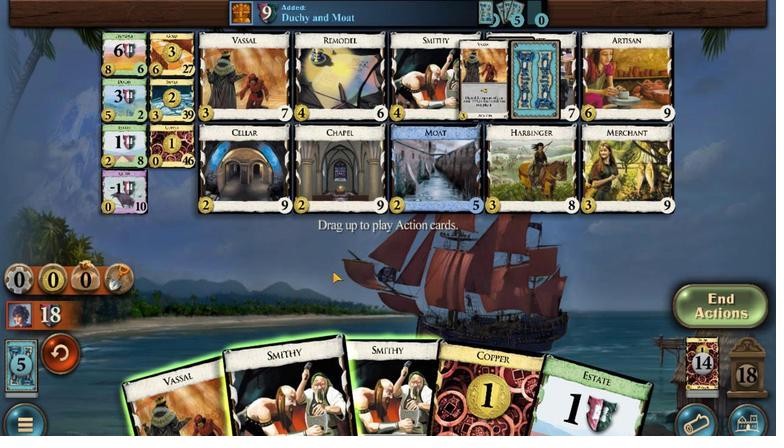 
Action: Mouse moved to (302, 353)
Screenshot: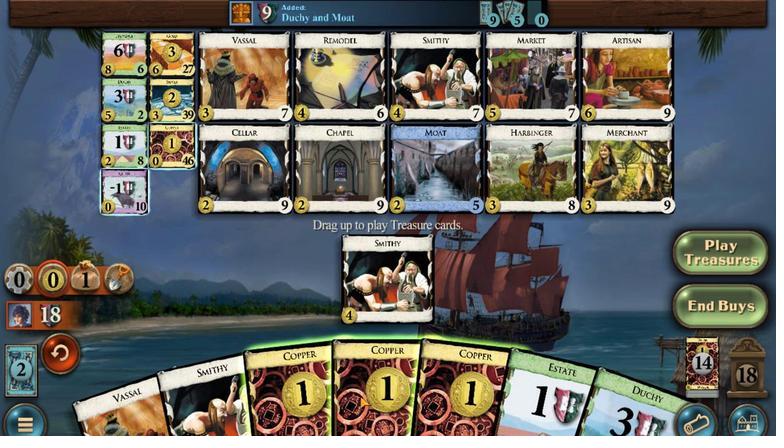 
Action: Mouse pressed left at (302, 353)
Screenshot: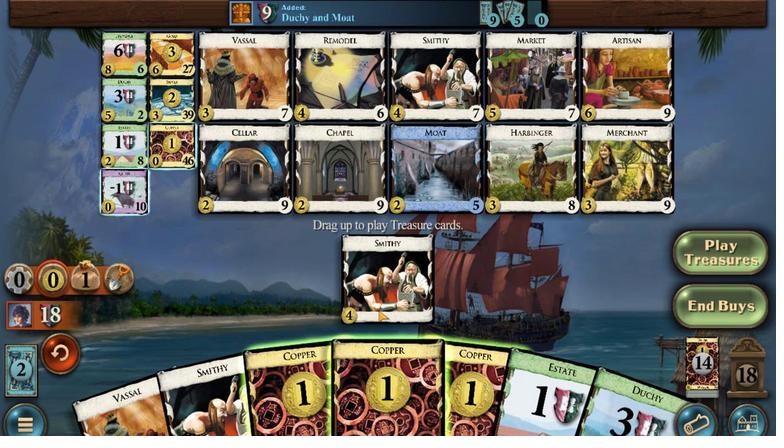
Action: Mouse moved to (275, 353)
Screenshot: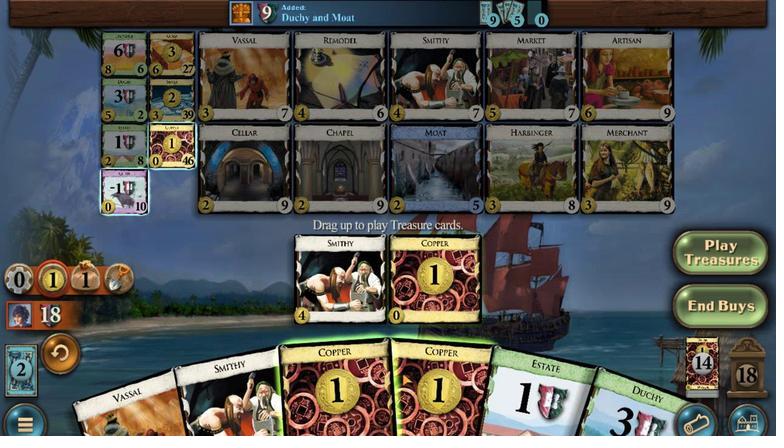 
Action: Mouse pressed left at (275, 353)
Screenshot: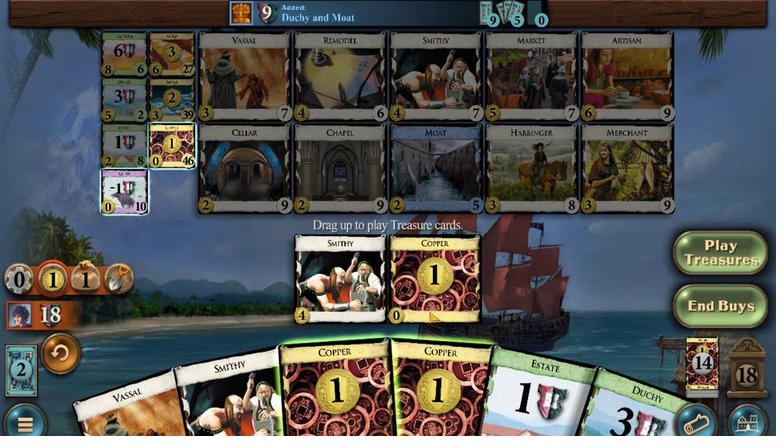 
Action: Mouse moved to (305, 353)
Screenshot: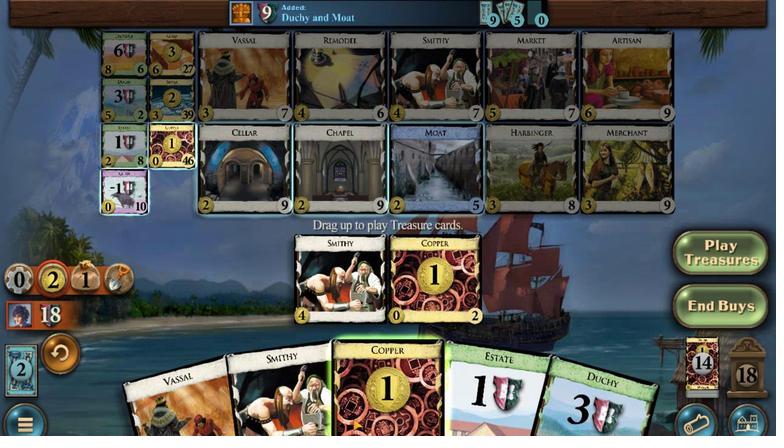 
Action: Mouse pressed left at (305, 353)
Screenshot: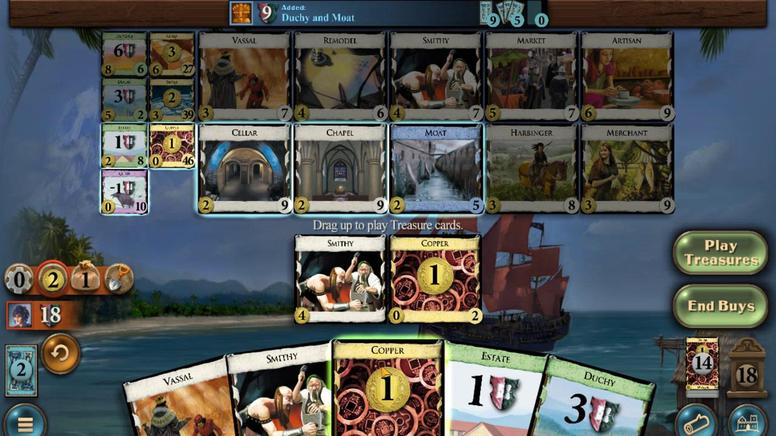 
Action: Mouse moved to (188, 355)
Screenshot: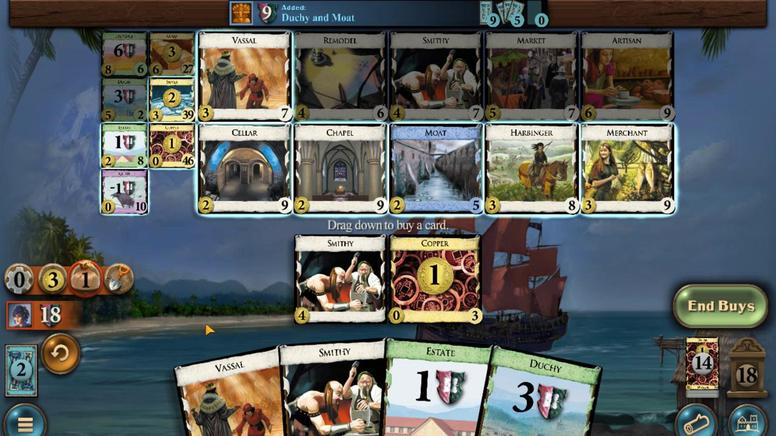 
Action: Mouse pressed left at (188, 355)
Screenshot: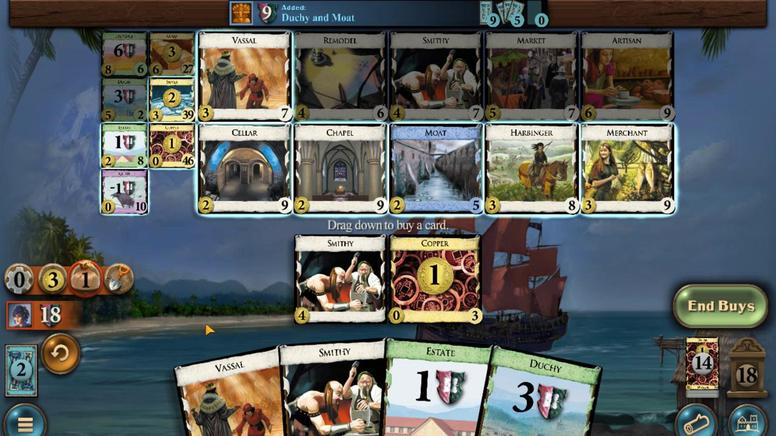 
Action: Mouse moved to (367, 353)
Screenshot: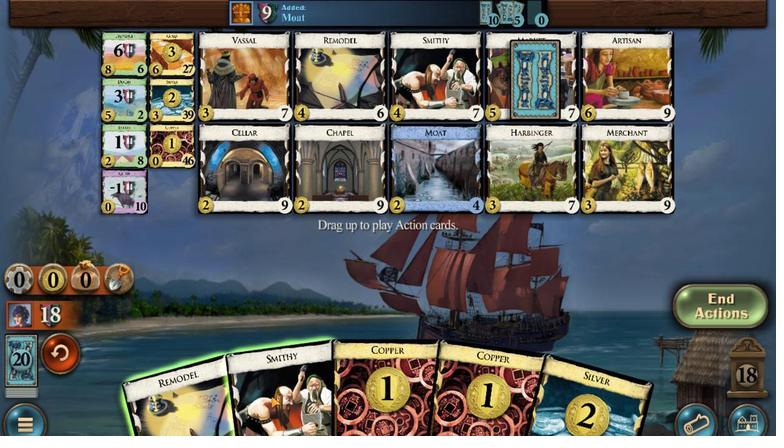 
Action: Mouse pressed left at (367, 353)
Screenshot: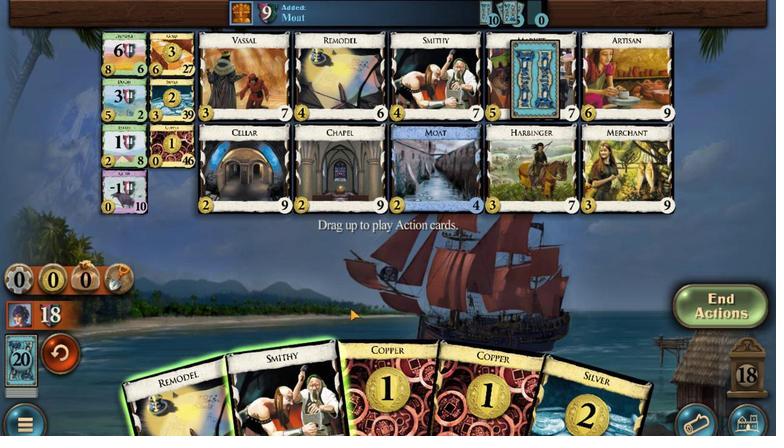 
Action: Mouse moved to (283, 353)
Screenshot: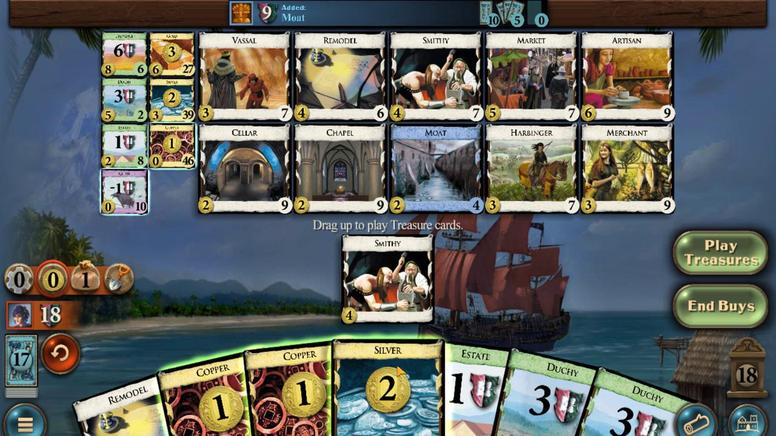 
Action: Mouse pressed left at (283, 353)
Screenshot: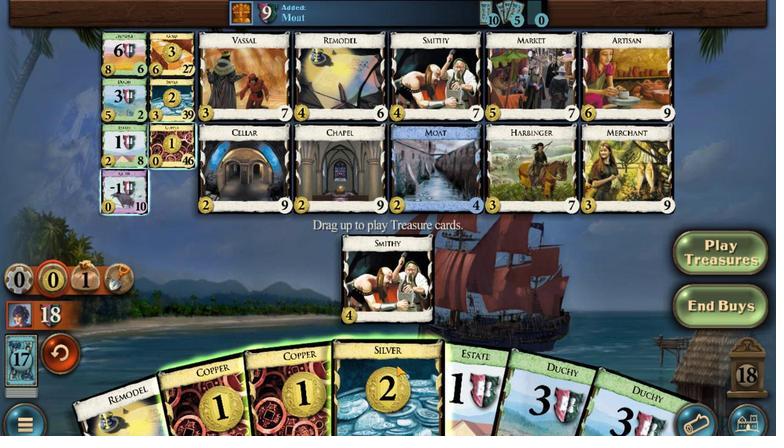 
Action: Mouse moved to (300, 353)
Screenshot: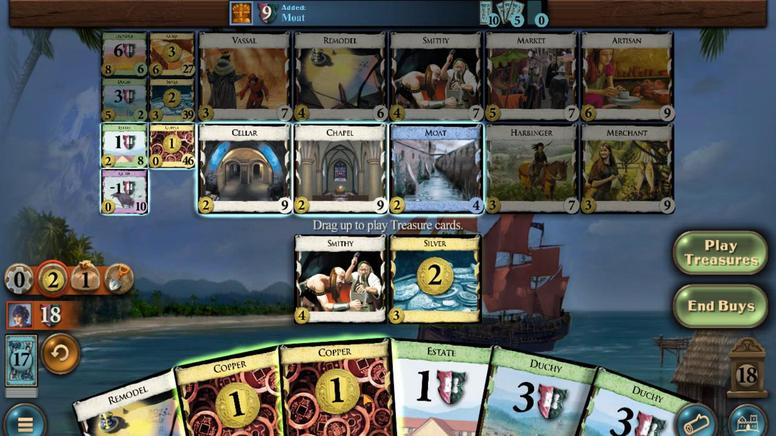 
Action: Mouse pressed left at (300, 353)
Screenshot: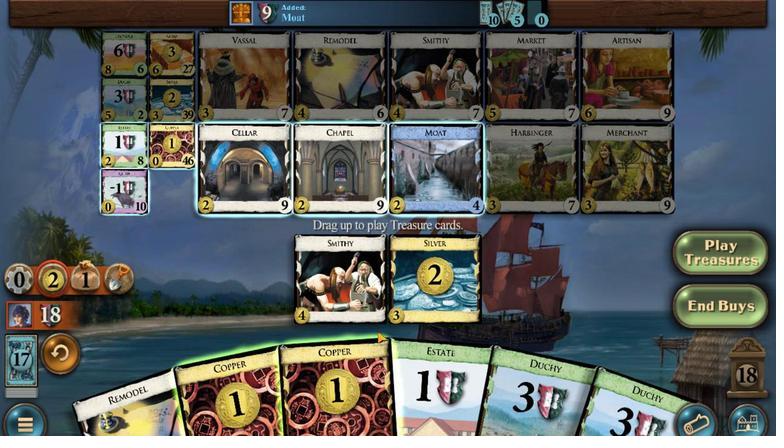 
Action: Mouse moved to (335, 353)
Screenshot: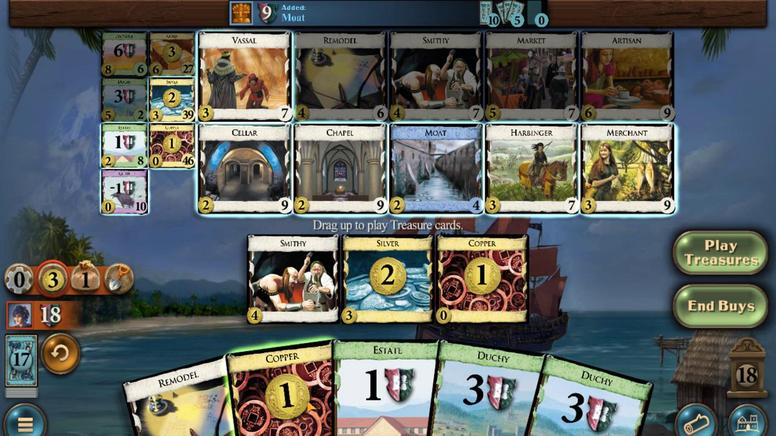 
Action: Mouse pressed left at (335, 353)
Screenshot: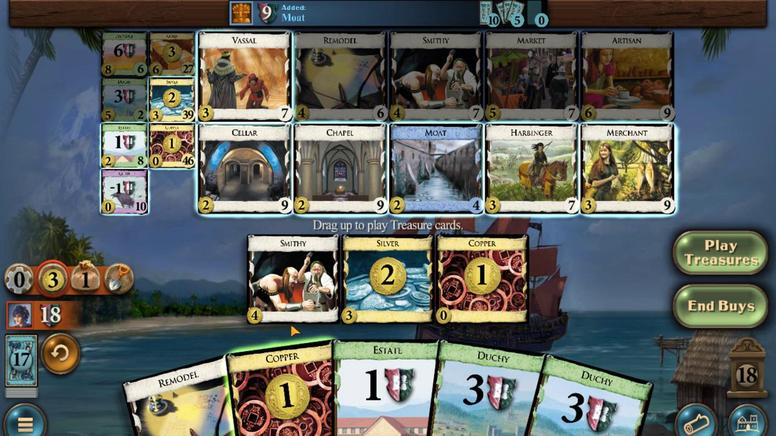 
Action: Mouse moved to (260, 356)
Screenshot: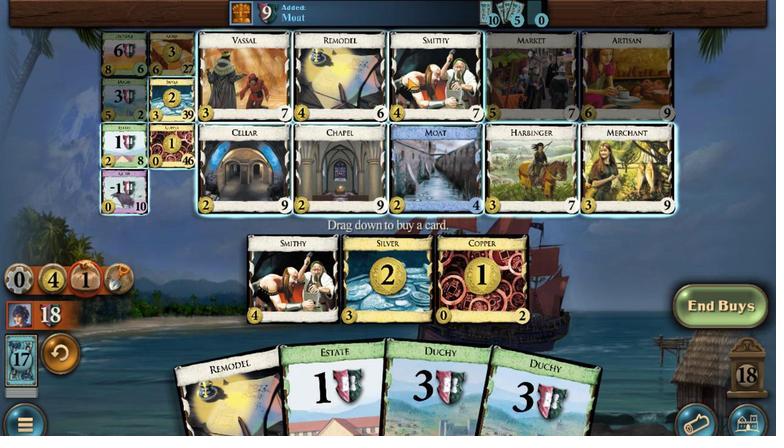 
Action: Mouse pressed left at (260, 356)
Screenshot: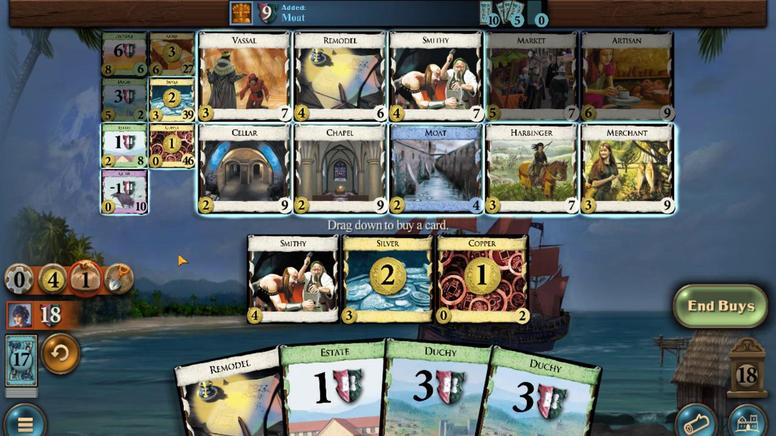 
Action: Mouse moved to (360, 353)
Screenshot: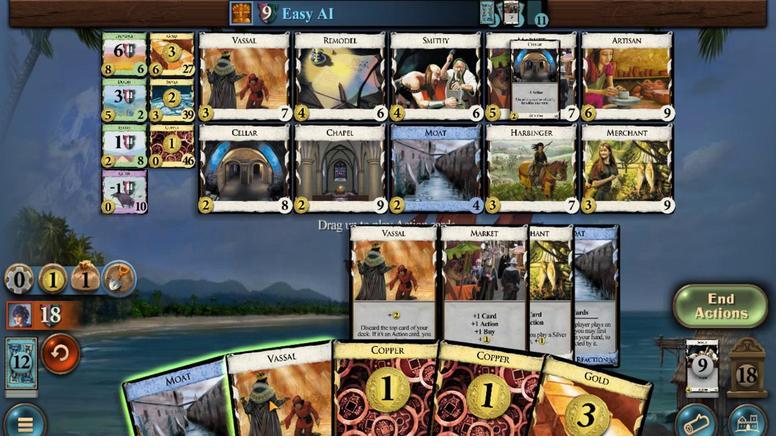 
Action: Mouse pressed left at (360, 353)
Screenshot: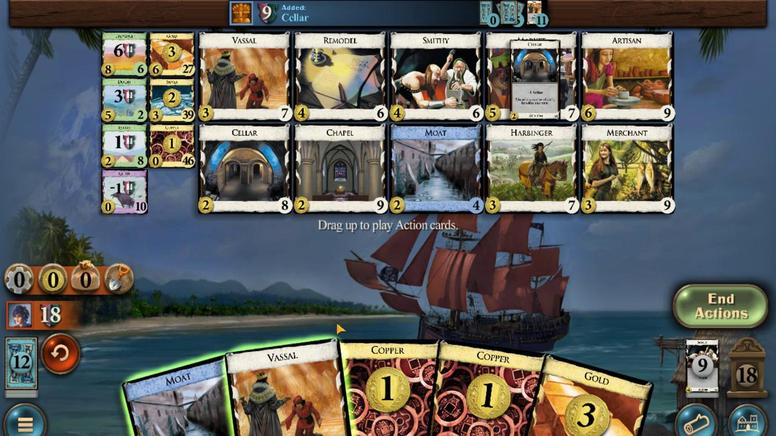 
Action: Mouse moved to (283, 356)
Screenshot: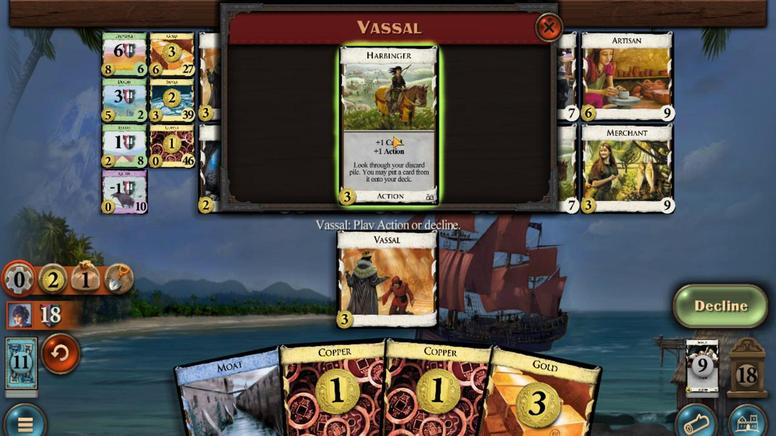 
Action: Mouse pressed left at (283, 356)
Screenshot: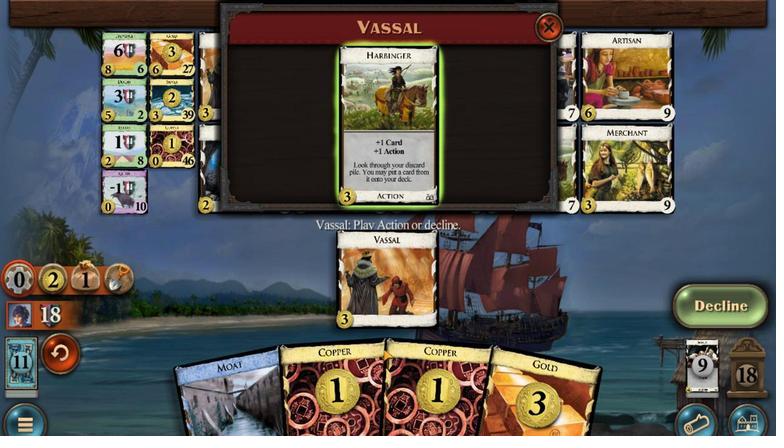 
Action: Mouse moved to (244, 356)
Screenshot: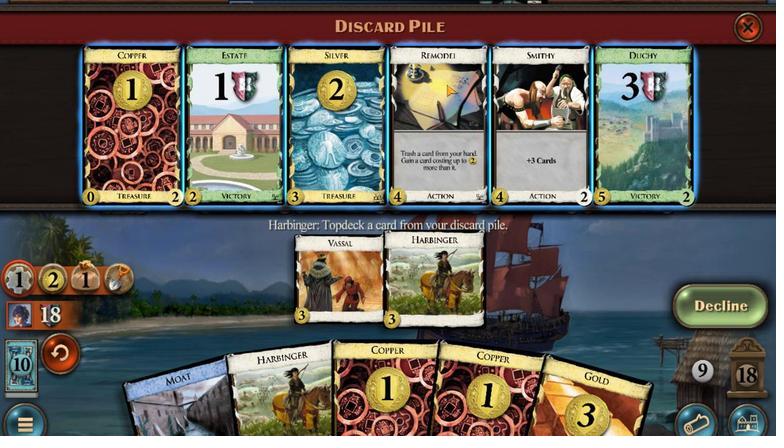 
Action: Mouse pressed left at (244, 356)
Screenshot: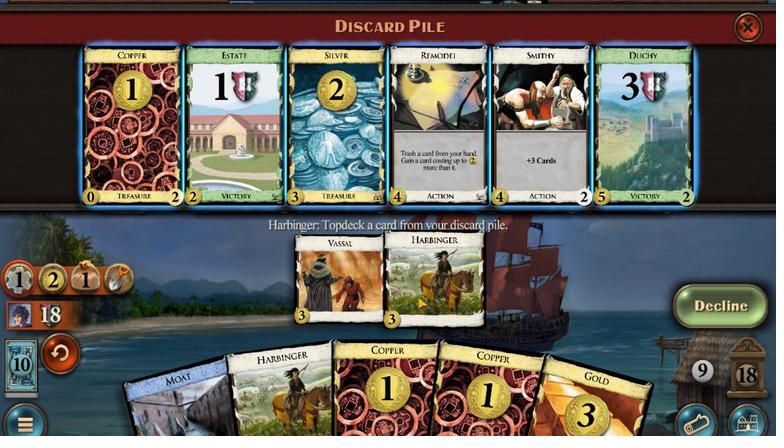 
Action: Mouse moved to (382, 353)
Screenshot: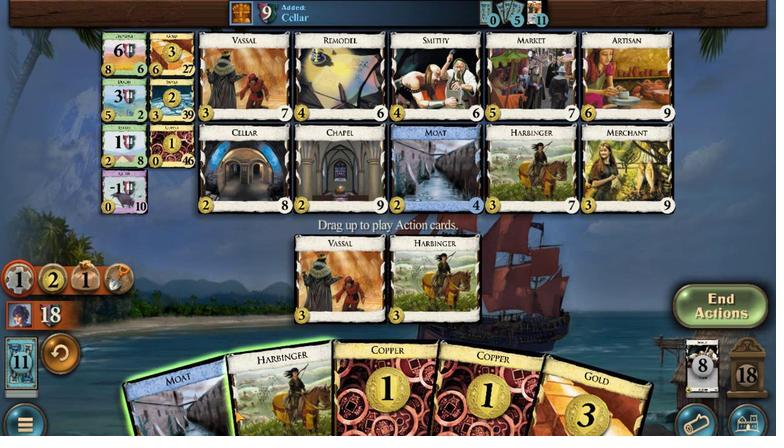 
Action: Mouse pressed left at (382, 353)
Screenshot: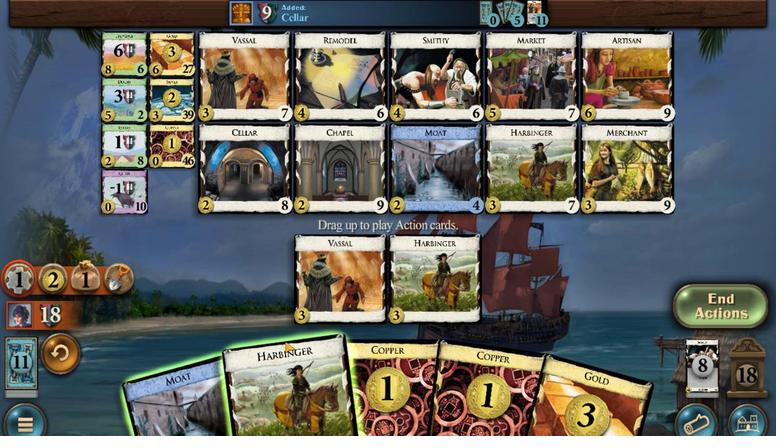 
Action: Mouse moved to (219, 356)
Screenshot: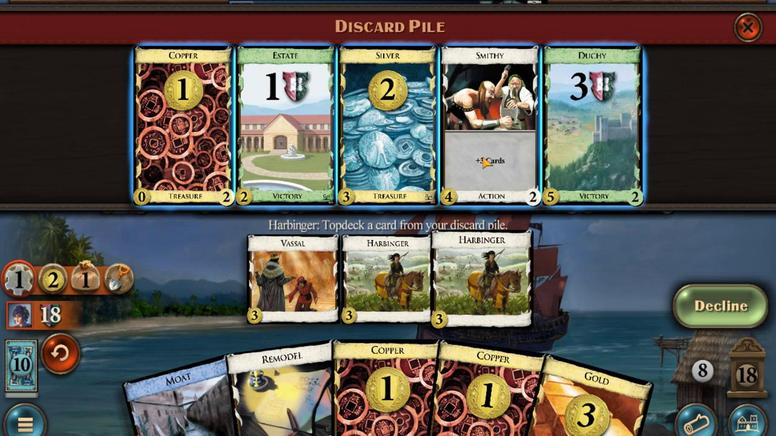 
Action: Mouse pressed left at (219, 356)
Screenshot: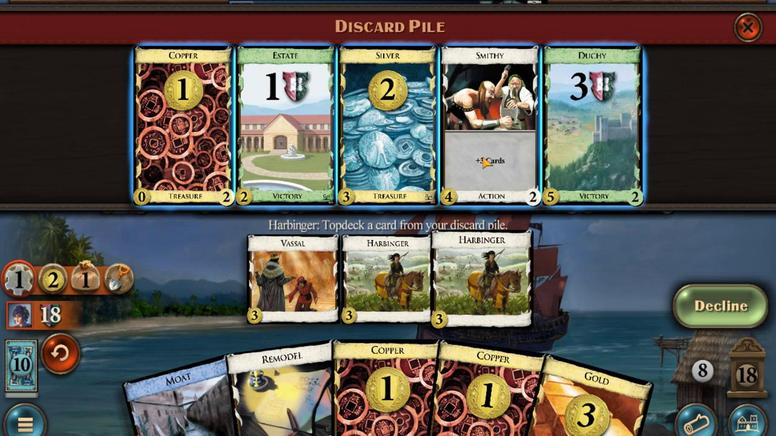 
Action: Mouse moved to (354, 353)
Screenshot: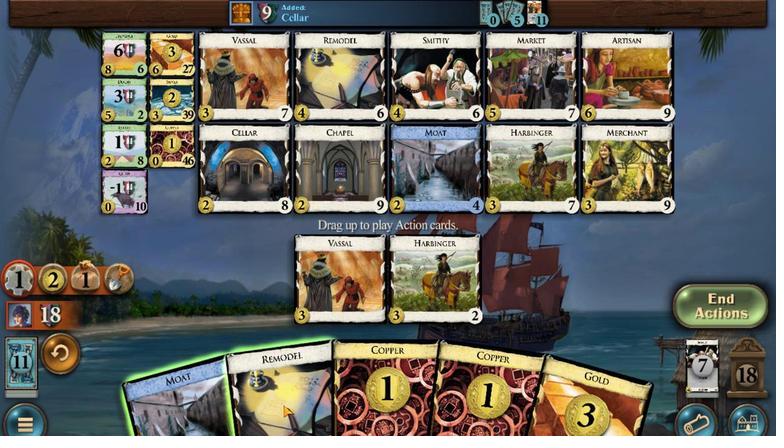 
Action: Mouse pressed left at (354, 353)
Screenshot: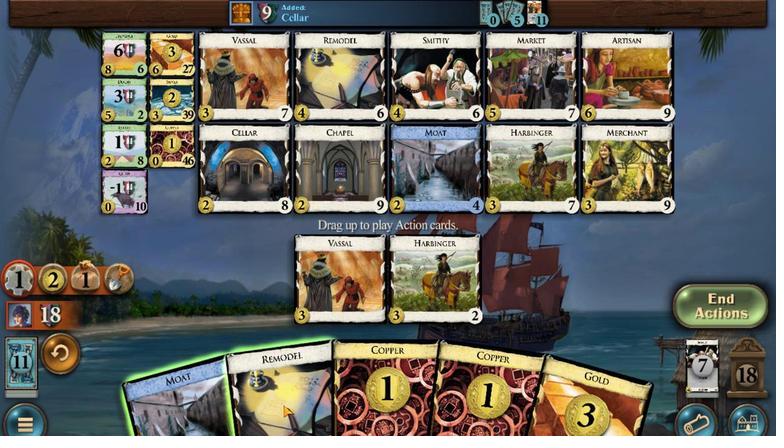 
Action: Mouse moved to (193, 353)
Screenshot: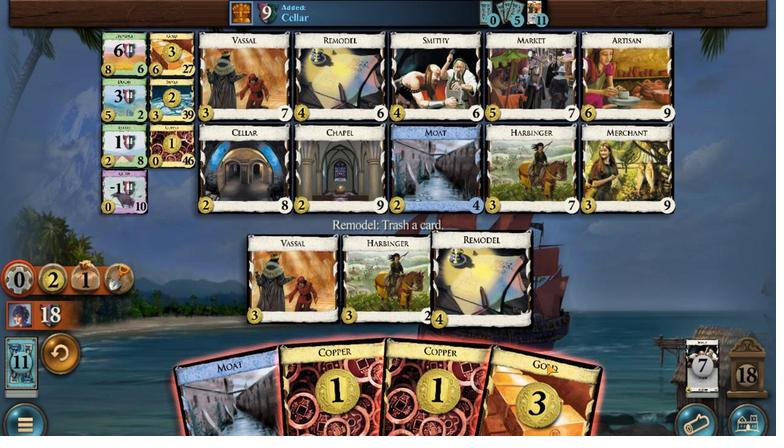 
Action: Mouse pressed left at (193, 353)
Screenshot: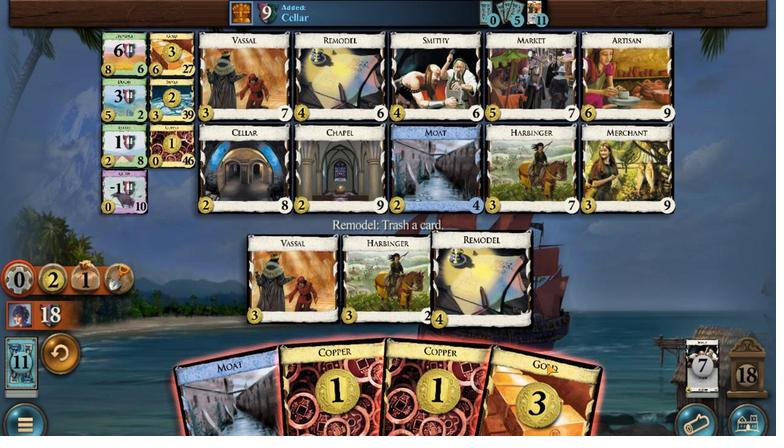 
Action: Mouse moved to (455, 356)
Screenshot: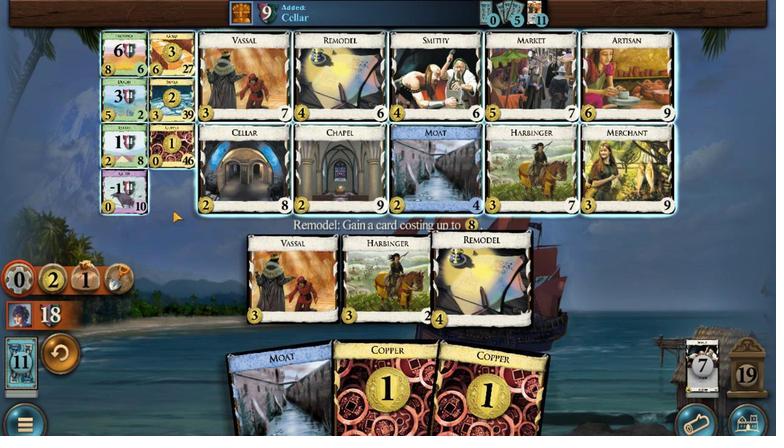 
Action: Mouse pressed left at (455, 356)
Screenshot: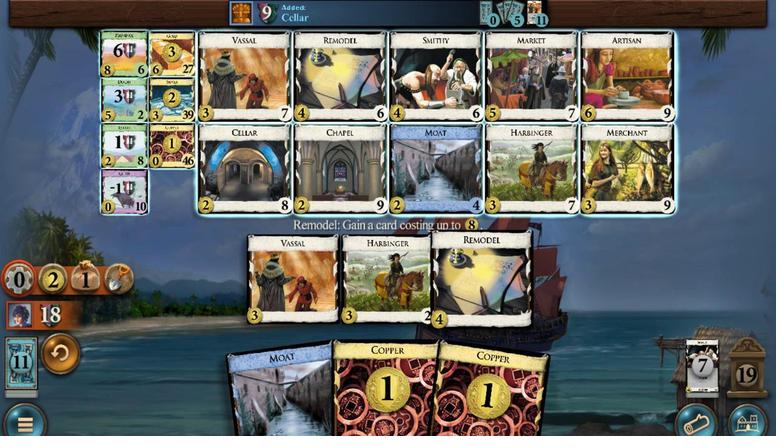 
Action: Mouse moved to (300, 353)
Screenshot: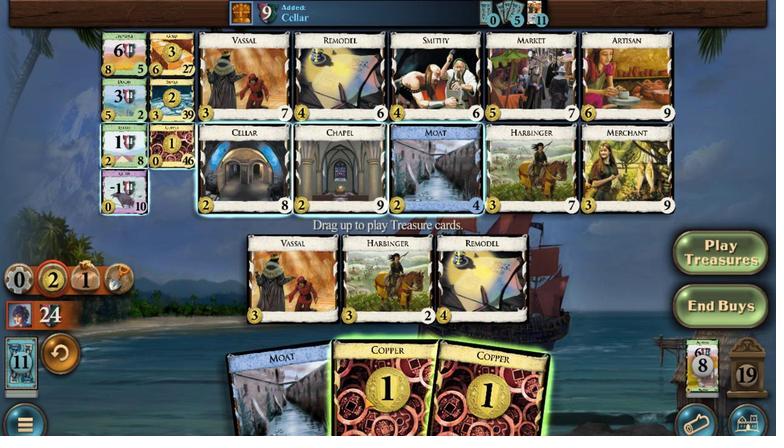 
Action: Mouse pressed left at (300, 353)
Screenshot: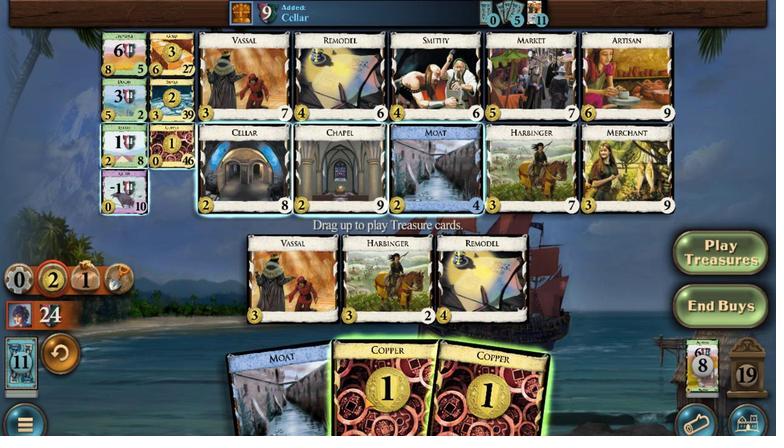 
Action: Mouse moved to (252, 353)
Screenshot: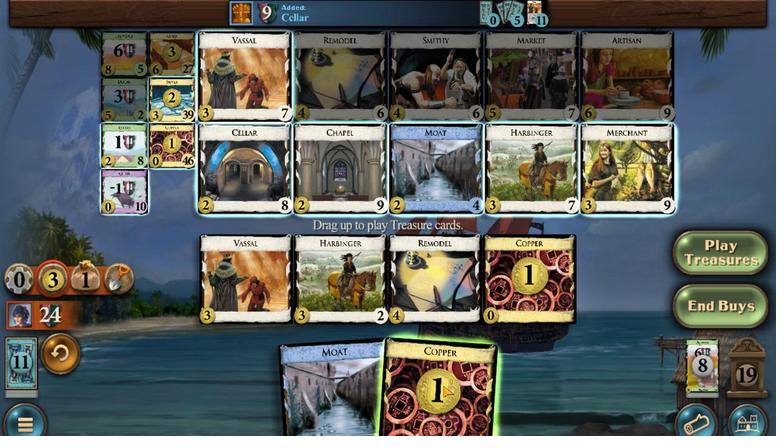 
Action: Mouse pressed left at (252, 353)
Screenshot: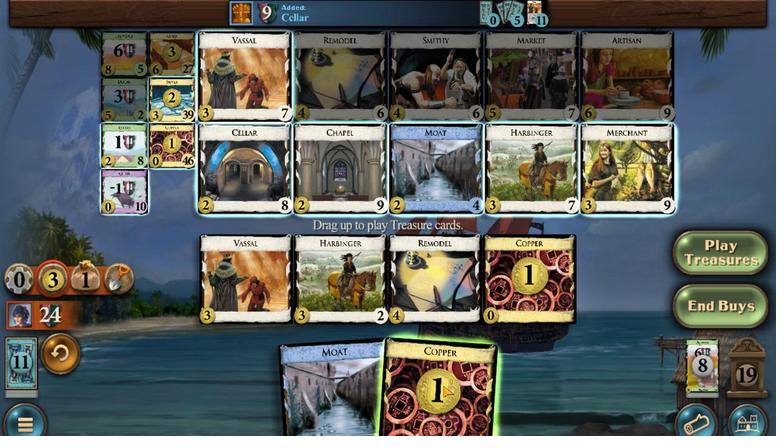 
Action: Mouse moved to (305, 356)
Screenshot: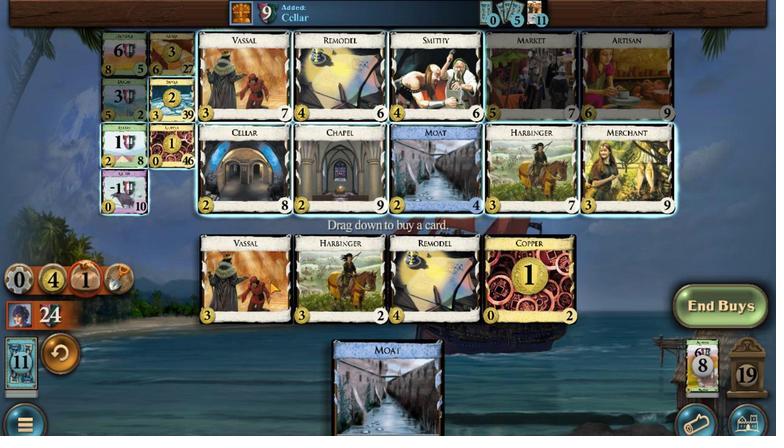 
Action: Mouse pressed left at (305, 356)
Screenshot: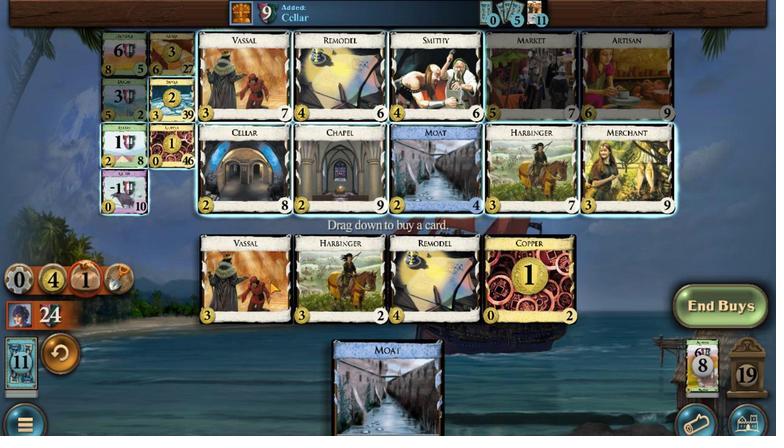 
Action: Mouse moved to (431, 353)
Screenshot: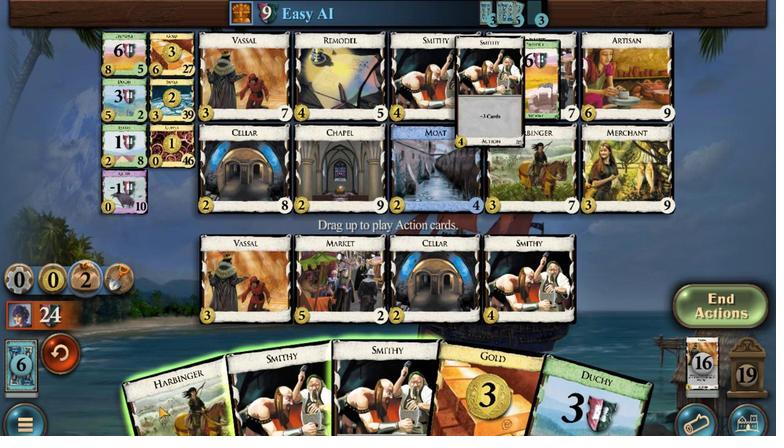 
Action: Mouse pressed left at (431, 353)
Screenshot: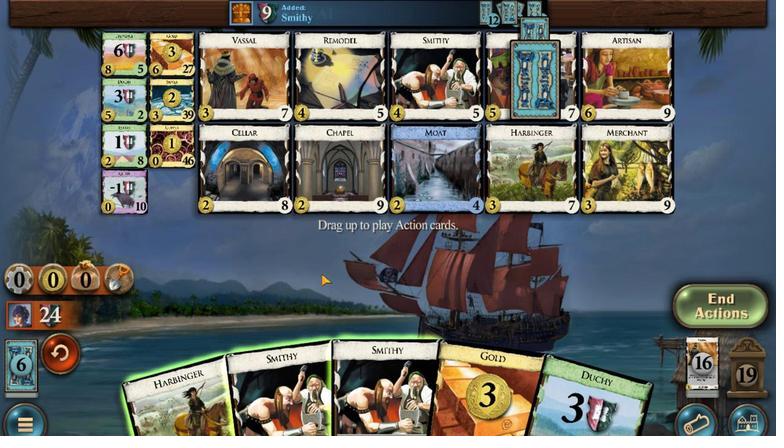 
Action: Mouse moved to (177, 356)
Screenshot: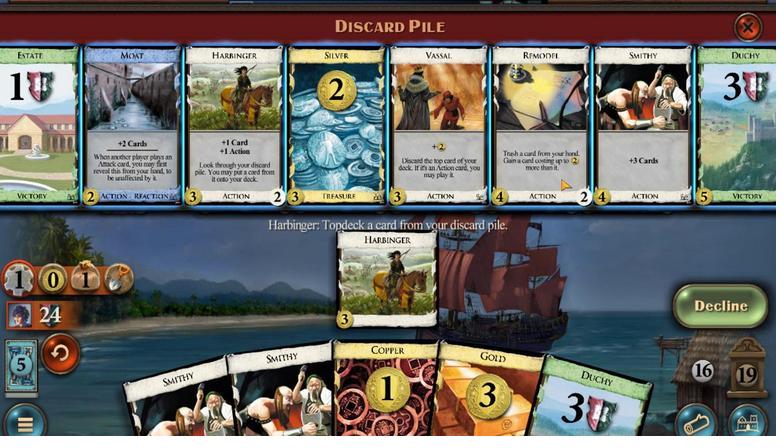 
Action: Mouse pressed left at (177, 356)
Screenshot: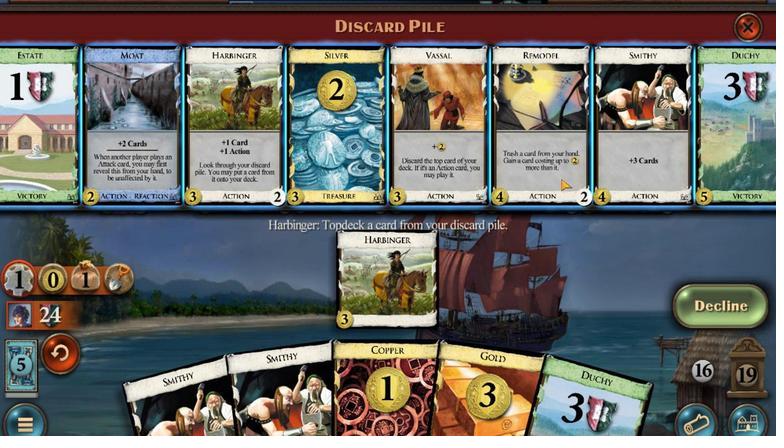 
Action: Mouse moved to (418, 353)
Screenshot: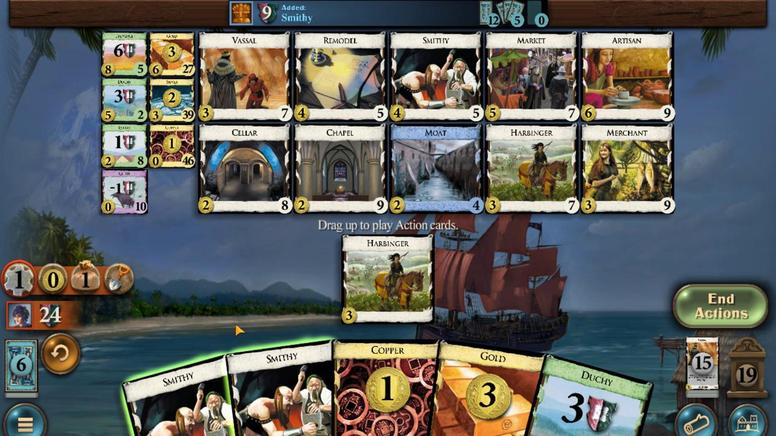 
Action: Mouse pressed left at (418, 353)
Screenshot: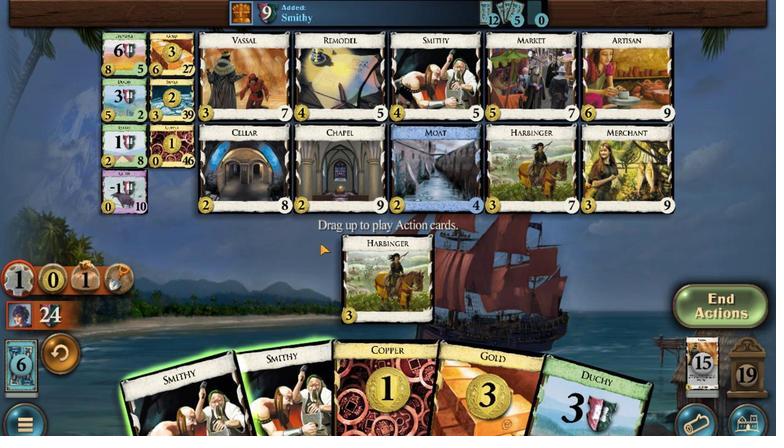 
Action: Mouse moved to (251, 353)
Screenshot: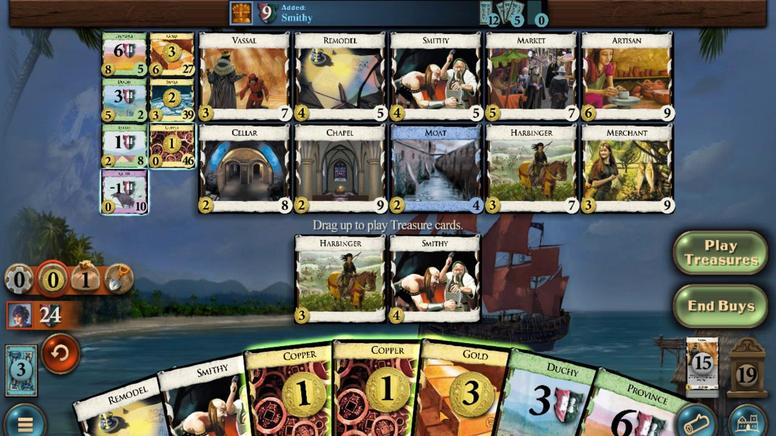 
Action: Mouse pressed left at (251, 353)
Screenshot: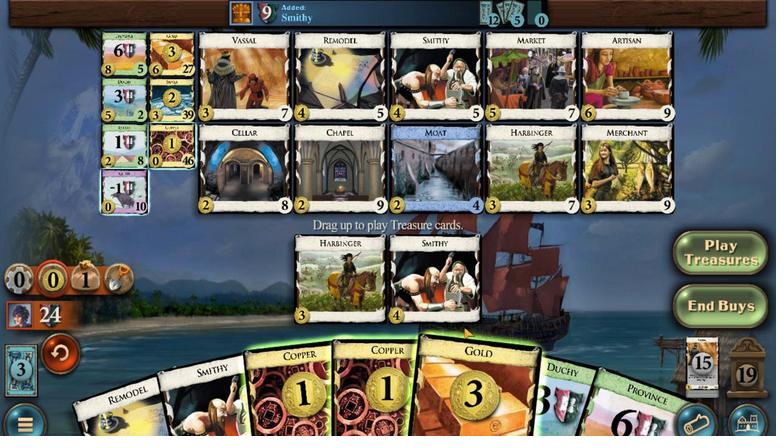 
Action: Mouse moved to (262, 353)
Screenshot: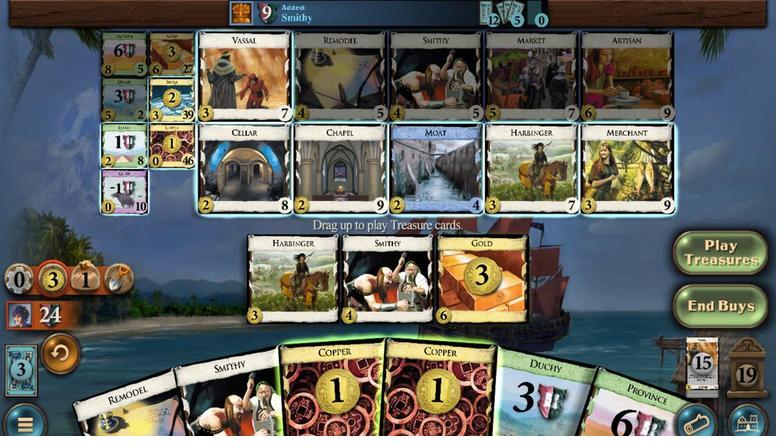 
Action: Mouse pressed left at (262, 353)
Screenshot: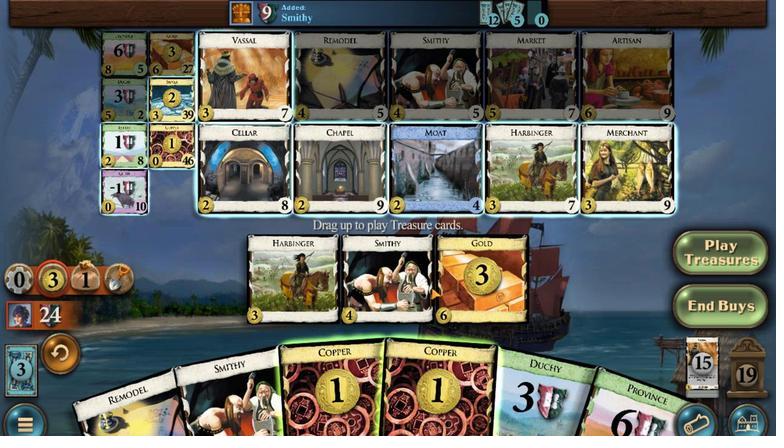 
Action: Mouse moved to (290, 353)
Screenshot: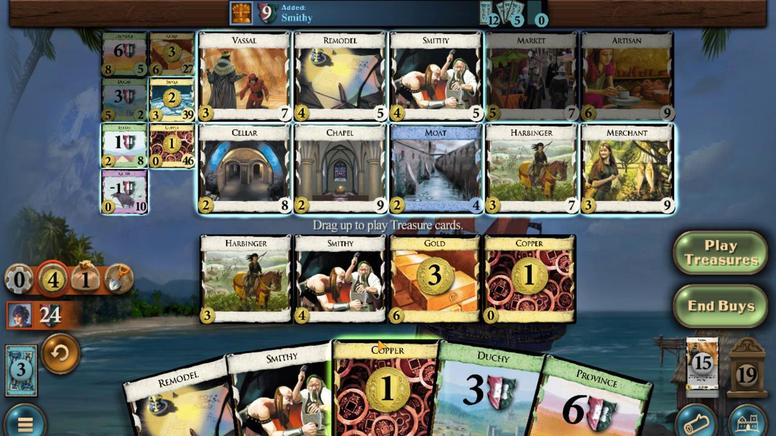 
Action: Mouse pressed left at (290, 353)
Screenshot: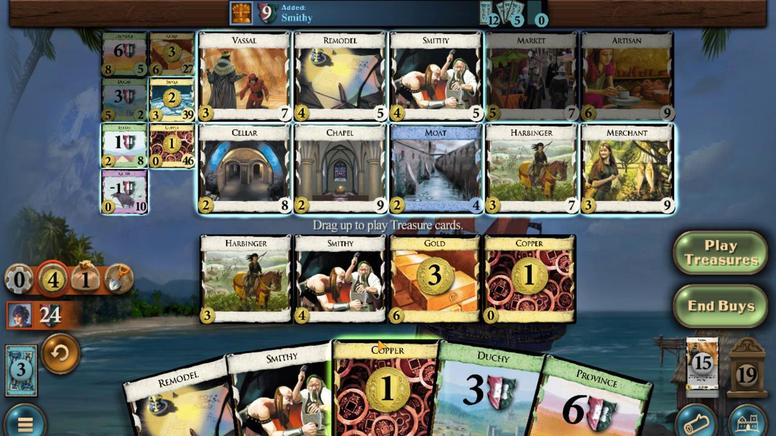 
Action: Mouse moved to (185, 356)
Screenshot: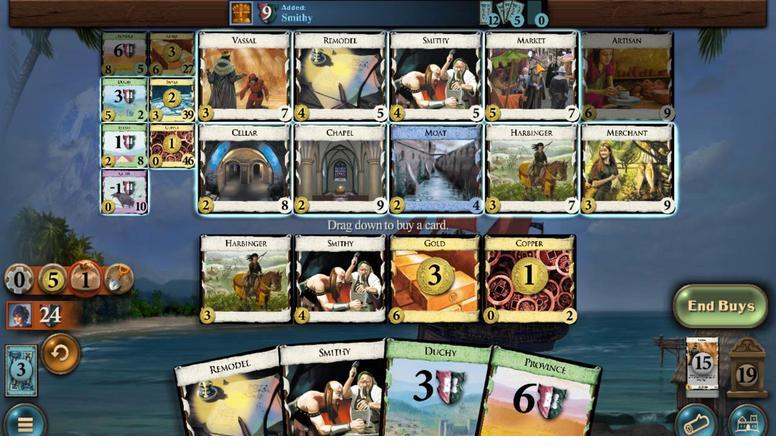 
Action: Mouse pressed left at (185, 356)
Screenshot: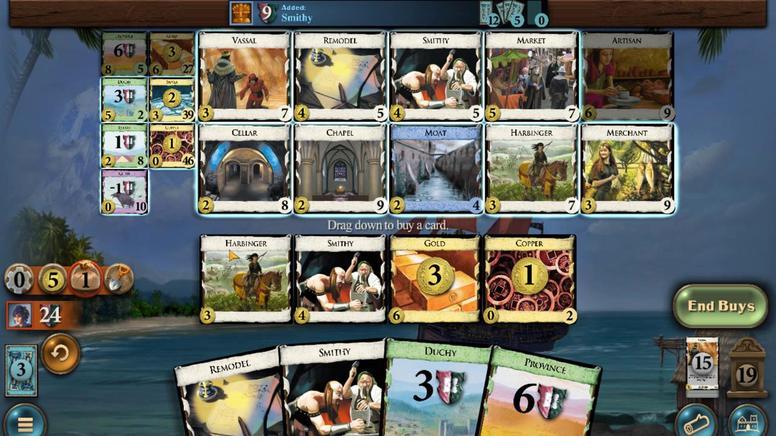
Action: Mouse moved to (425, 353)
Screenshot: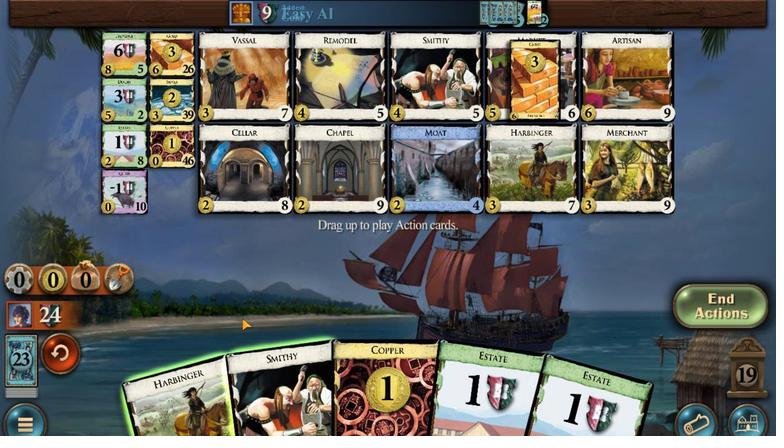 
Action: Mouse pressed left at (425, 353)
Screenshot: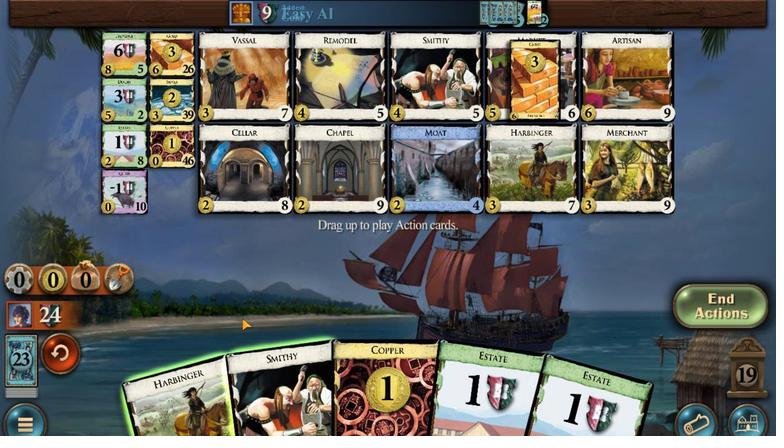 
Action: Mouse moved to (420, 353)
Screenshot: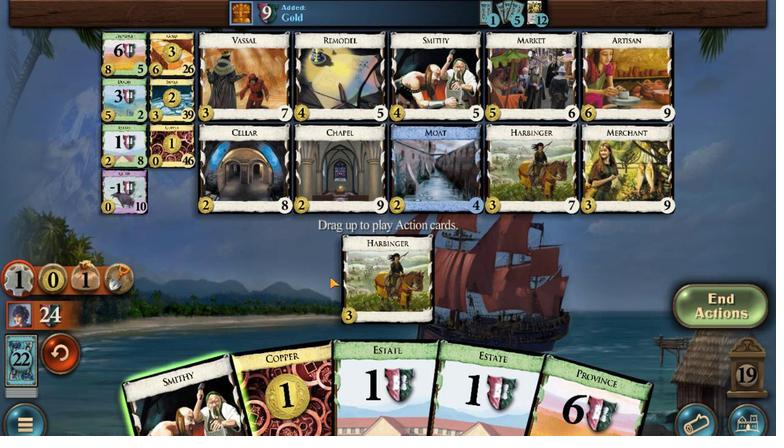 
Action: Mouse pressed left at (420, 353)
Screenshot: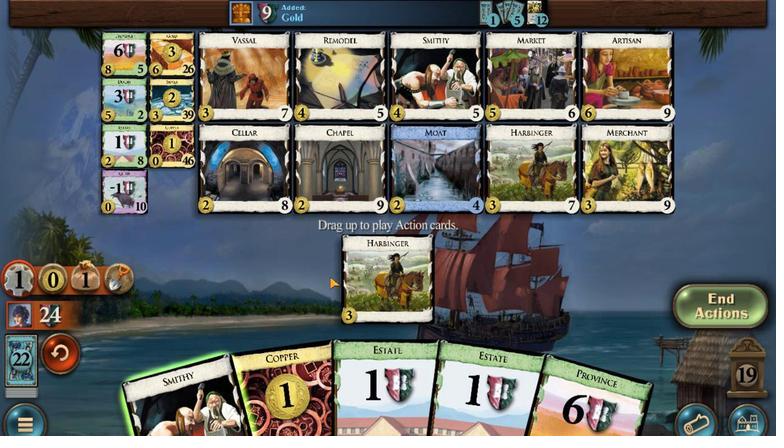 
Action: Mouse moved to (361, 353)
Screenshot: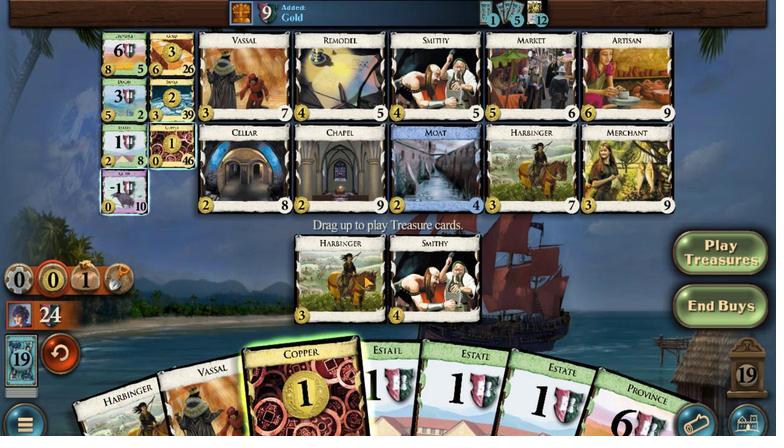 
Action: Mouse pressed left at (361, 353)
